 Task: In the Contact  CamilaRodriguez@coned.com, Create email and send with subject: 'Step into the Future: Discover Our Cutting-Edge Solution', and with mail content 'Greetings,_x000D_
We're thrilled to introduce you to an exciting opportunity that will transform your industry. Get ready for a journey of innovation and success!_x000D_
Warm Regards', attach the document: Project_plan.docx and insert image: visitingcard.jpg. Below Warm Regards, write Linkedin and insert the URL: 'in.linkedin.com'. Mark checkbox to create task to follow up : In 2 weeks. Logged in from softage.3@softage.net
Action: Mouse moved to (84, 72)
Screenshot: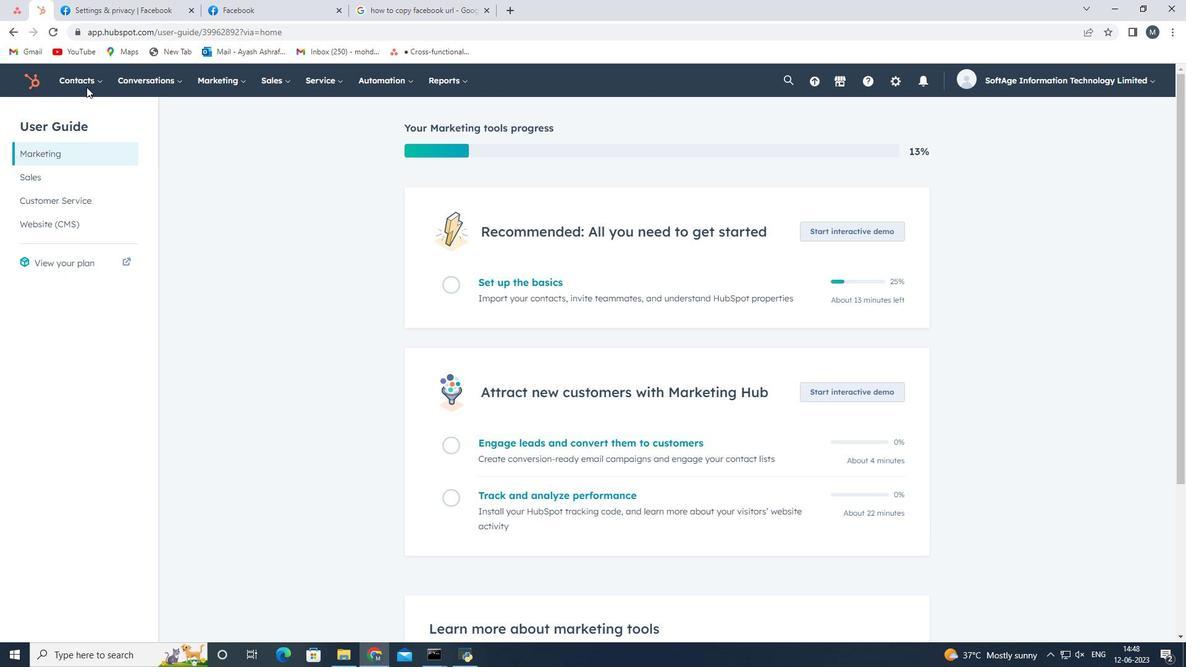 
Action: Mouse pressed left at (84, 72)
Screenshot: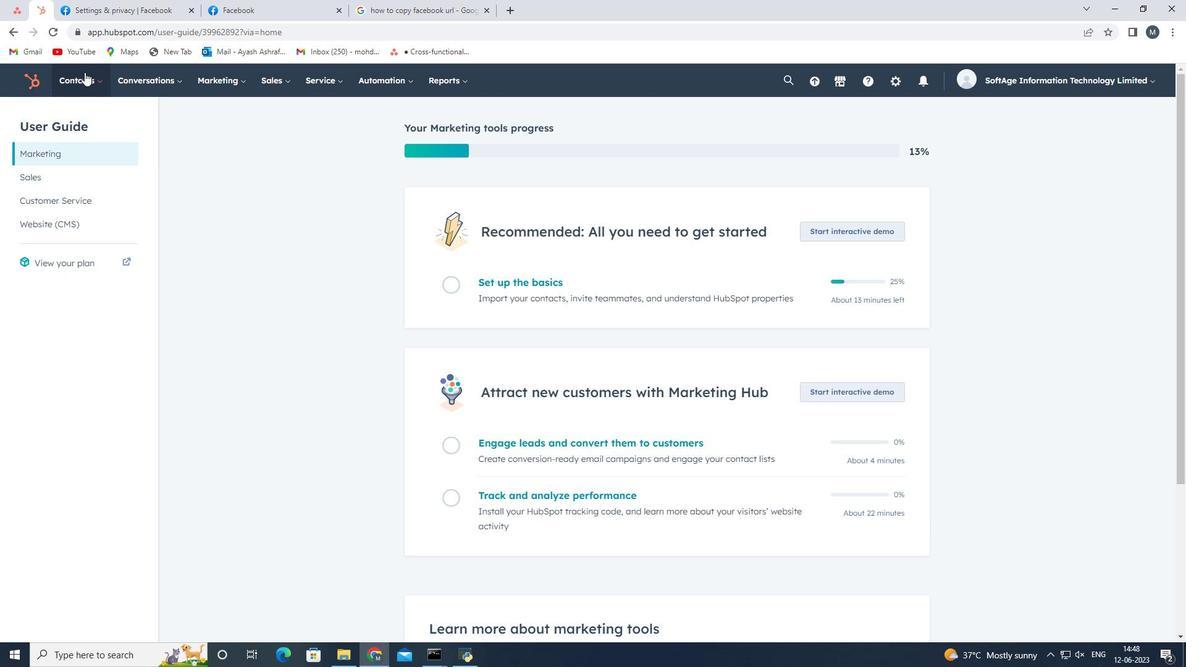 
Action: Mouse moved to (105, 116)
Screenshot: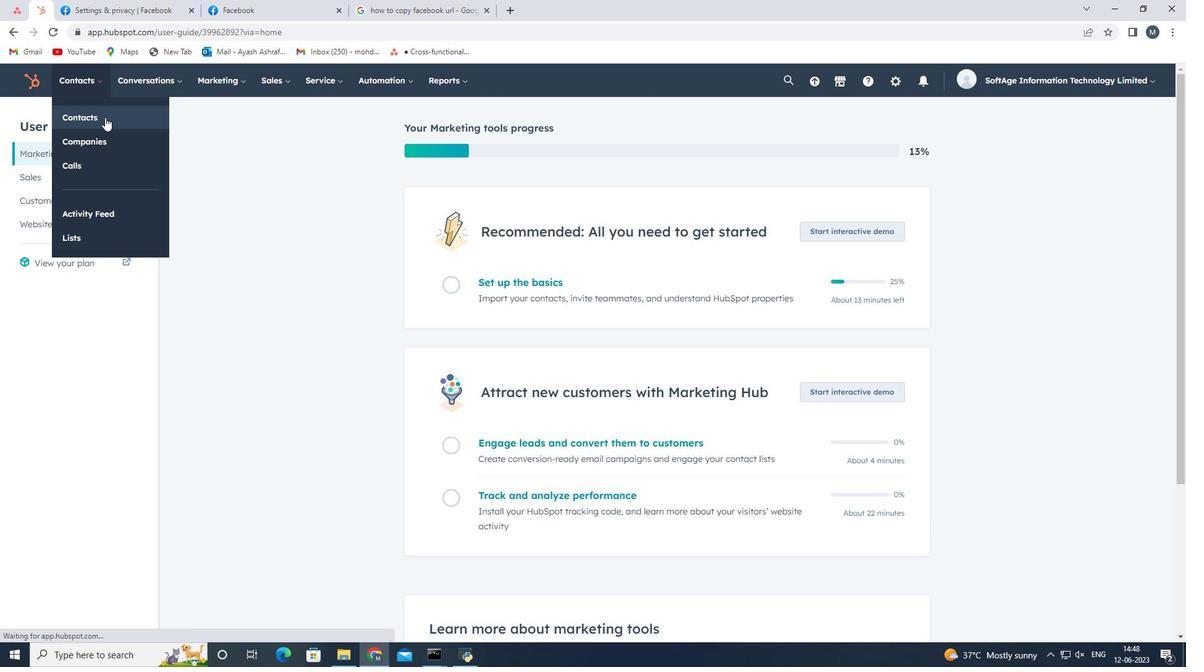 
Action: Mouse pressed left at (105, 116)
Screenshot: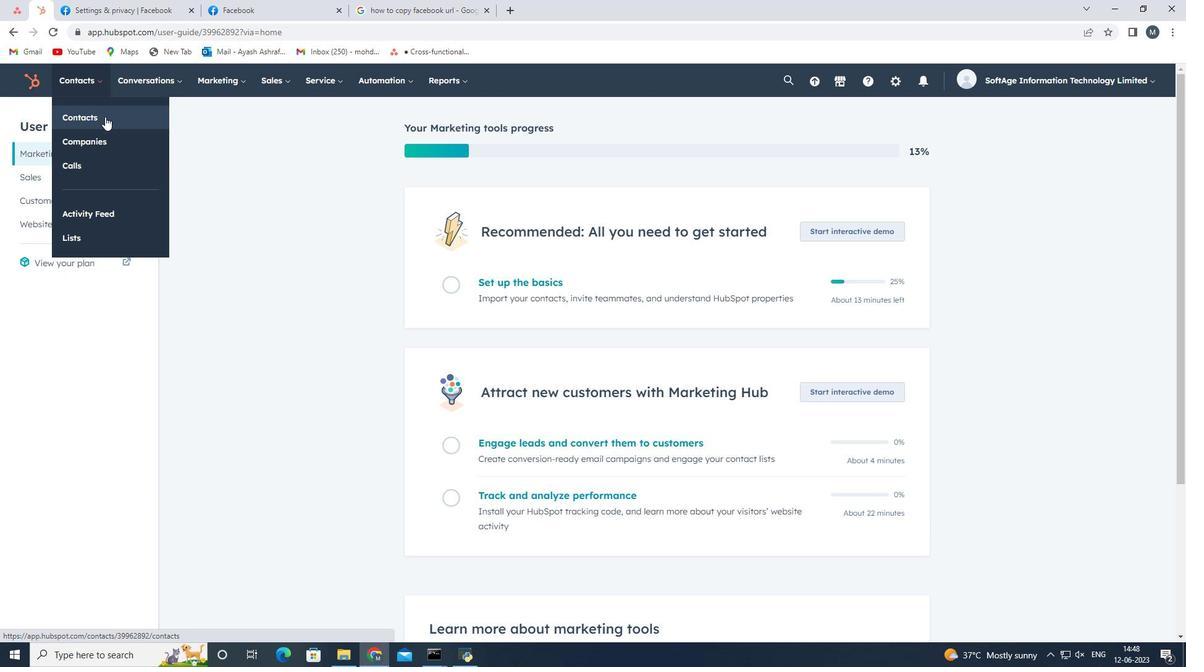 
Action: Mouse moved to (82, 219)
Screenshot: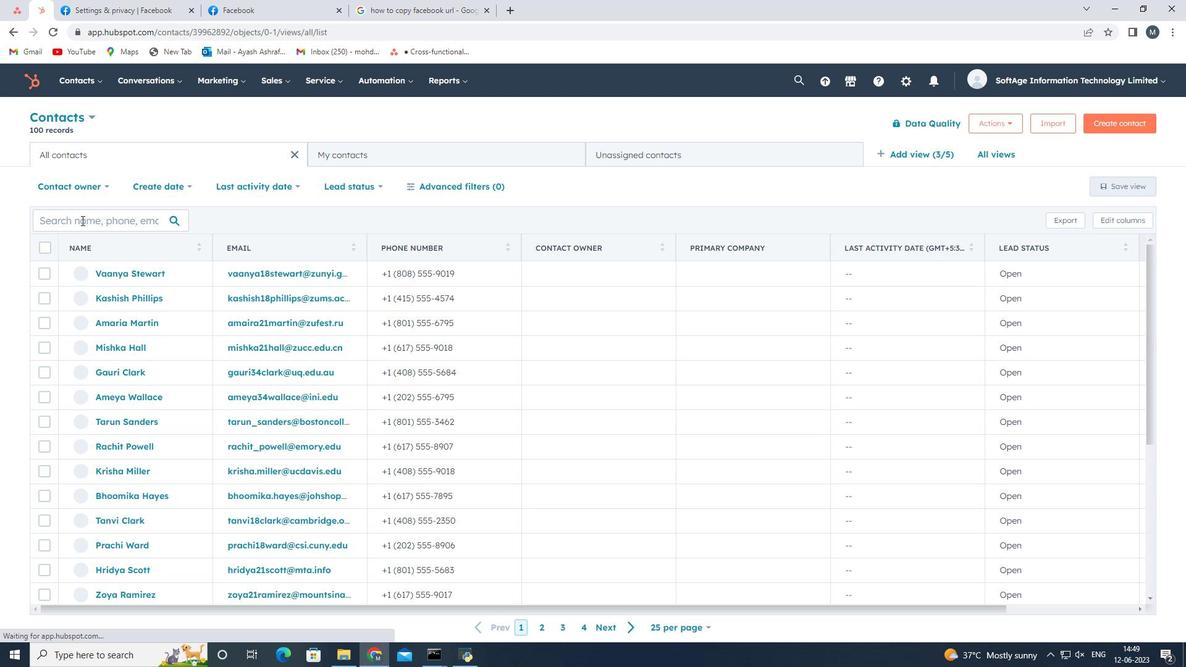 
Action: Mouse pressed left at (82, 219)
Screenshot: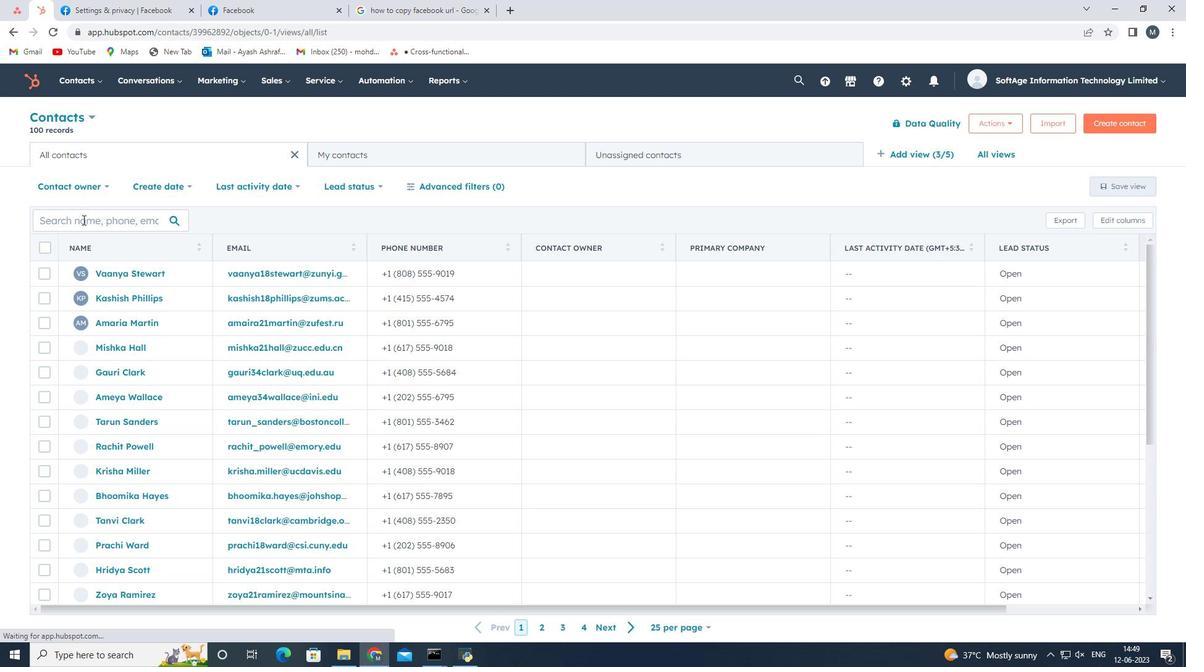 
Action: Mouse moved to (79, 218)
Screenshot: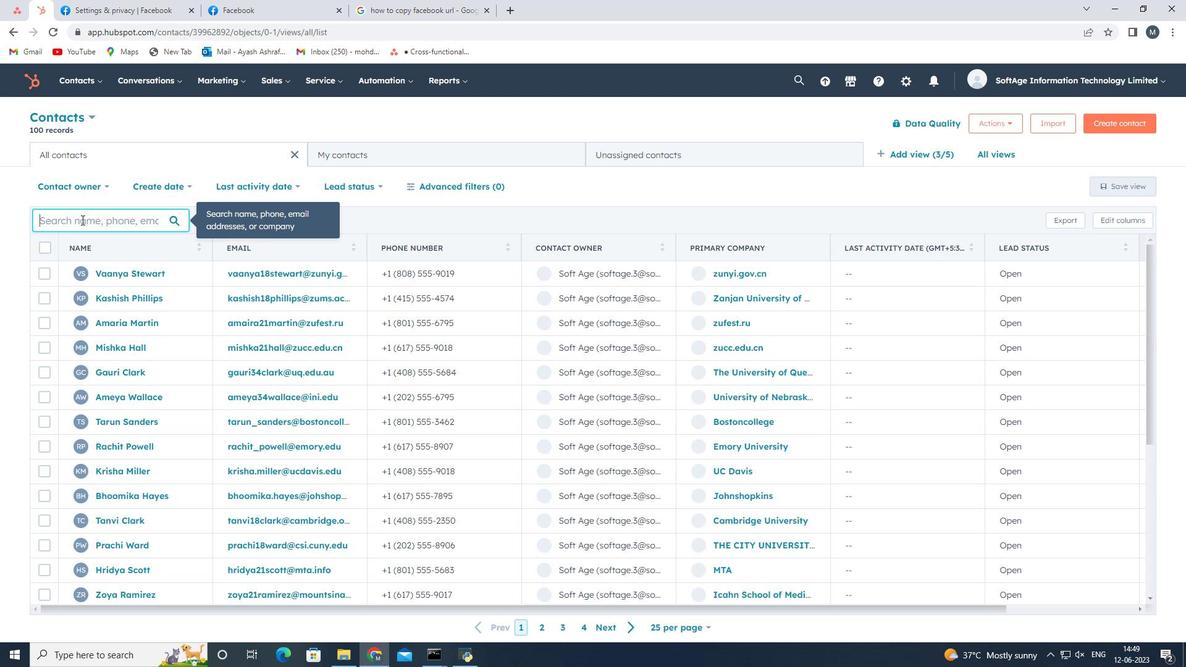 
Action: Key pressed <Key.shift>Camila<Key.shift><Key.shift><Key.shift><Key.shift><Key.shift><Key.shift><Key.shift><Key.shift>Rodriguez<Key.shift>@co
Screenshot: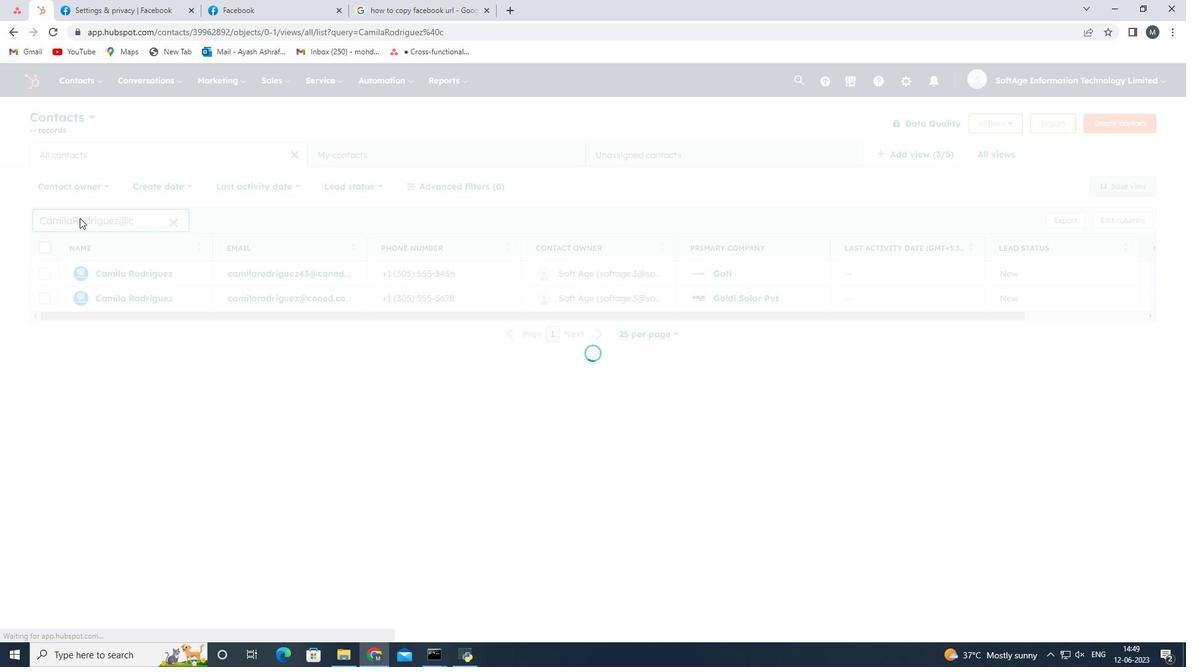 
Action: Mouse moved to (124, 273)
Screenshot: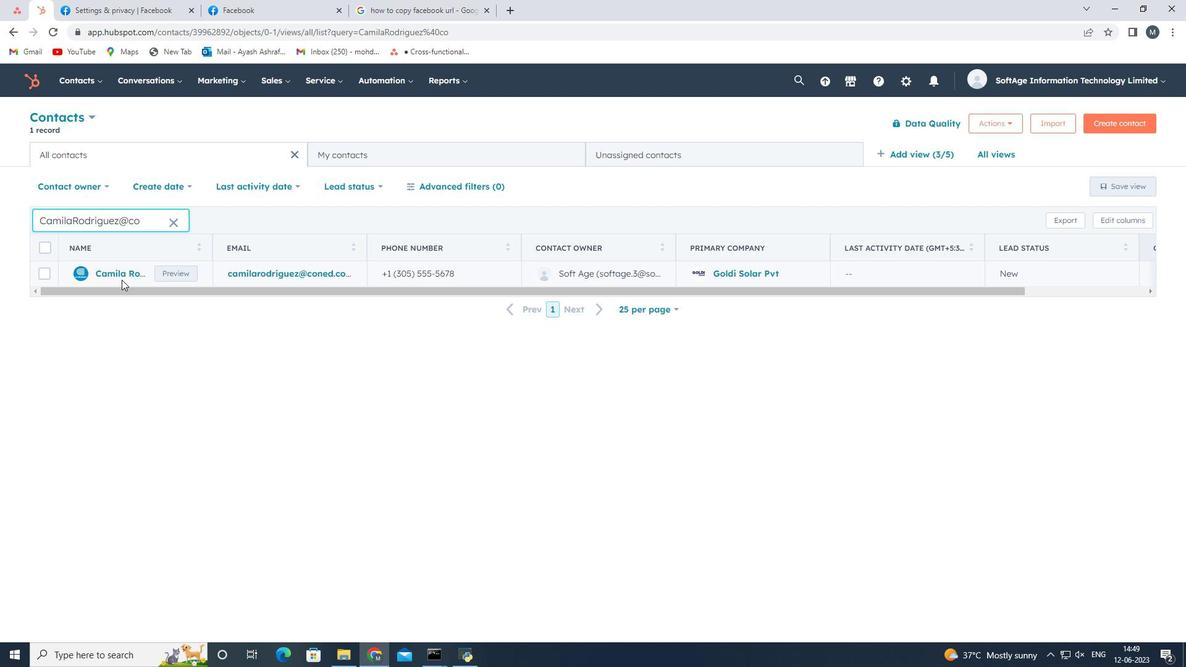 
Action: Mouse pressed left at (124, 273)
Screenshot: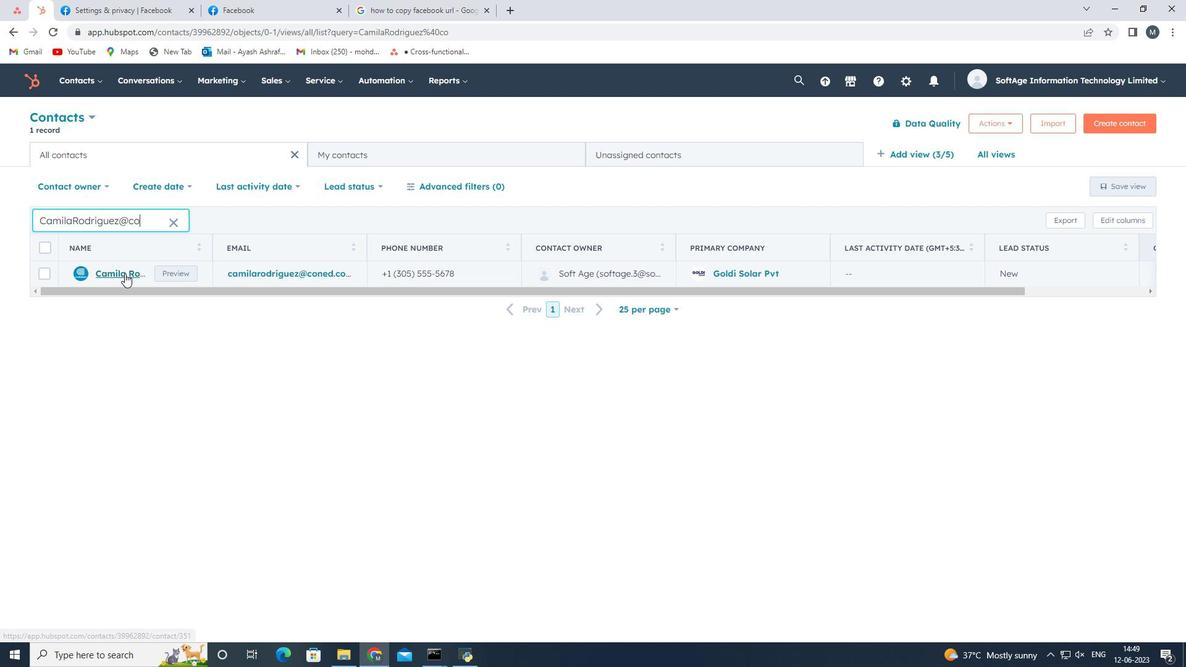 
Action: Mouse pressed left at (124, 273)
Screenshot: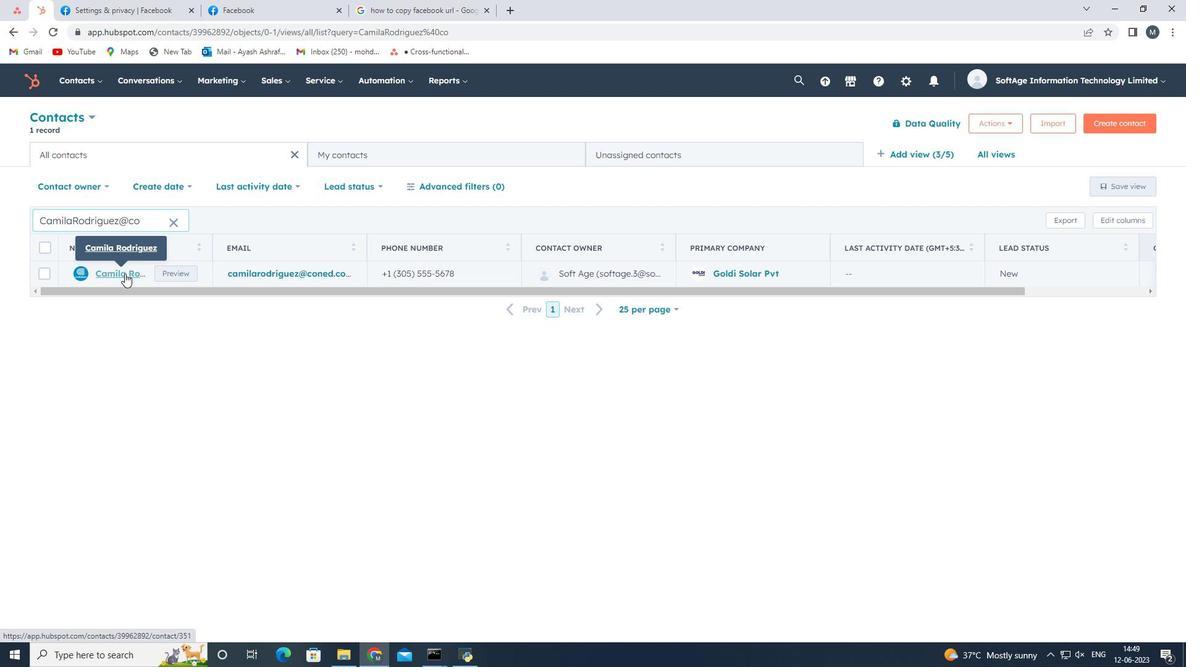 
Action: Mouse moved to (75, 222)
Screenshot: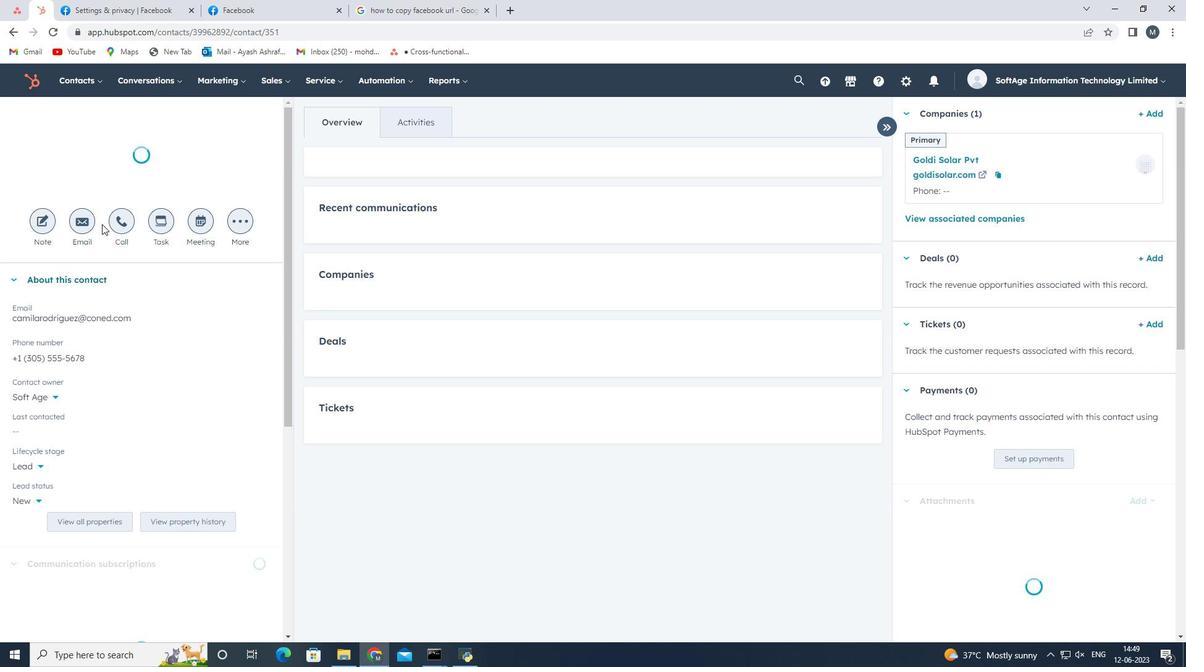 
Action: Mouse pressed left at (75, 222)
Screenshot: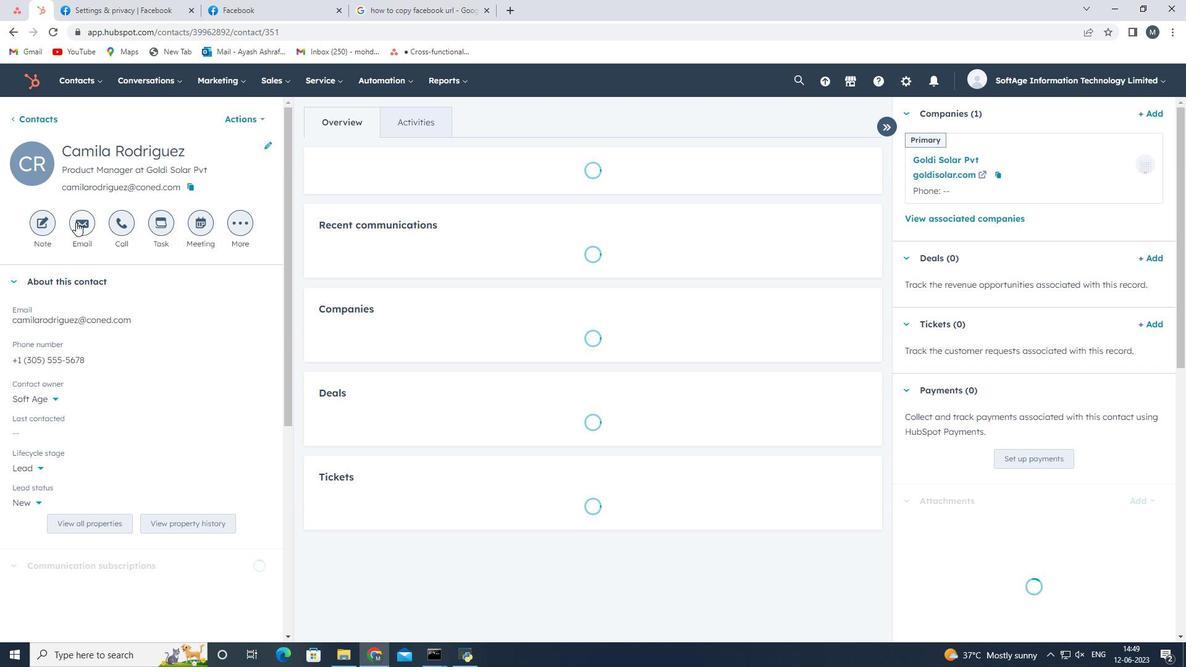 
Action: Mouse moved to (672, 436)
Screenshot: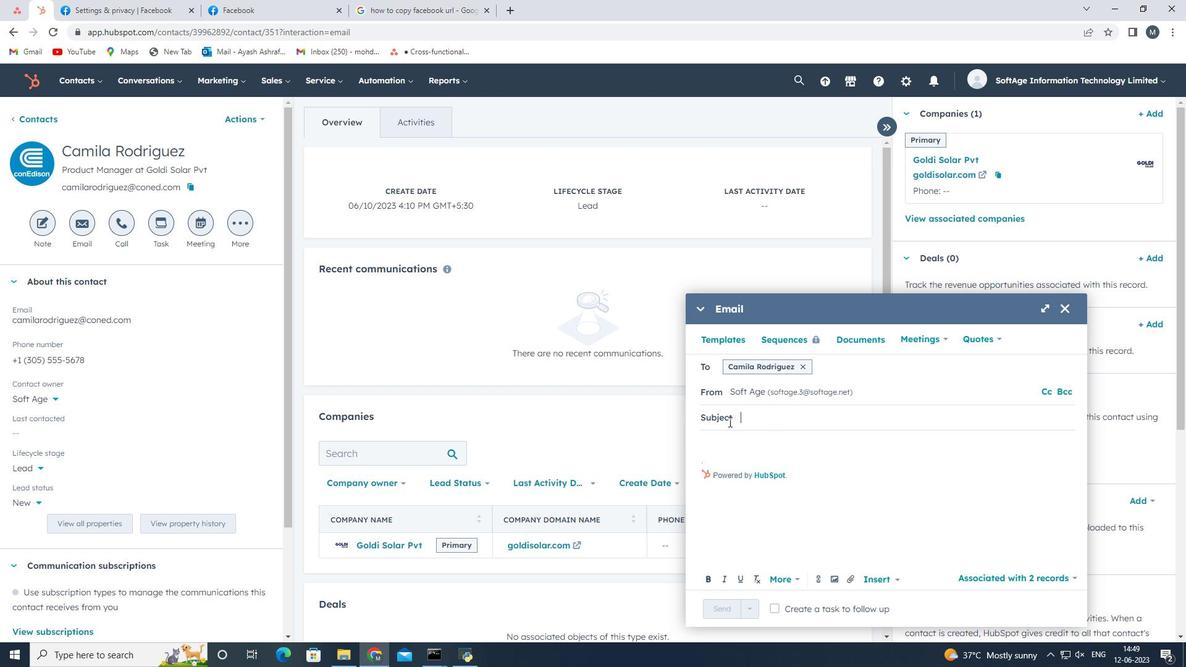 
Action: Key pressed <Key.shift><Key.shift><Key.shift><Key.shift><Key.shift><Key.shift><Key.shift><Key.shift><Key.shift><Key.shift><Key.shift><Key.shift><Key.shift><Key.shift><Key.shift><Key.shift><Key.shift><Key.shift><Key.shift><Key.shift><Key.shift><Key.shift><Key.shift>Step<Key.space>into<Key.space>the<Key.space><Key.shift>Future<Key.shift_r>:<Key.space><Key.shift>Discover<Key.space><Key.shift>Or<Key.space><Key.backspace><Key.backspace>ur<Key.space><Key.shift>Cutting-<Key.shift>Edge<Key.space><Key.shift>Solution<Key.space>
Screenshot: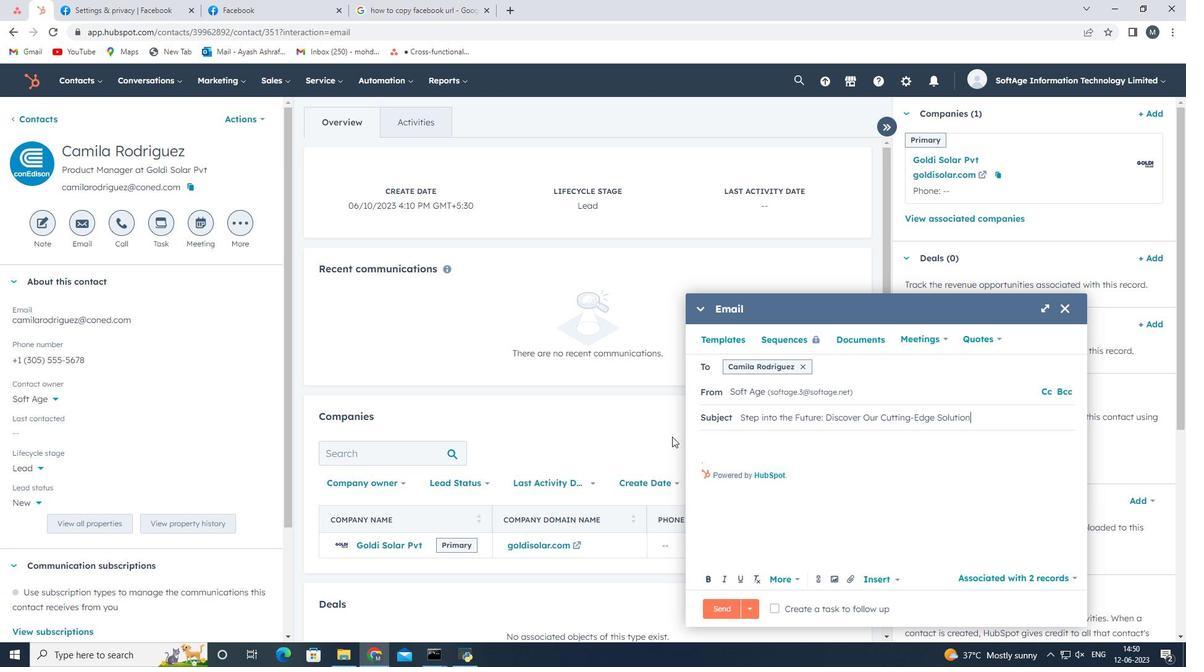 
Action: Mouse moved to (706, 433)
Screenshot: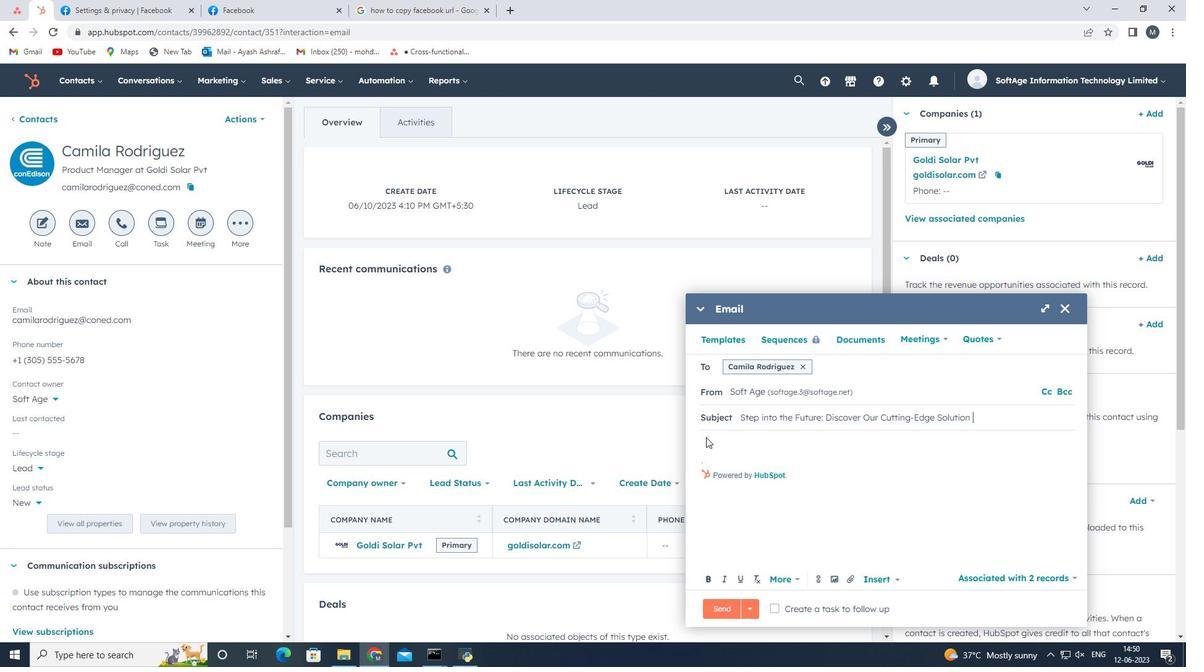 
Action: Mouse pressed left at (706, 433)
Screenshot: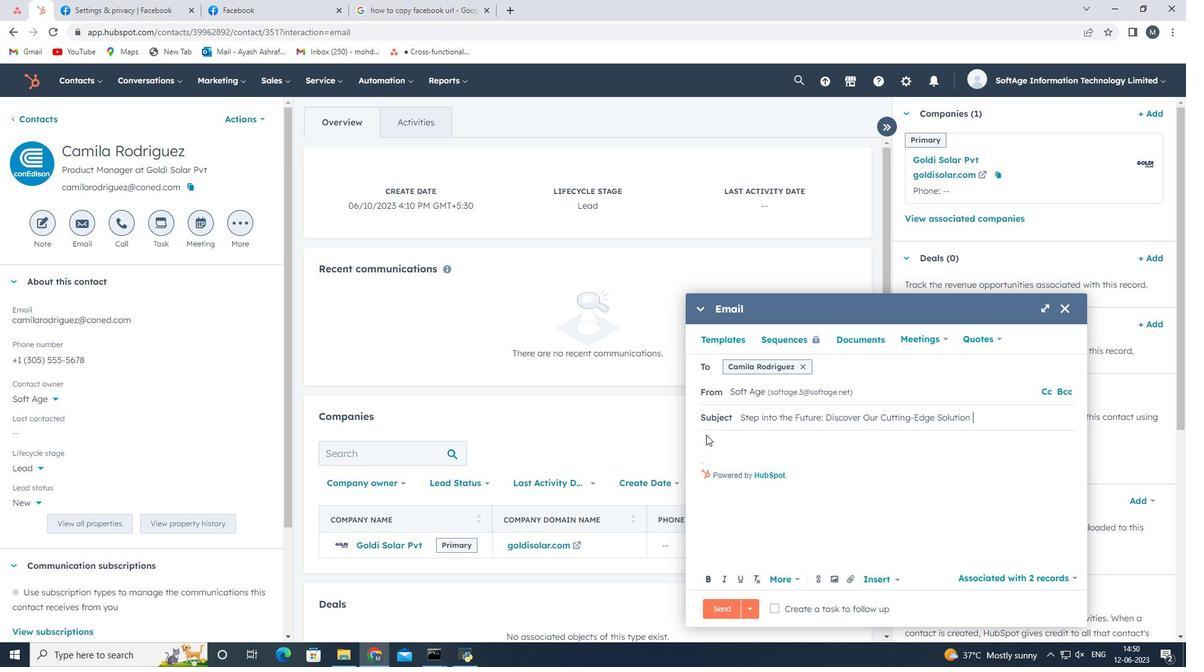 
Action: Mouse moved to (707, 441)
Screenshot: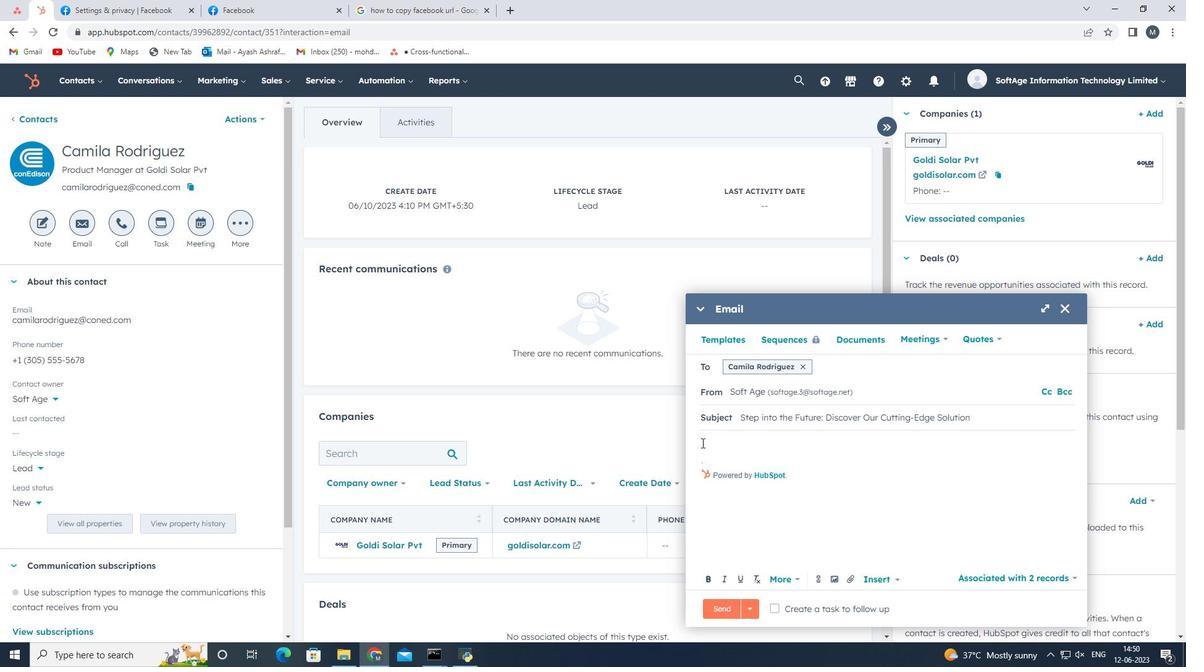 
Action: Mouse pressed left at (707, 441)
Screenshot: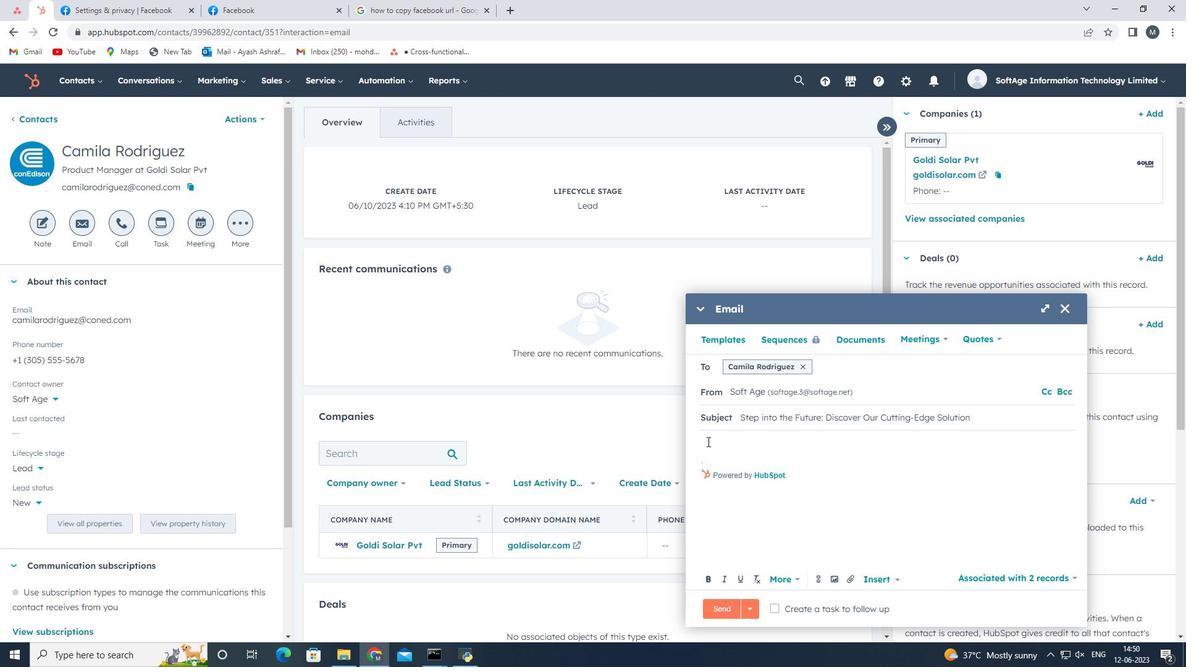 
Action: Mouse moved to (630, 461)
Screenshot: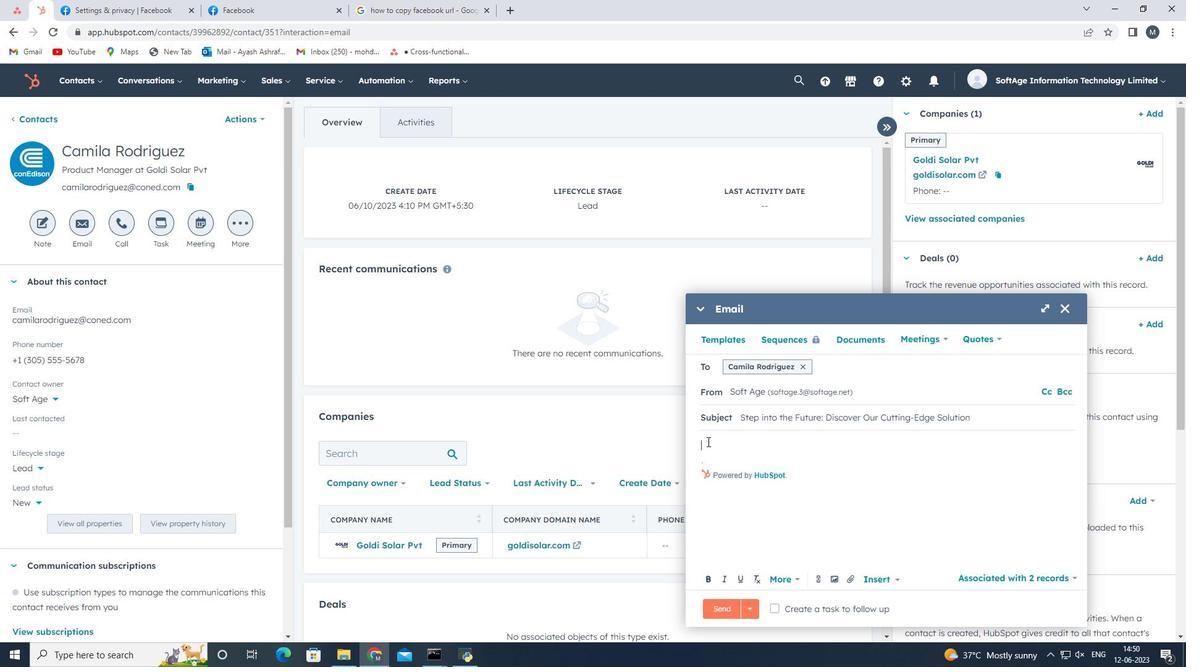 
Action: Key pressed <Key.shift>Greetings,<Key.enter>
Screenshot: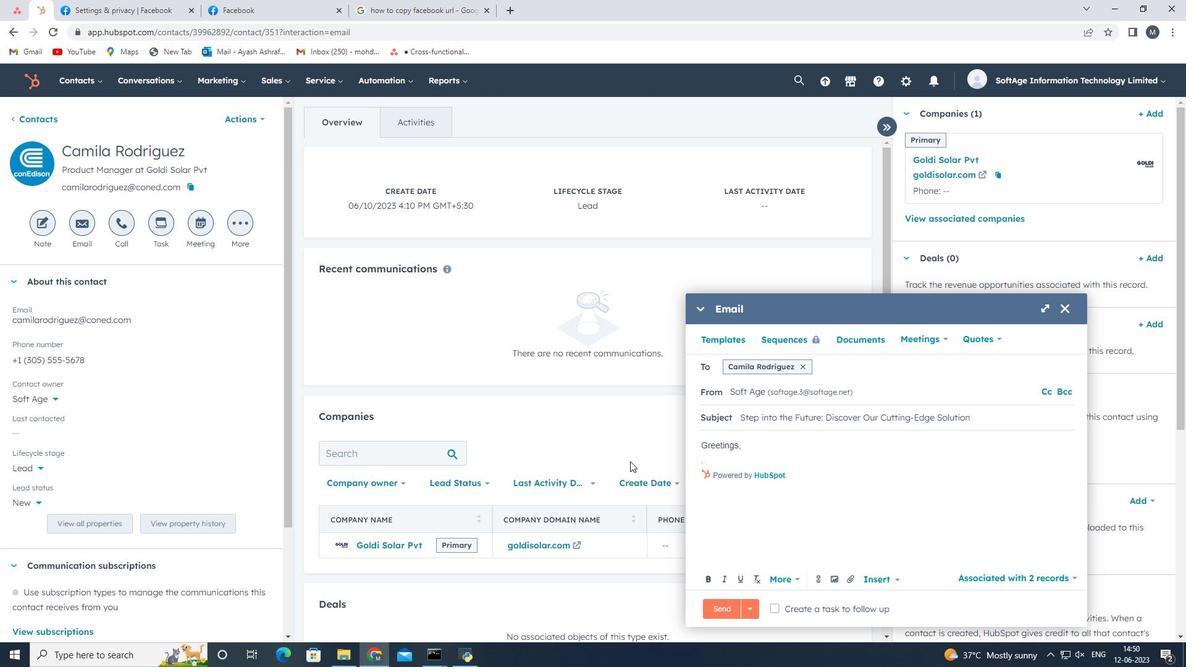 
Action: Mouse moved to (629, 461)
Screenshot: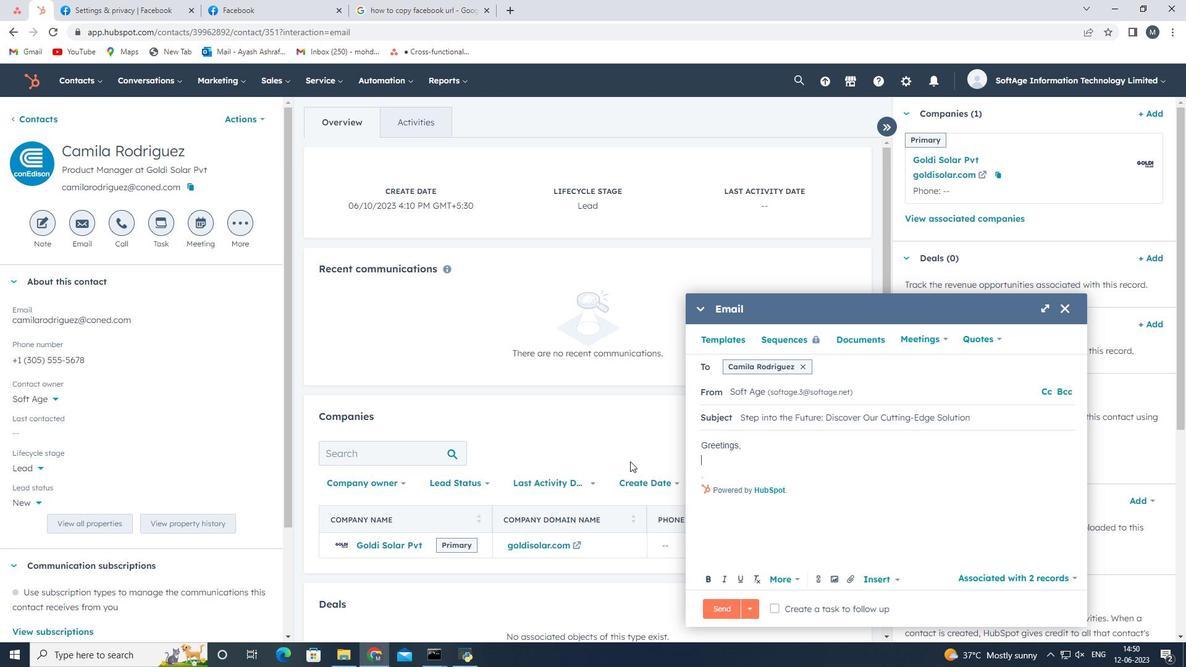 
Action: Key pressed <Key.shift><Key.shift><Key.shift><Key.shift><Key.shift>we'a<Key.backspace>re<Key.space><Key.left><Key.left><Key.left><Key.left><Key.left><Key.backspace><Key.shift><Key.shift>W
Screenshot: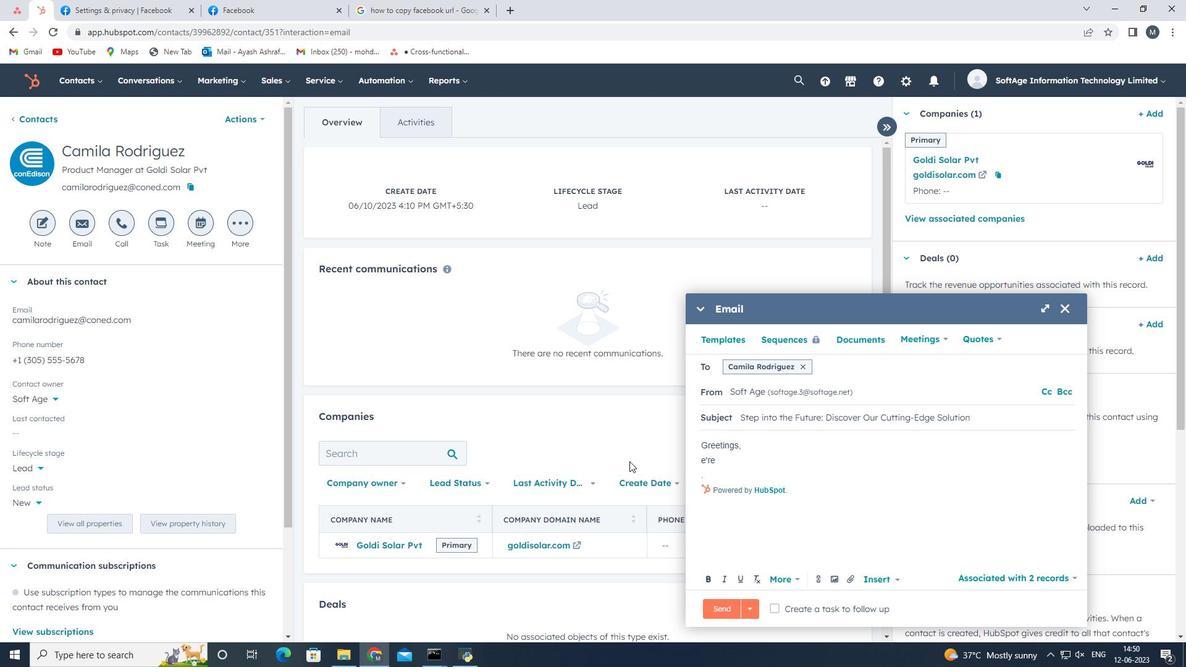 
Action: Mouse moved to (743, 460)
Screenshot: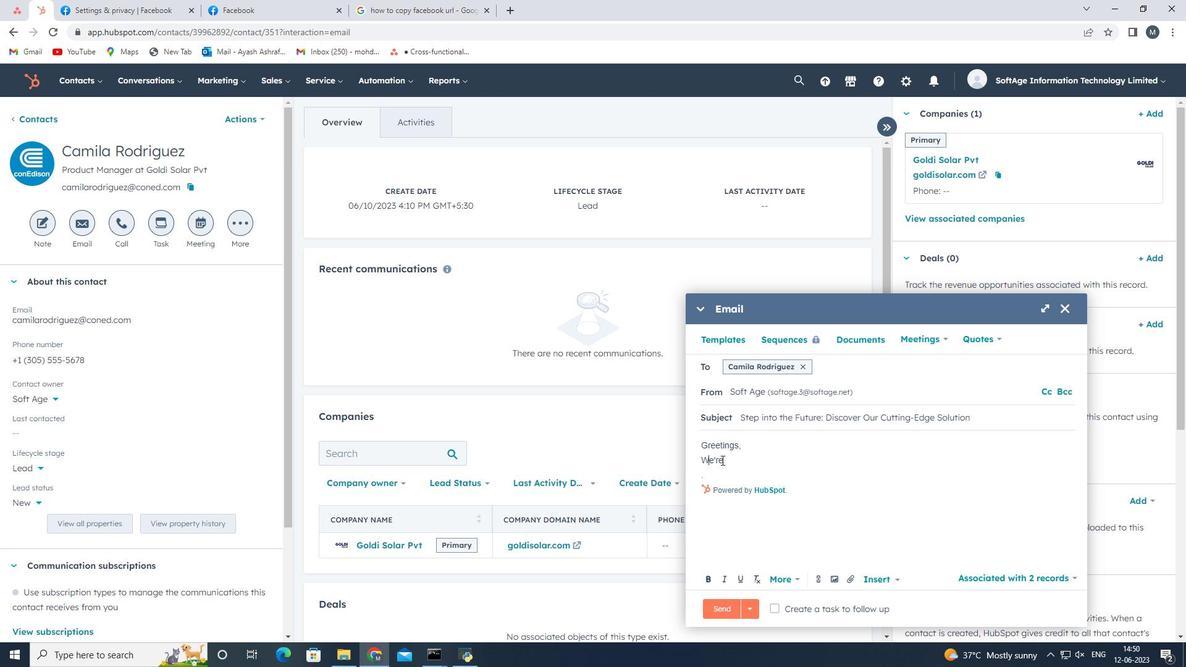 
Action: Mouse pressed left at (743, 460)
Screenshot: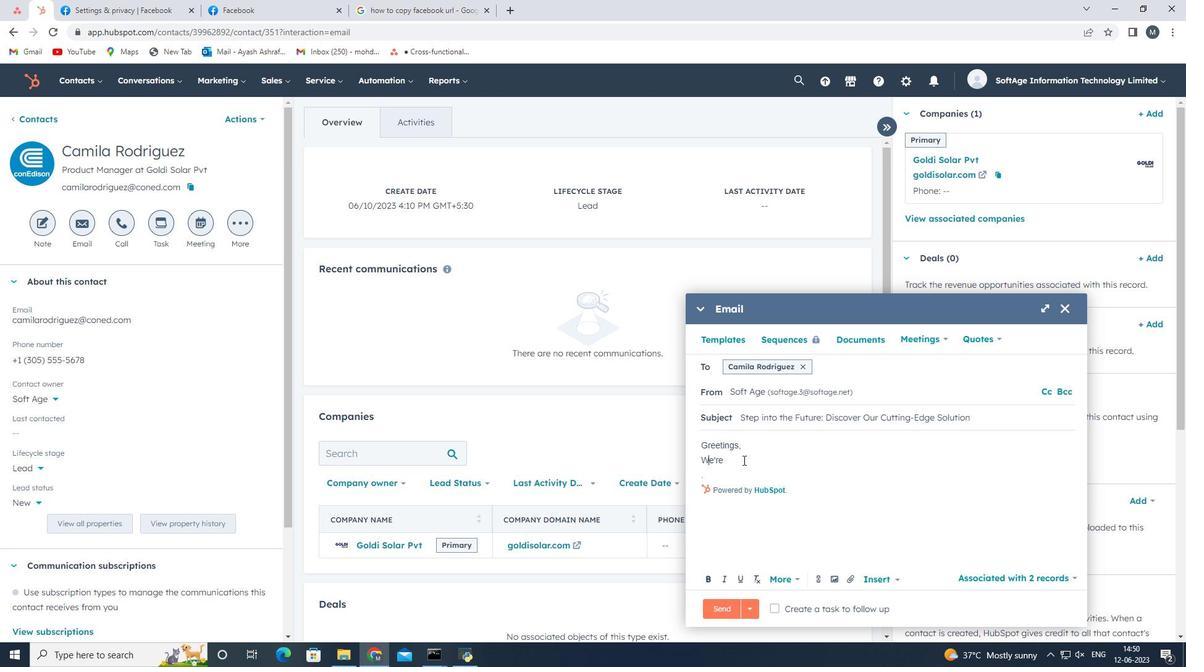 
Action: Mouse moved to (702, 471)
Screenshot: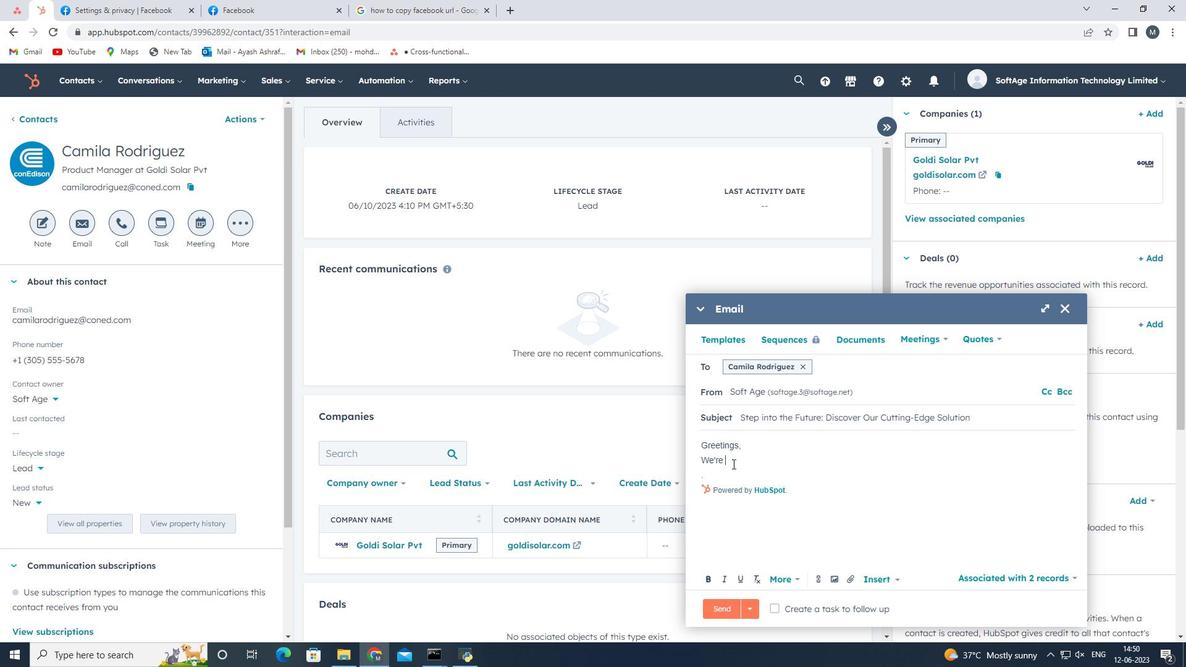 
Action: Key pressed thrilled<Key.space>to<Key.space>introduce<Key.space>you<Key.space>to<Key.space>an<Key.space>exciting<Key.space>opportunity<Key.space>that<Key.space>will<Key.space>transform<Key.space>your<Key.space>industry.<Key.space><Key.shift>Get<Key.space><Key.shift><Key.shift><Key.shift><Key.shift><Key.shift><Key.shift><Key.shift><Key.shift><Key.shift><Key.shift><Key.shift><Key.shift><Key.shift><Key.shift>ready<Key.space>for<Key.space>a<Key.space>journey<Key.space>of<Key.space>innovation<Key.space>and<Key.space>success<Key.shift_r>!<Key.enter><Key.shift>Warms<Key.space><Key.shift>Regards
Screenshot: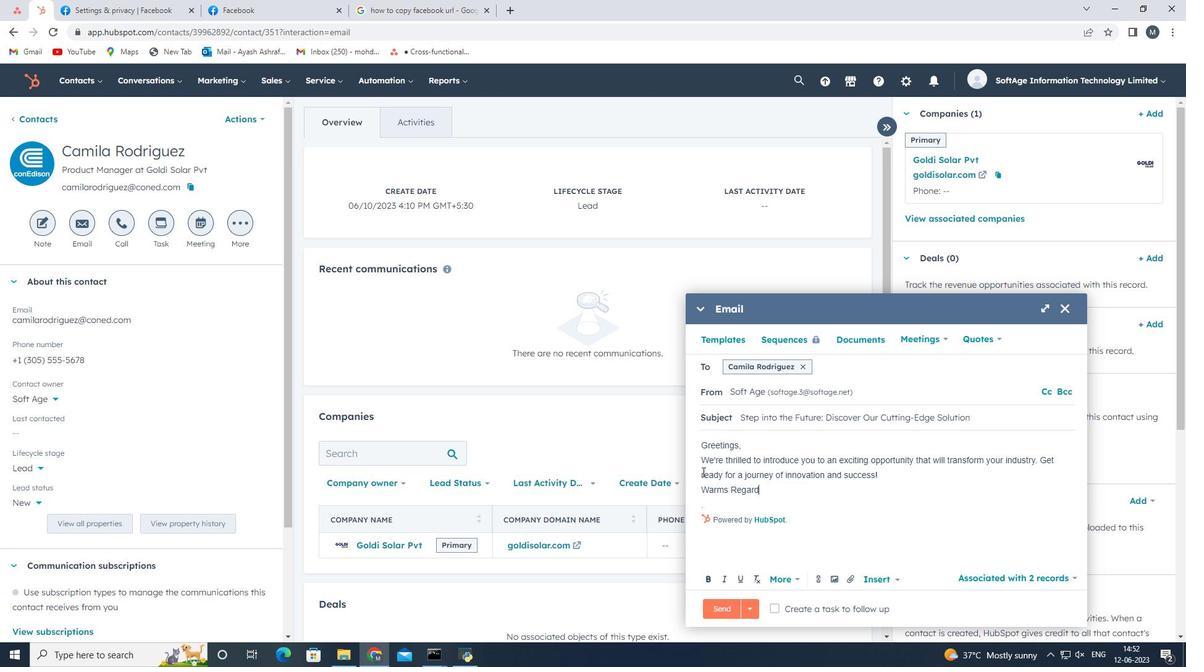 
Action: Mouse moved to (819, 579)
Screenshot: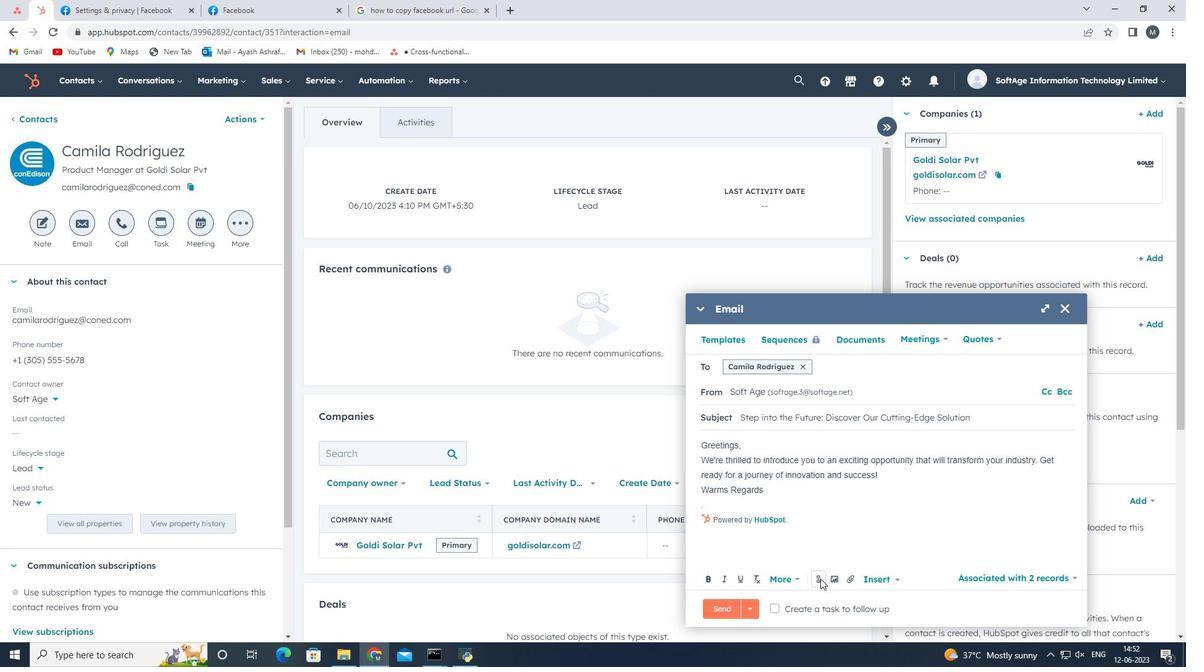 
Action: Mouse pressed left at (819, 579)
Screenshot: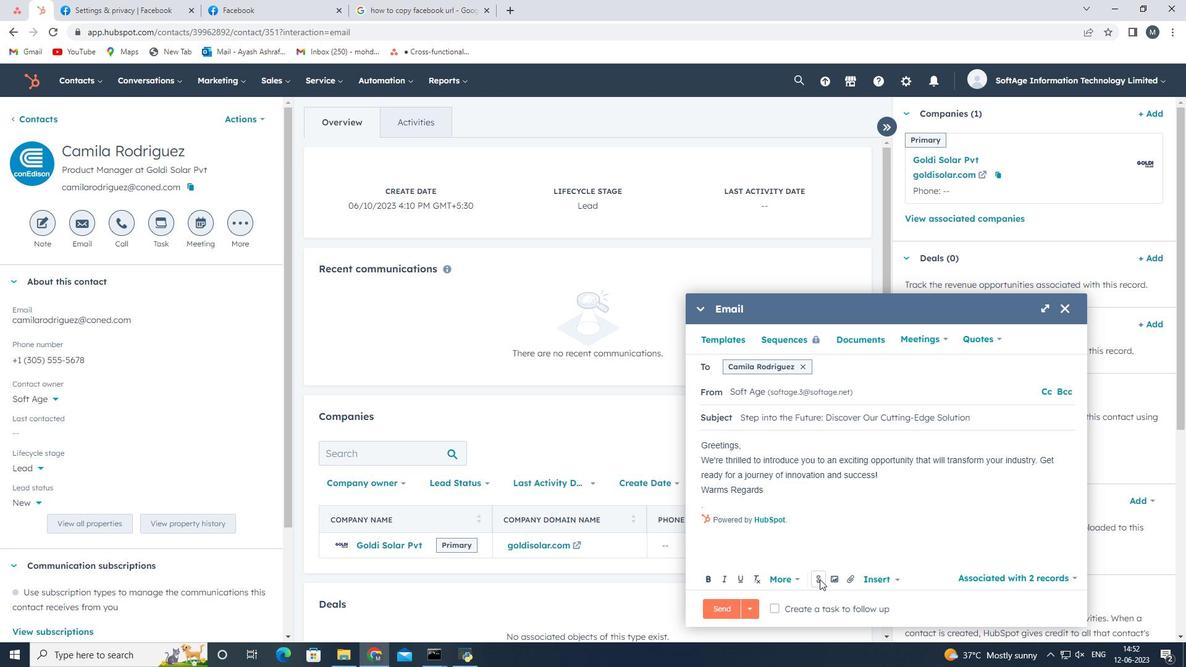 
Action: Mouse moved to (842, 442)
Screenshot: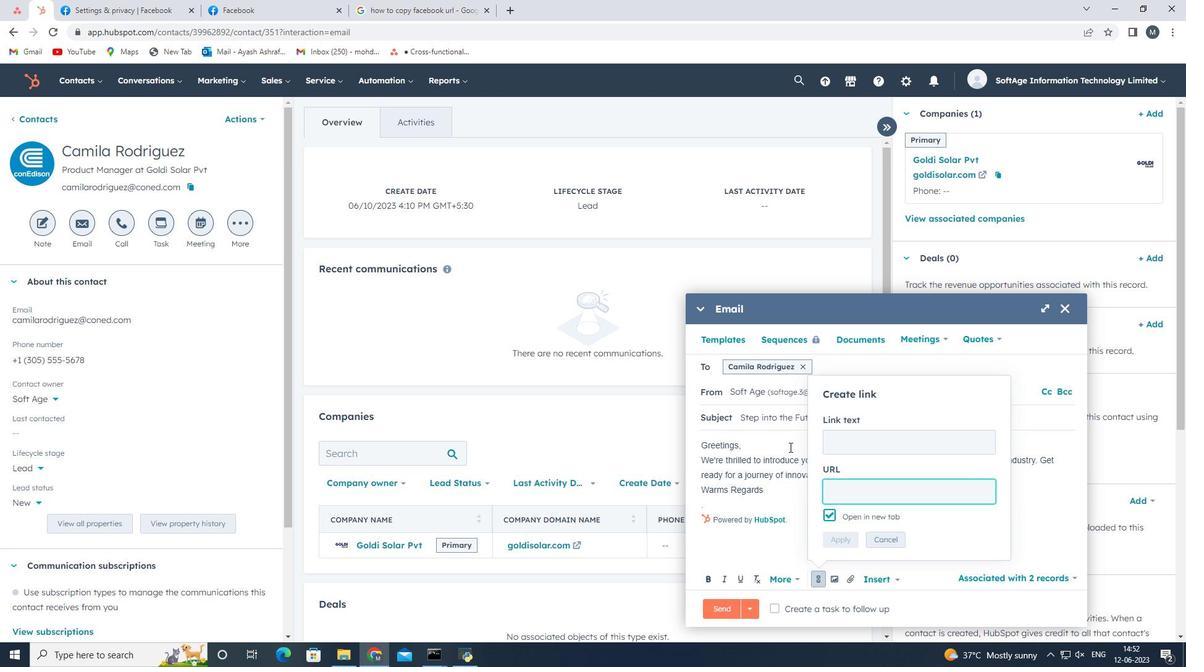 
Action: Mouse pressed left at (842, 442)
Screenshot: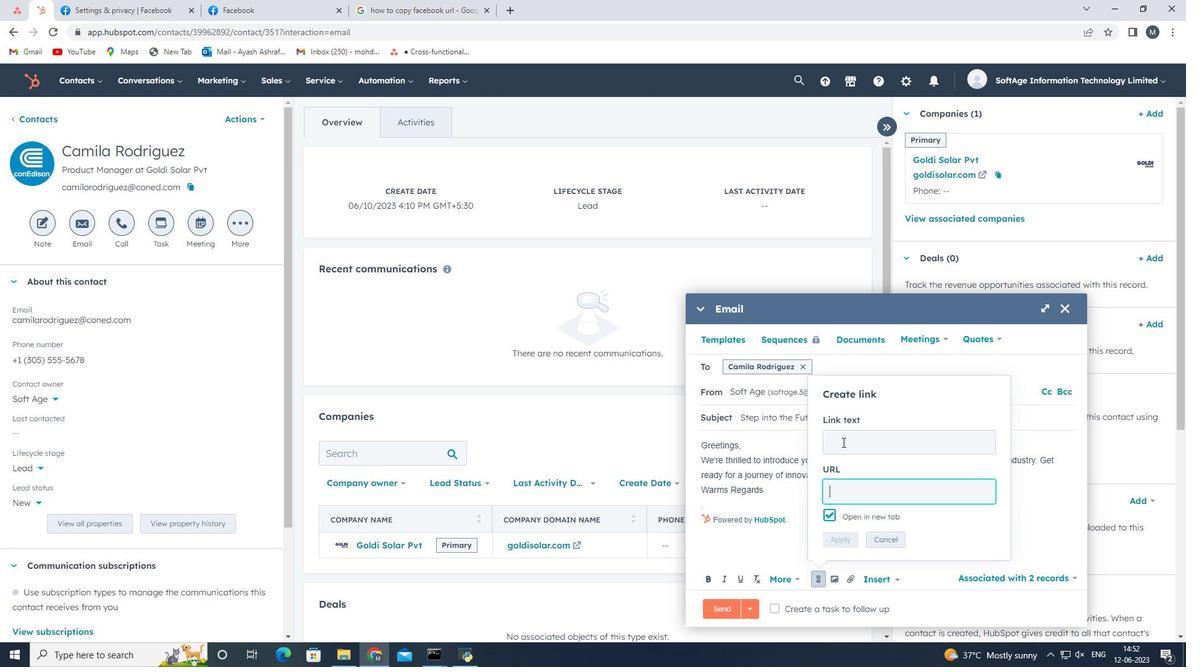 
Action: Mouse moved to (582, 455)
Screenshot: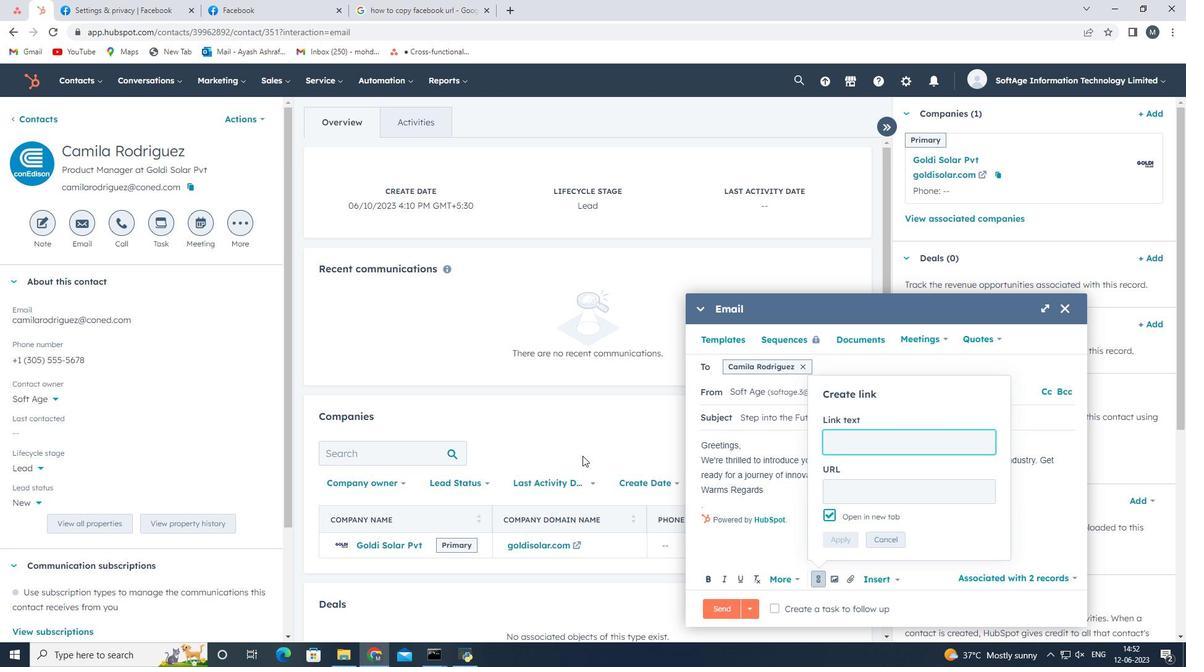 
Action: Key pressed <Key.shift>Linkedin
Screenshot: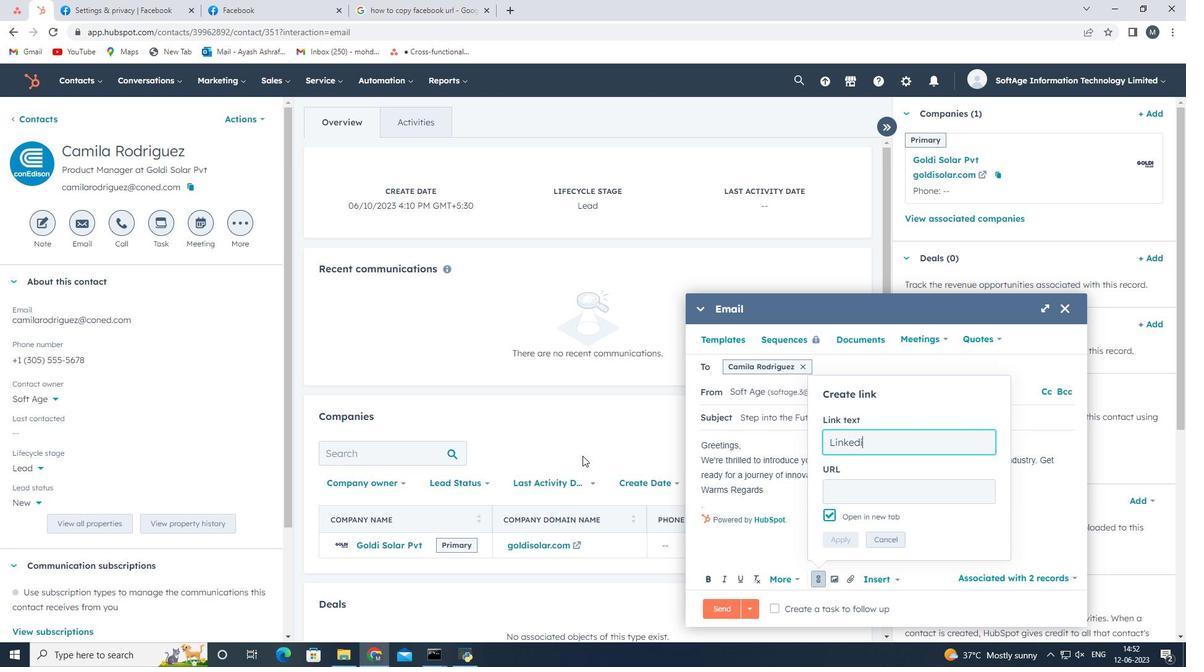
Action: Mouse moved to (854, 494)
Screenshot: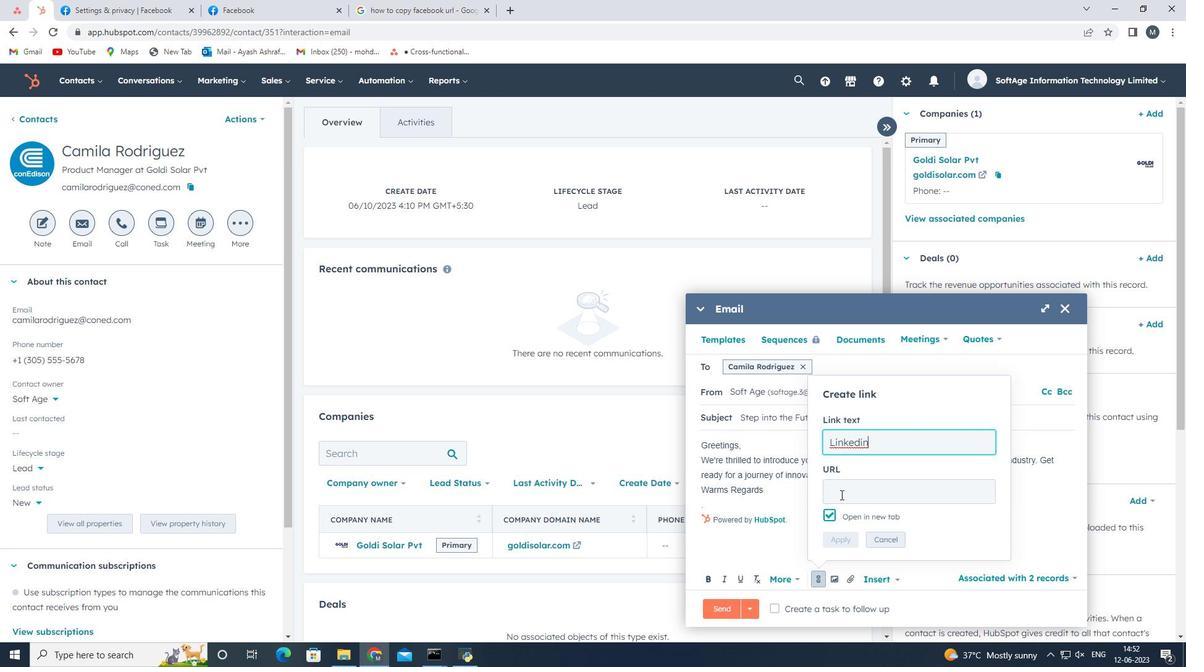
Action: Mouse pressed left at (854, 494)
Screenshot: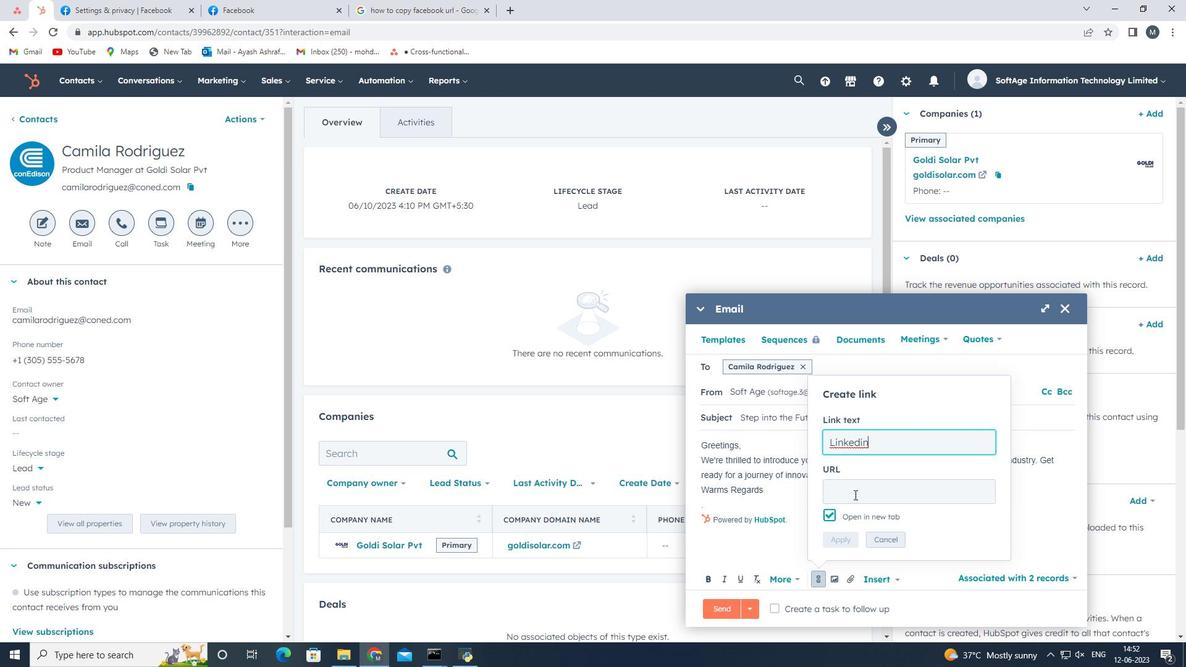 
Action: Mouse moved to (724, 434)
Screenshot: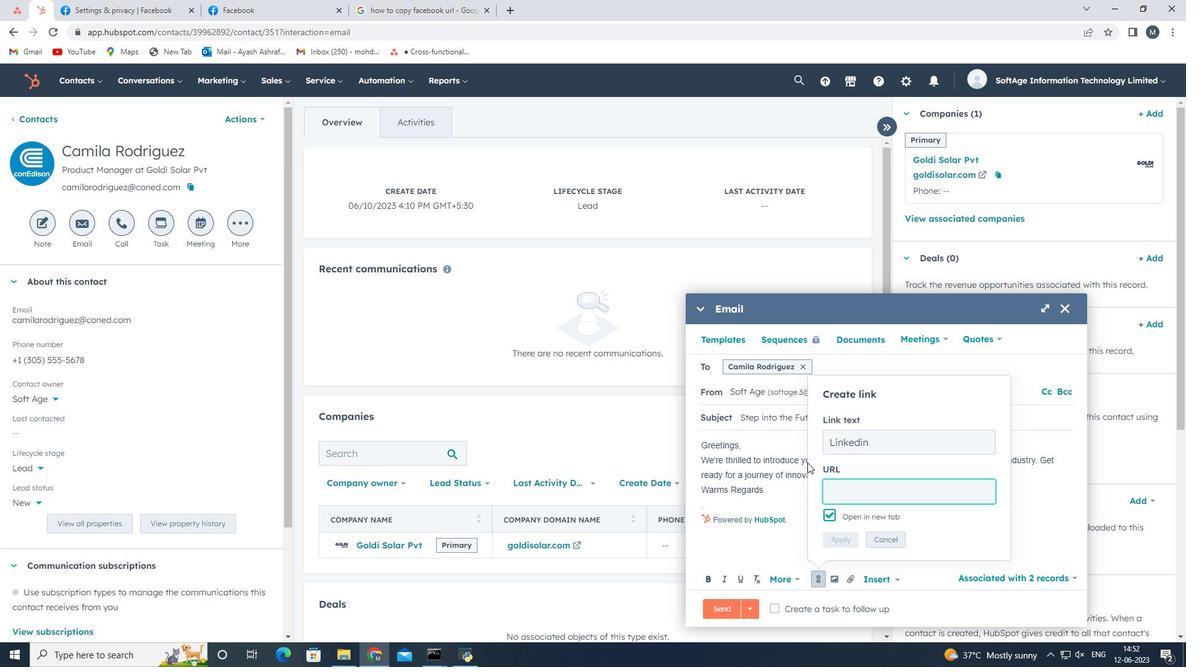 
Action: Key pressed in.linkedin.com
Screenshot: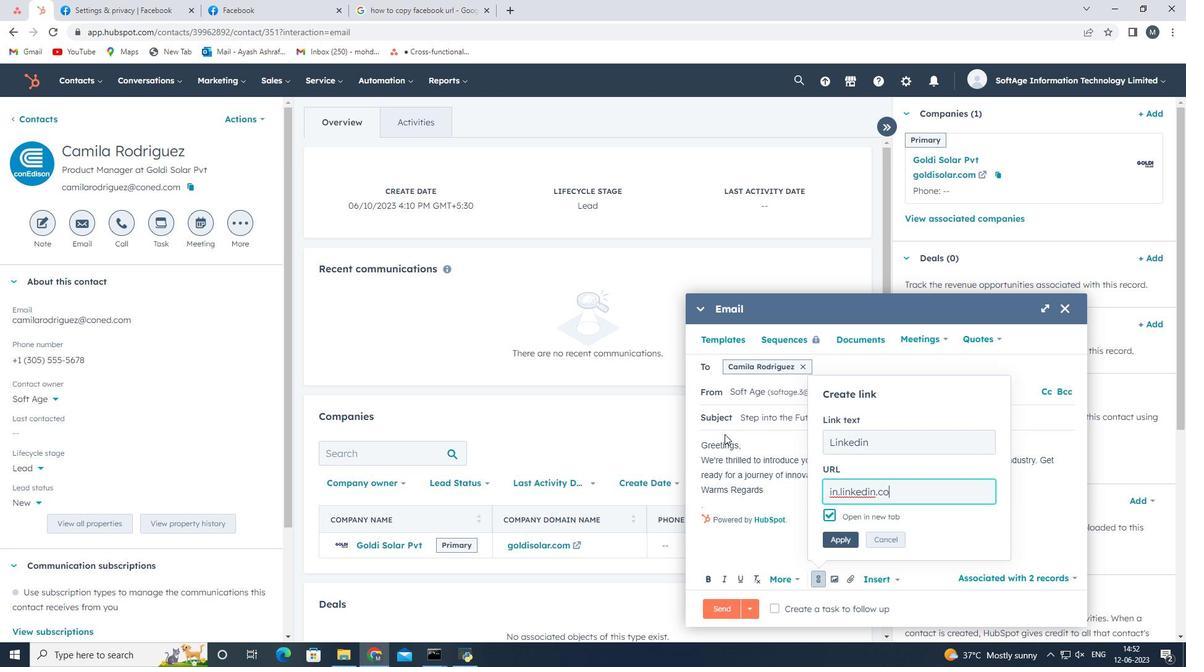
Action: Mouse moved to (840, 534)
Screenshot: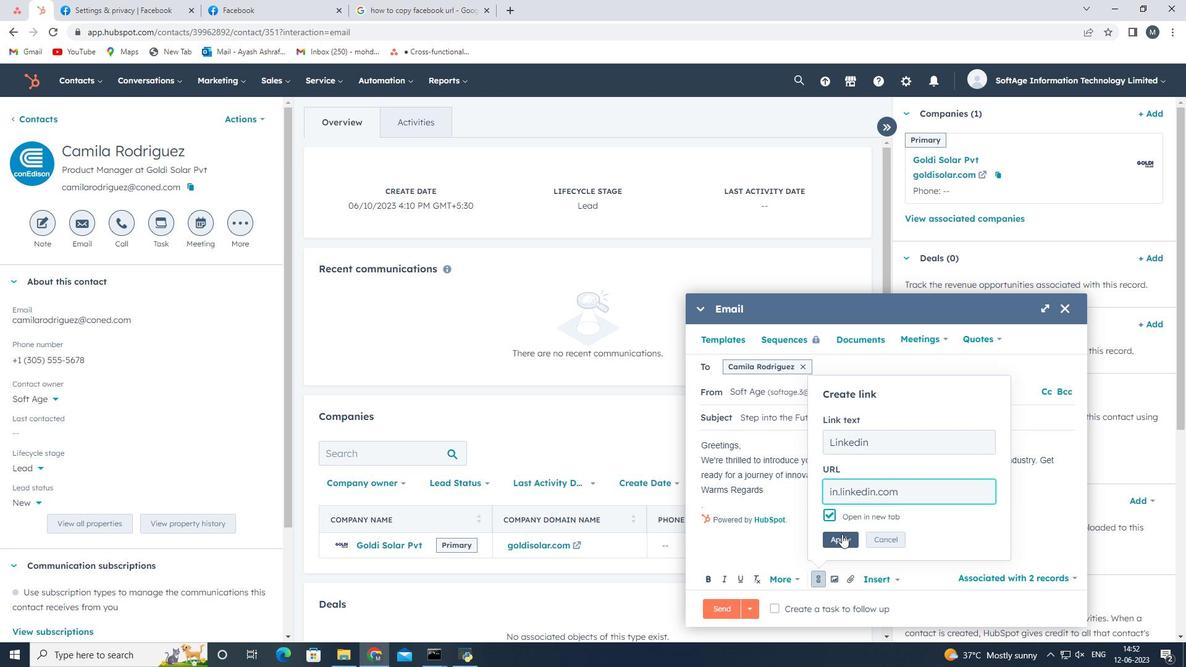 
Action: Mouse pressed left at (840, 534)
Screenshot: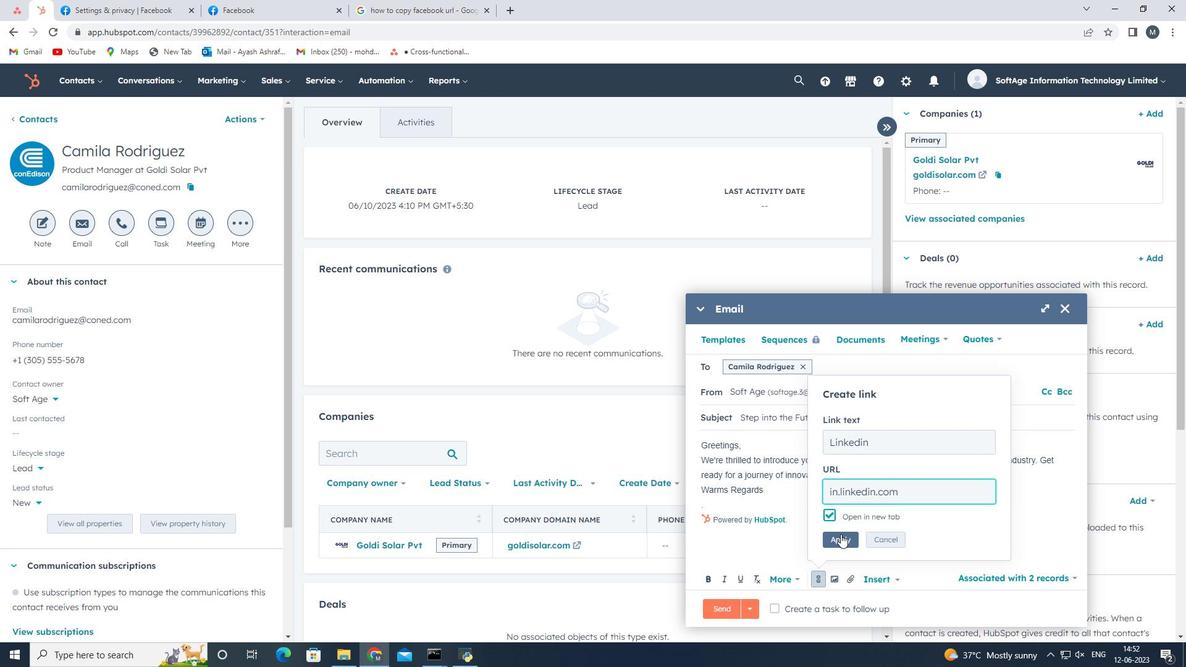 
Action: Mouse moved to (853, 579)
Screenshot: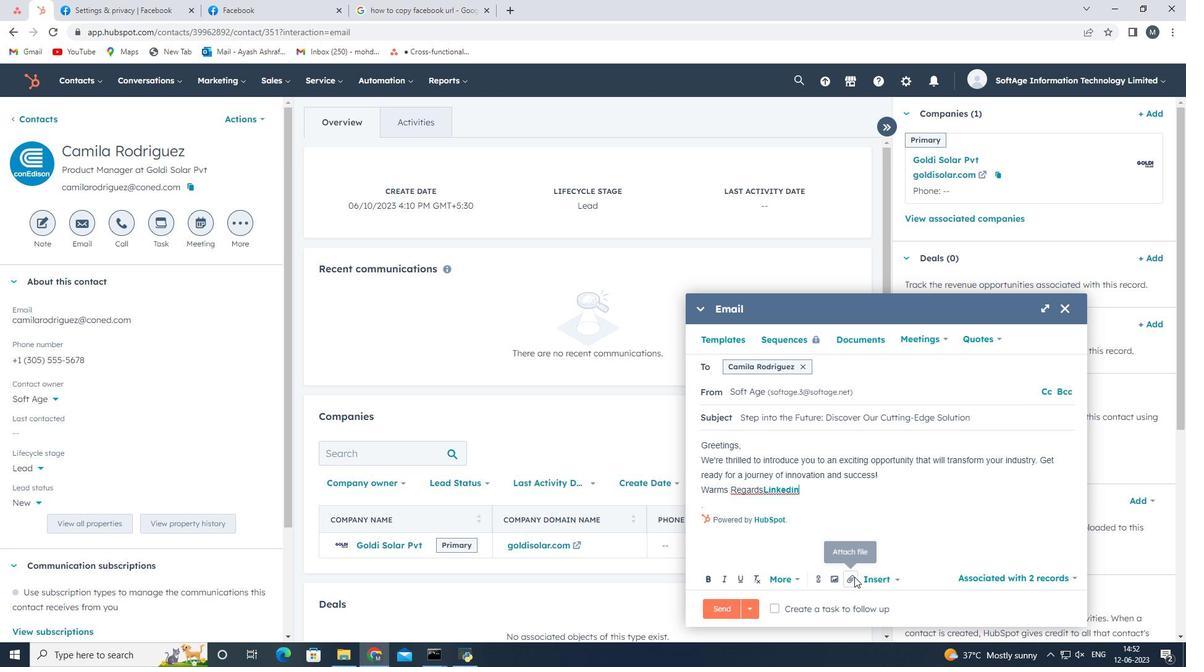 
Action: Mouse pressed left at (853, 579)
Screenshot: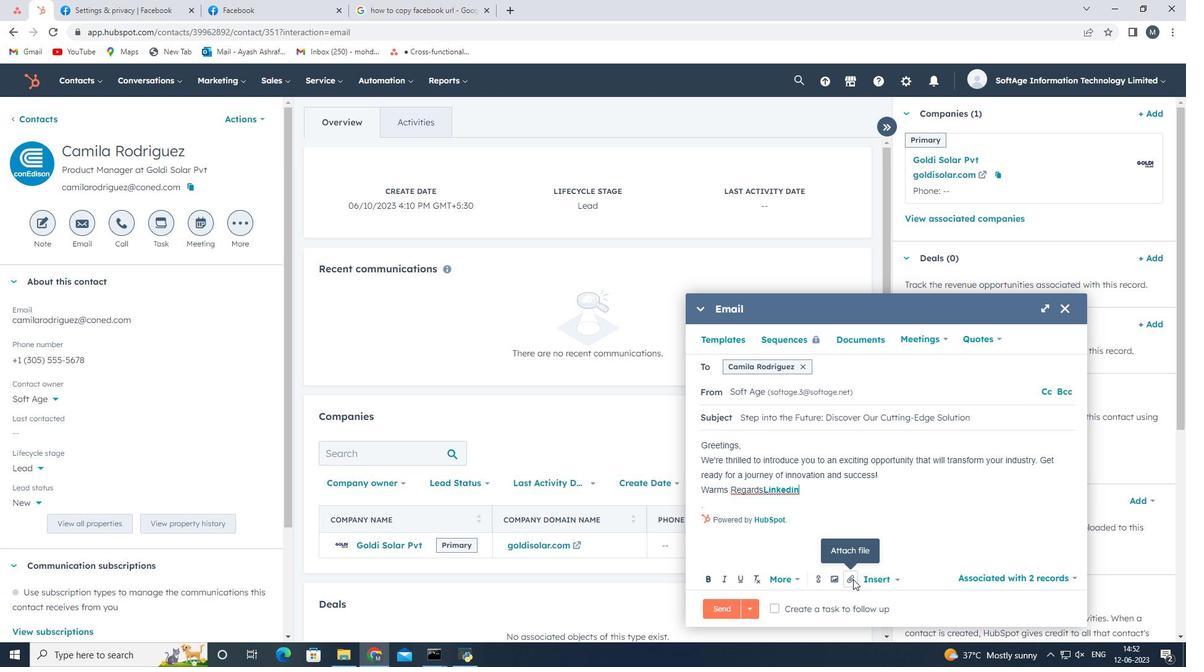 
Action: Mouse moved to (764, 486)
Screenshot: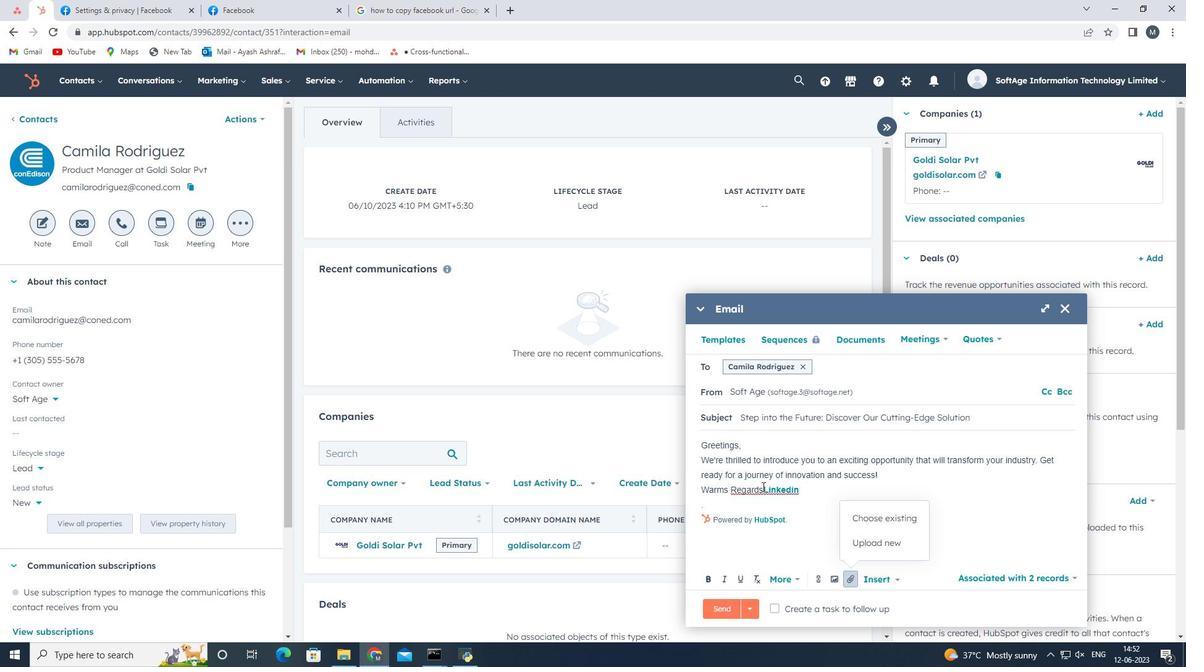 
Action: Mouse pressed left at (764, 486)
Screenshot: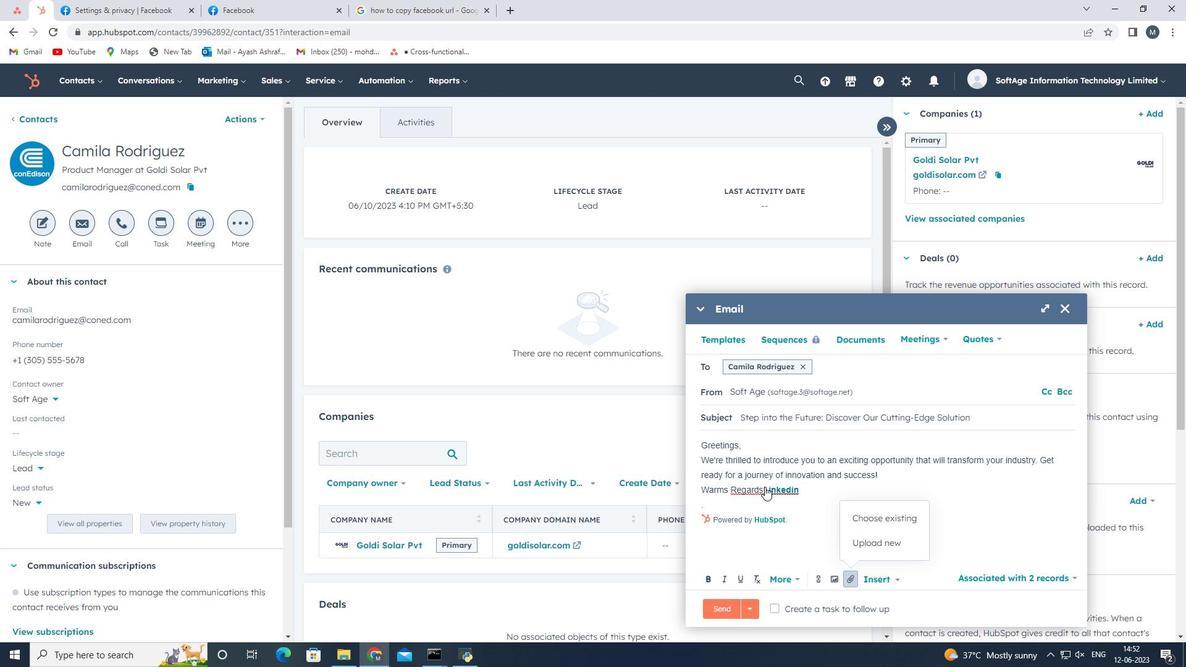 
Action: Mouse moved to (765, 489)
Screenshot: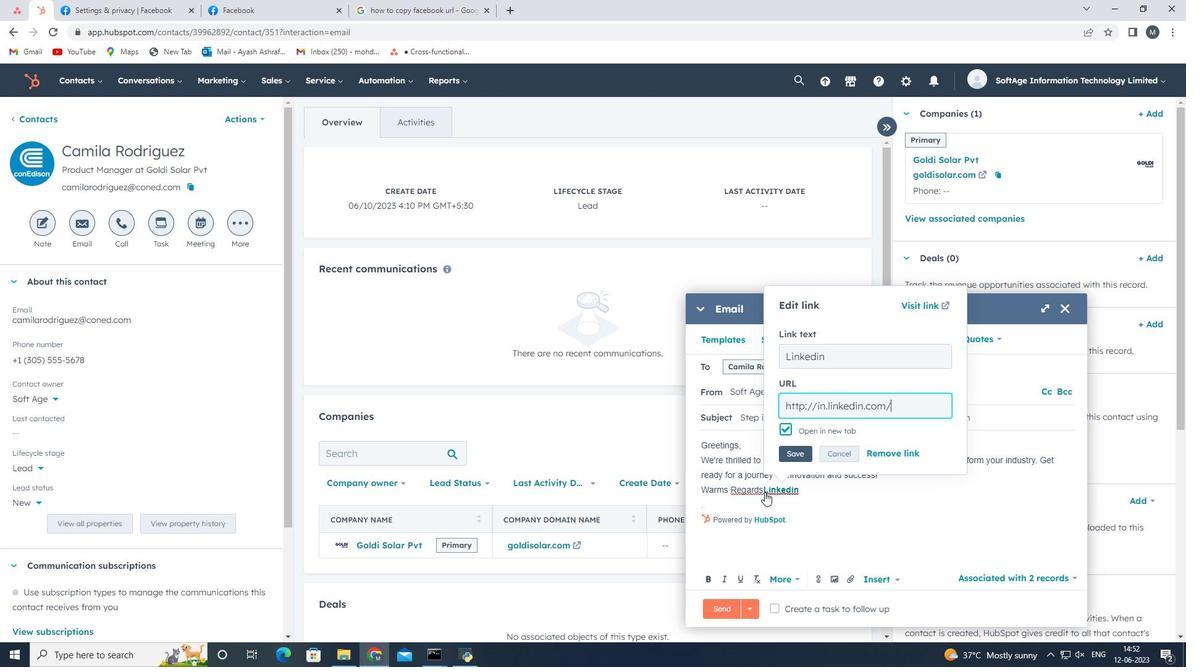 
Action: Mouse pressed left at (765, 489)
Screenshot: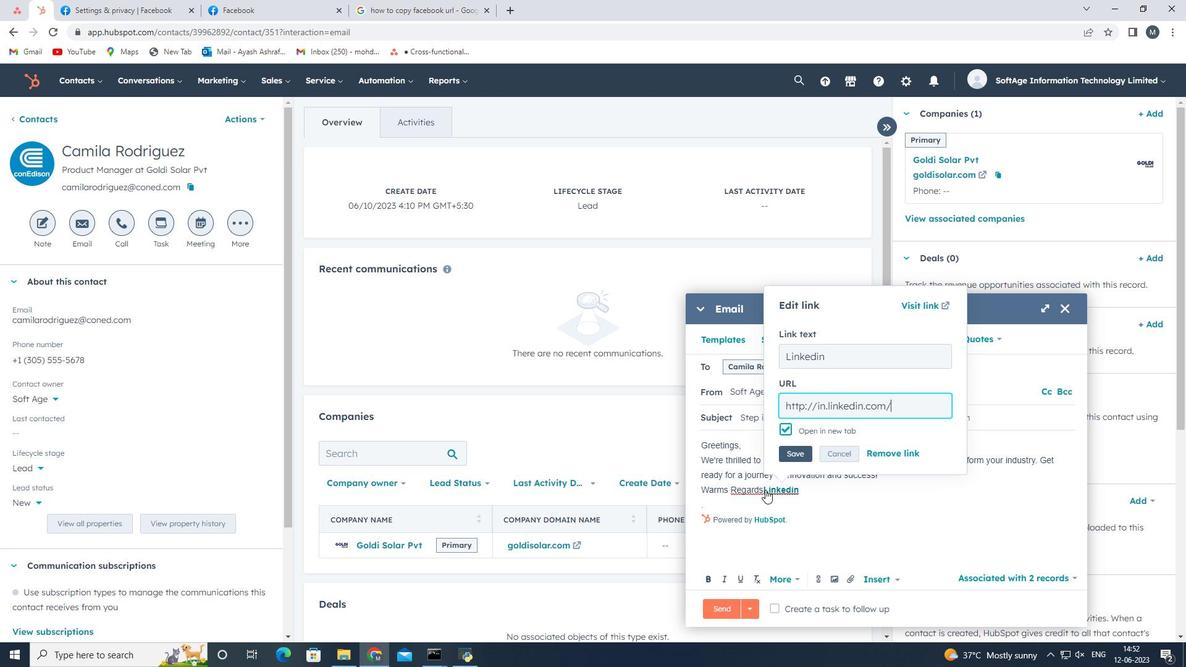 
Action: Mouse moved to (764, 492)
Screenshot: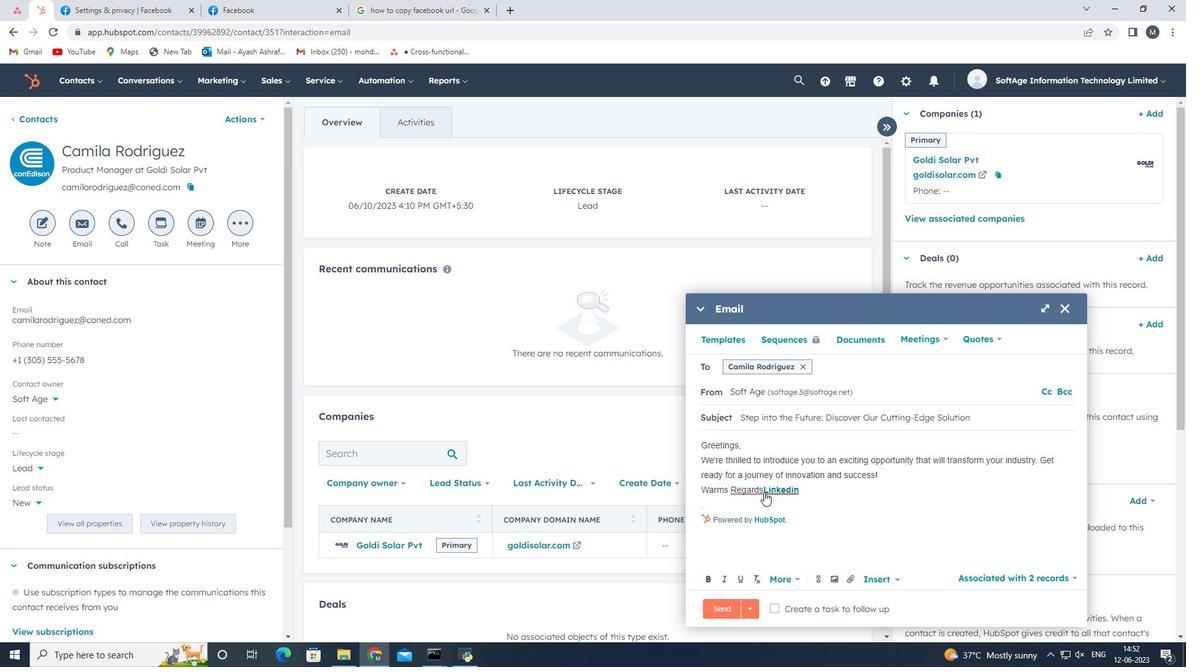 
Action: Mouse pressed left at (764, 492)
Screenshot: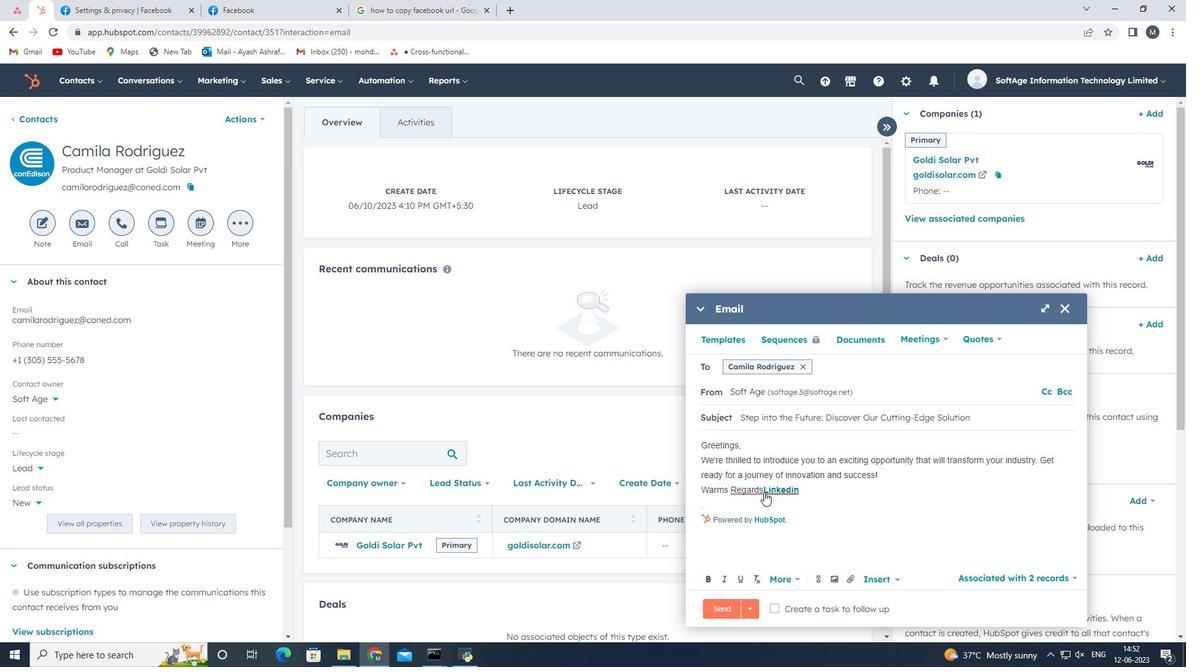 
Action: Mouse moved to (754, 491)
Screenshot: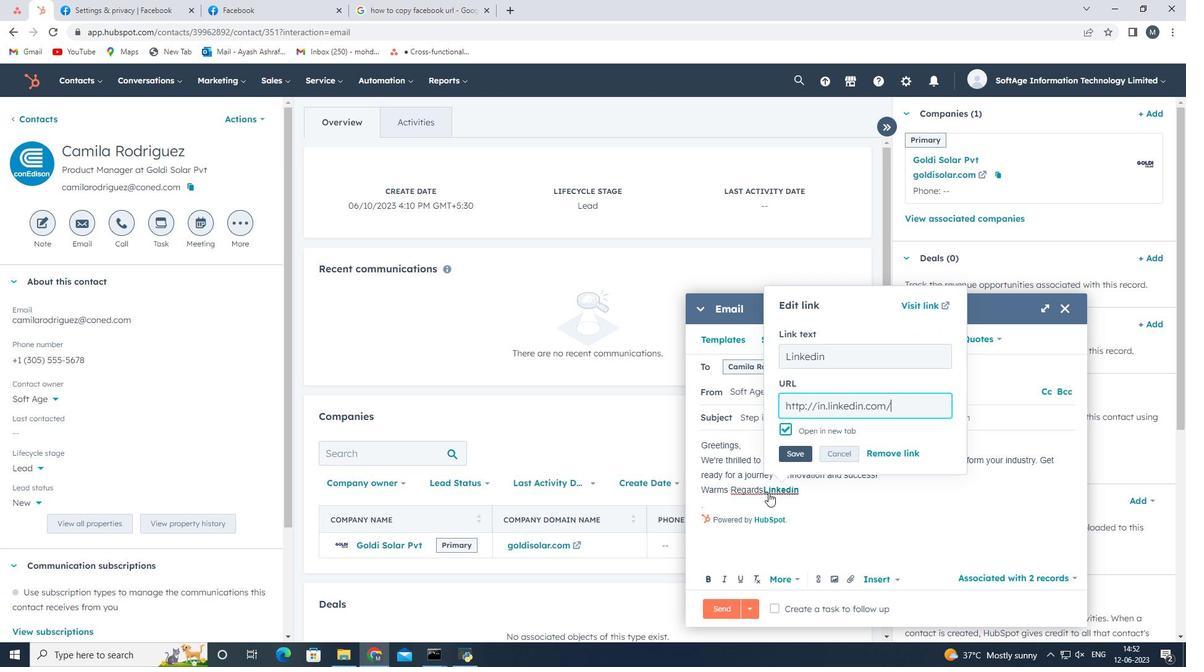
Action: Mouse pressed left at (754, 491)
Screenshot: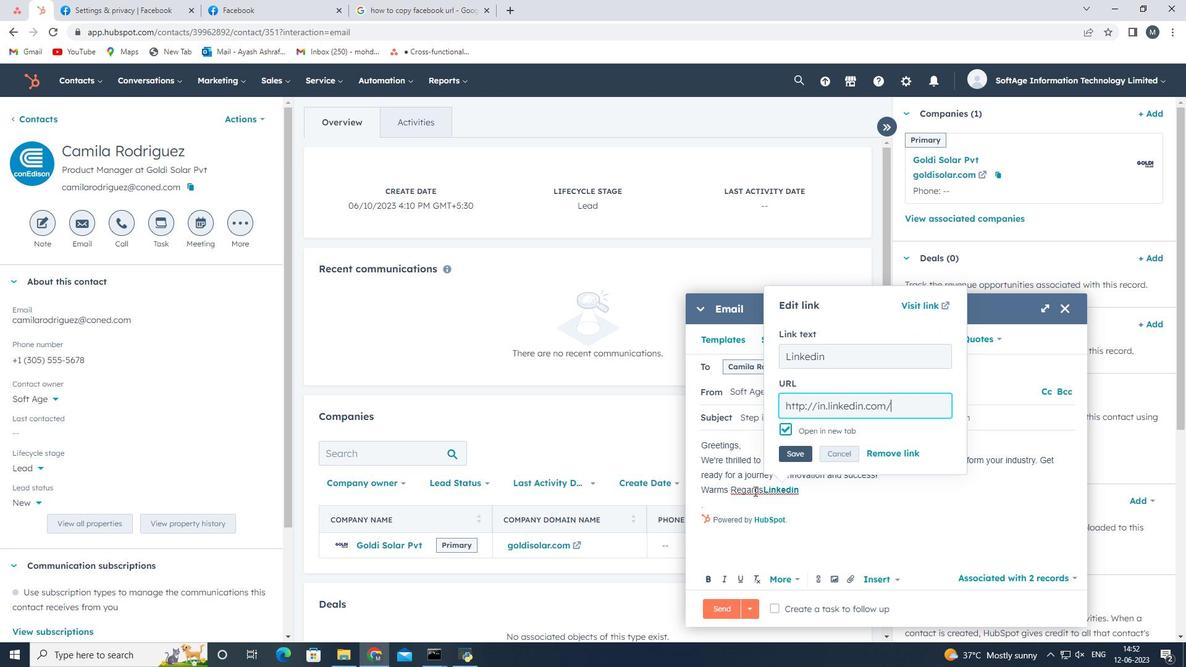 
Action: Mouse moved to (782, 505)
Screenshot: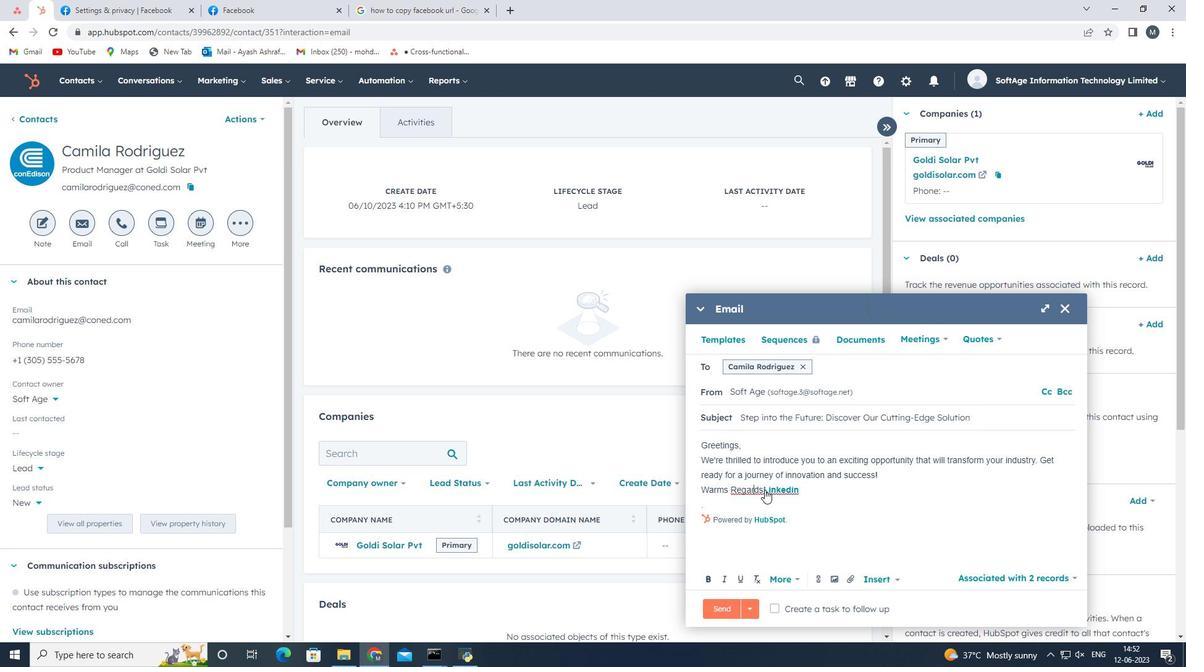 
Action: Key pressed <Key.right><Key.right><Key.enter>
Screenshot: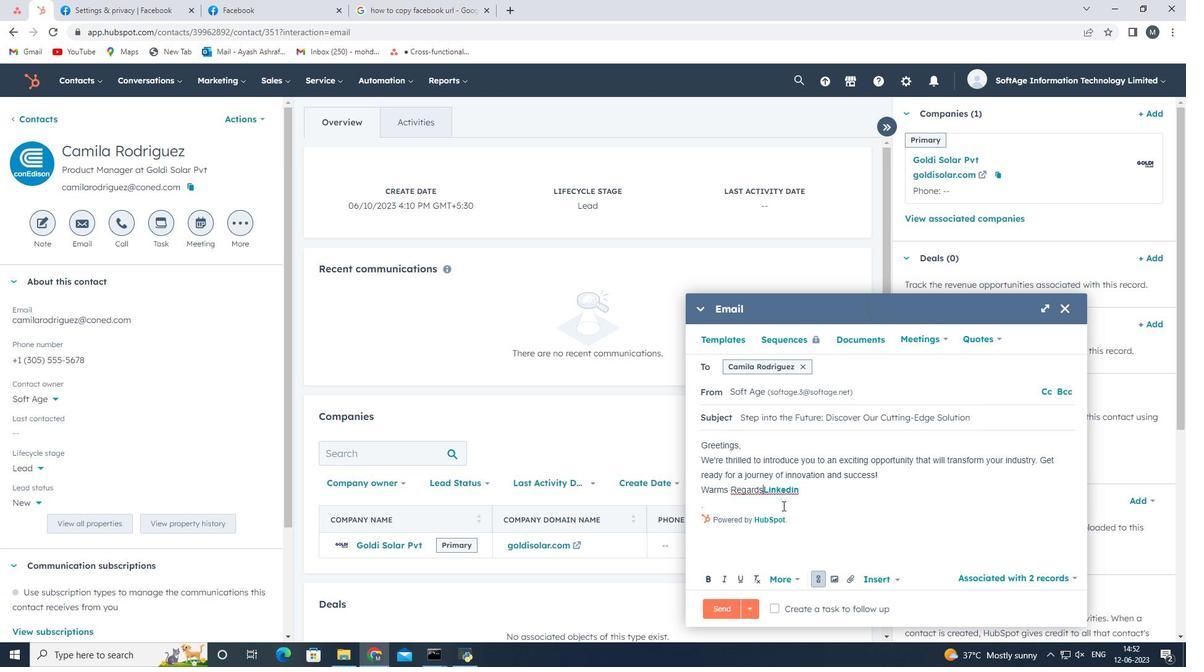 
Action: Mouse moved to (849, 581)
Screenshot: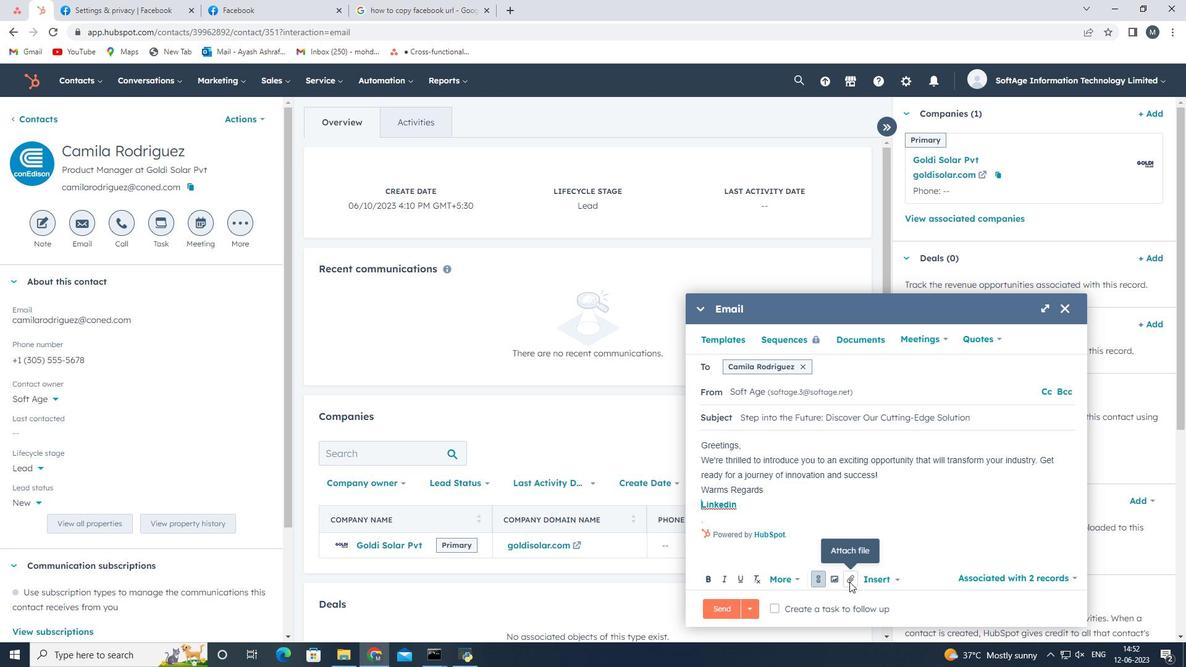
Action: Mouse pressed left at (849, 581)
Screenshot: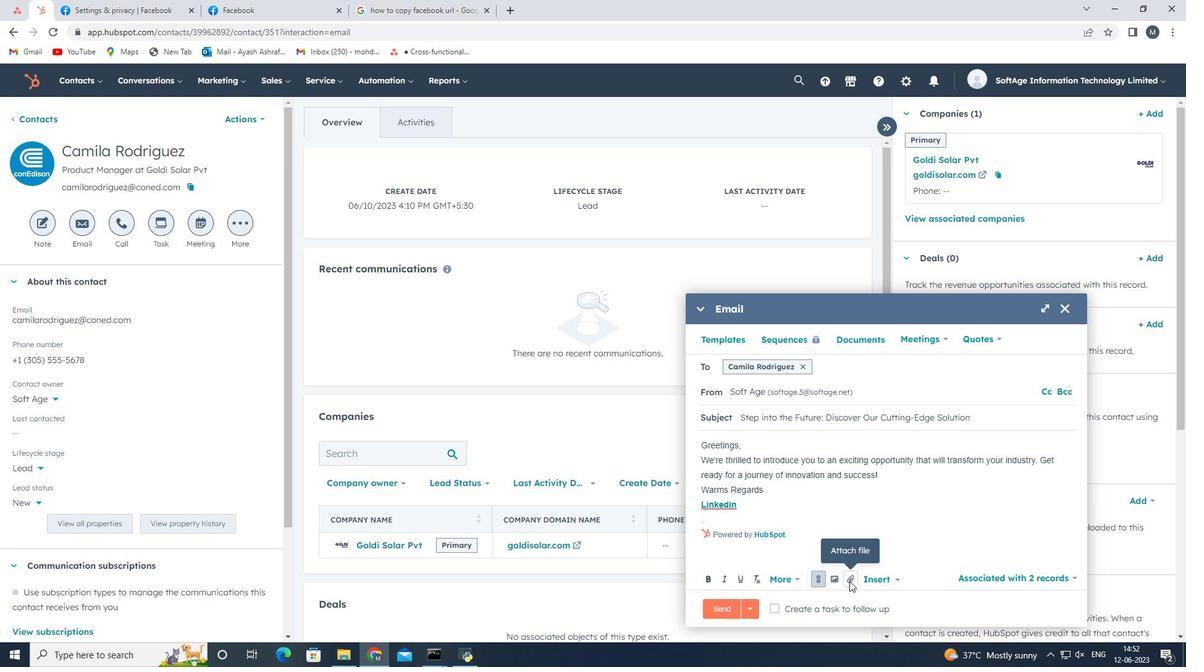 
Action: Mouse moved to (871, 551)
Screenshot: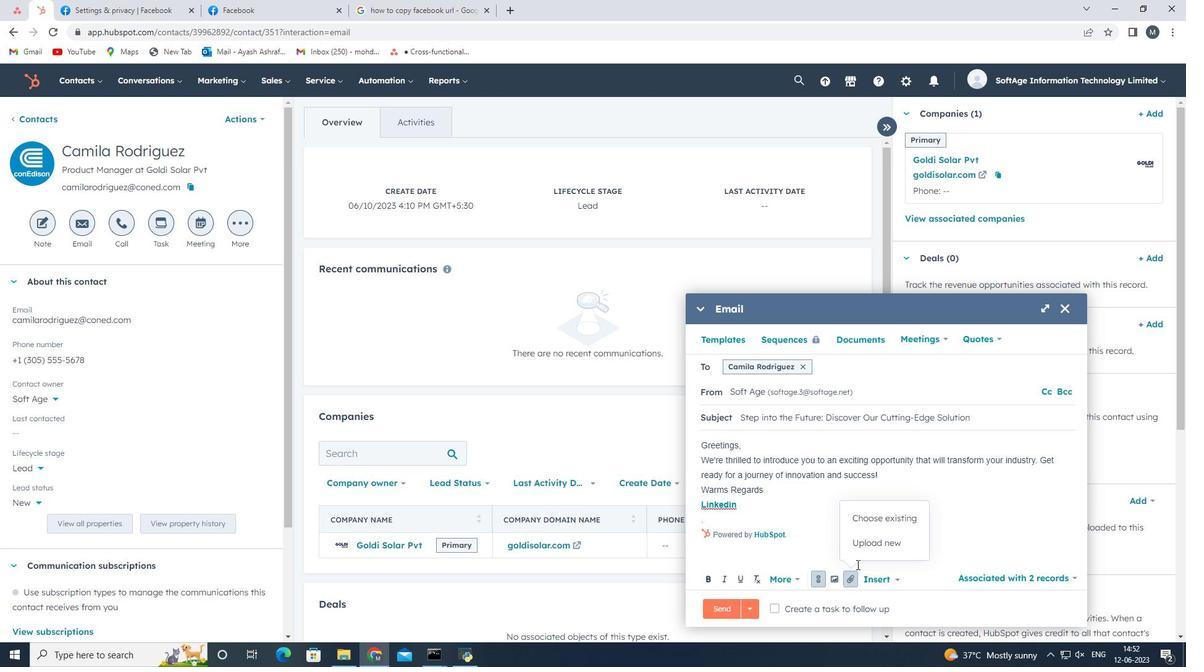 
Action: Mouse pressed left at (871, 551)
Screenshot: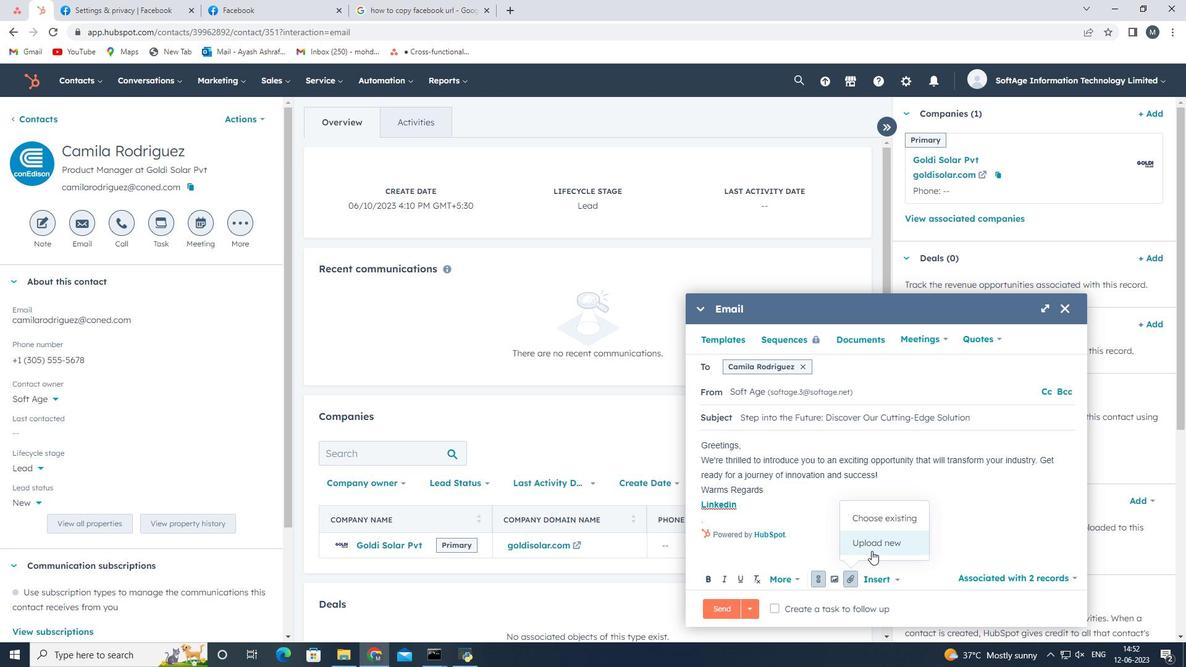 
Action: Mouse moved to (171, 116)
Screenshot: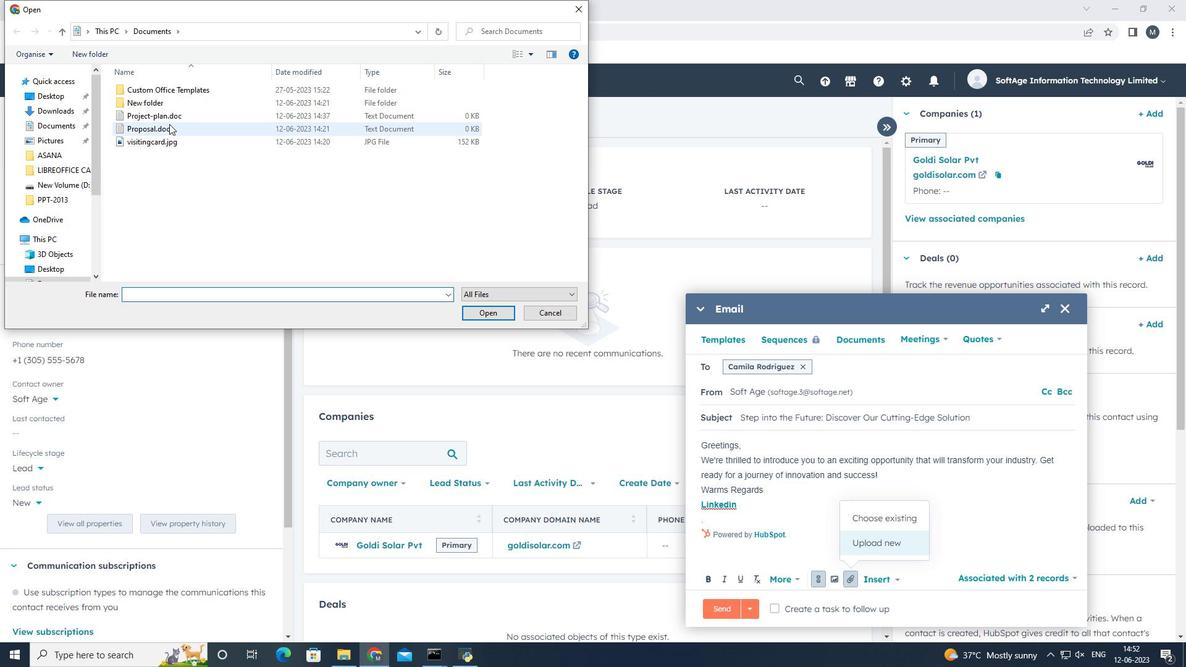 
Action: Mouse pressed left at (171, 116)
Screenshot: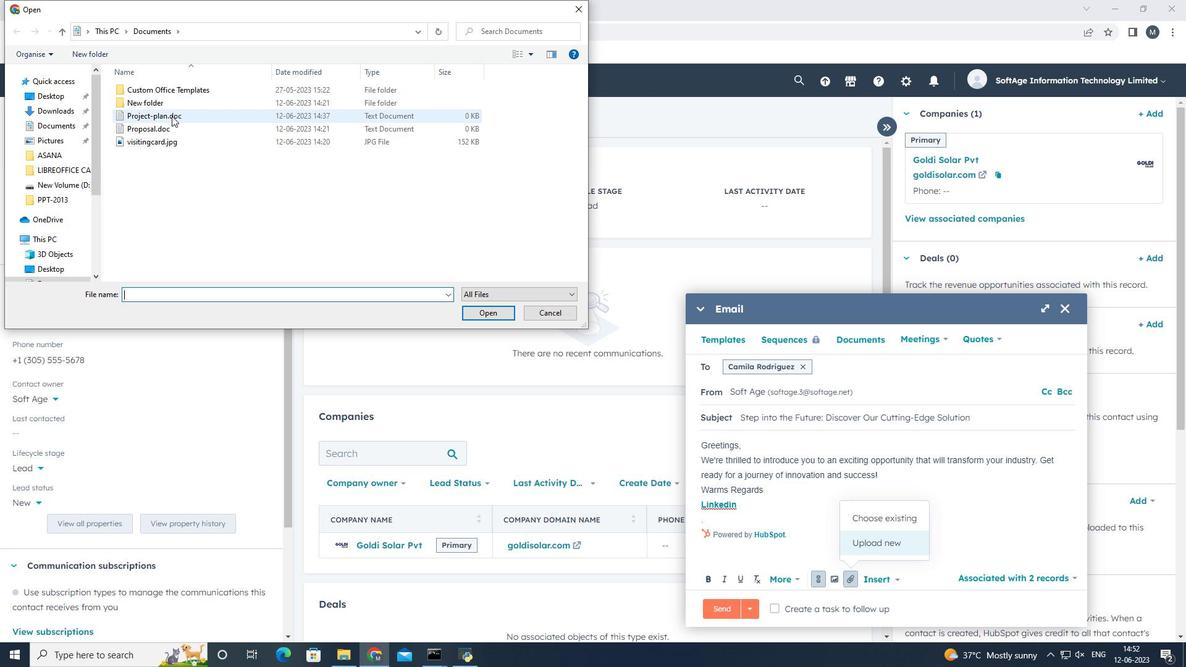 
Action: Mouse moved to (485, 318)
Screenshot: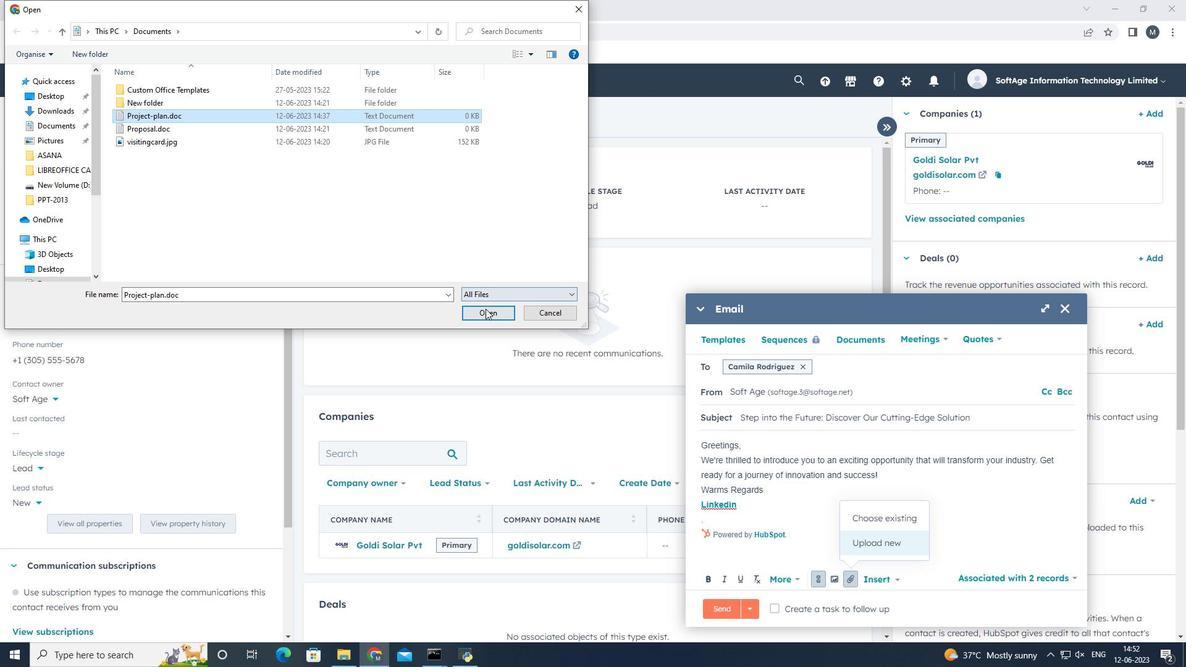 
Action: Mouse pressed left at (485, 318)
Screenshot: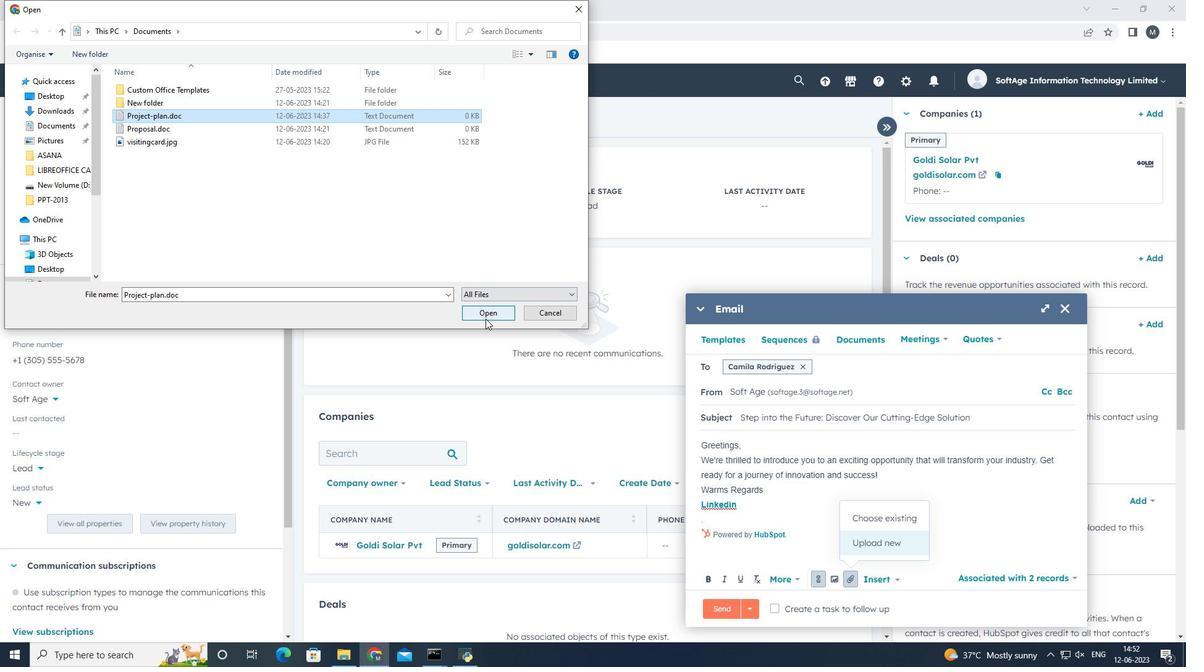 
Action: Mouse moved to (846, 547)
Screenshot: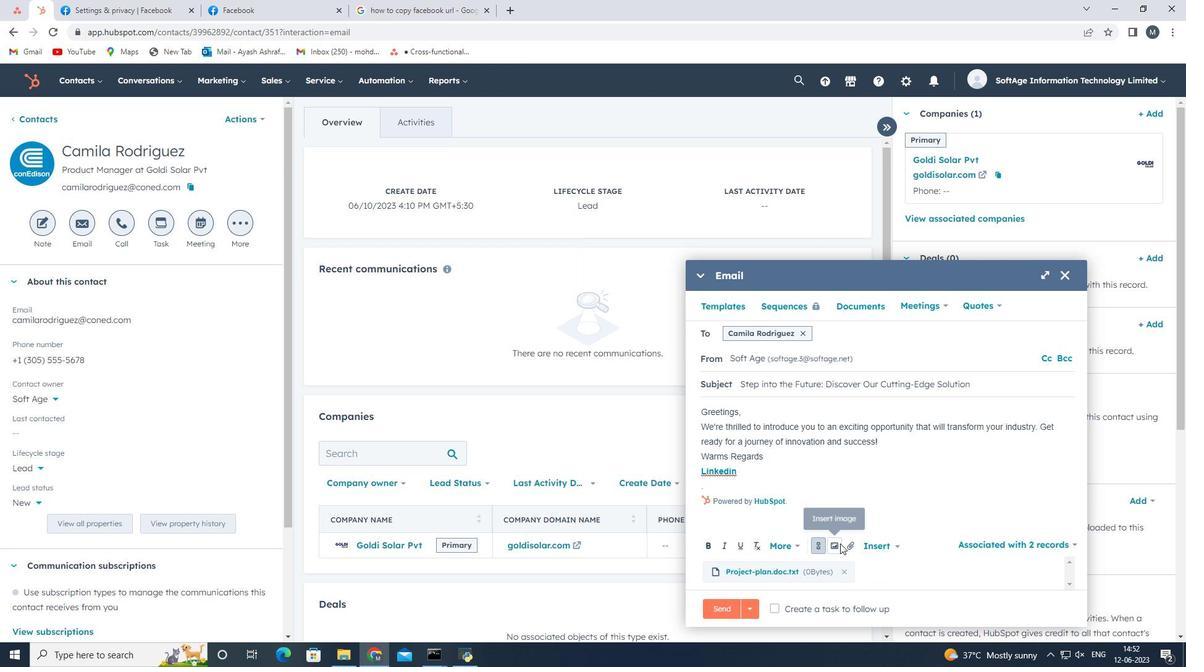 
Action: Mouse pressed left at (846, 547)
Screenshot: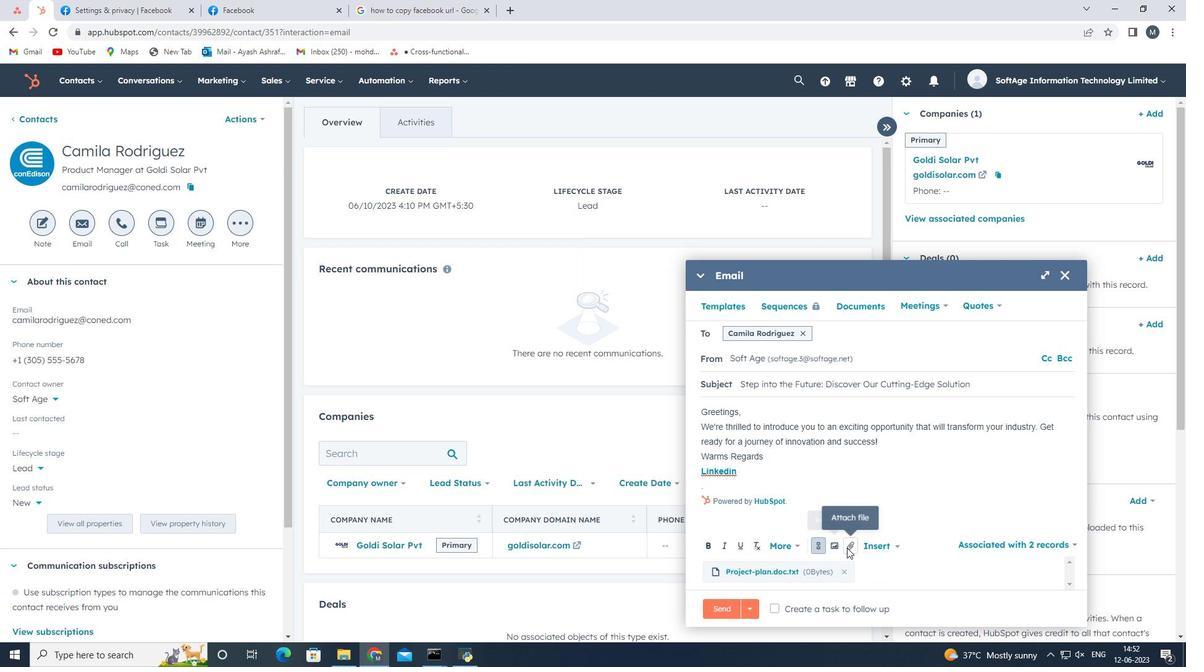
Action: Mouse moved to (867, 505)
Screenshot: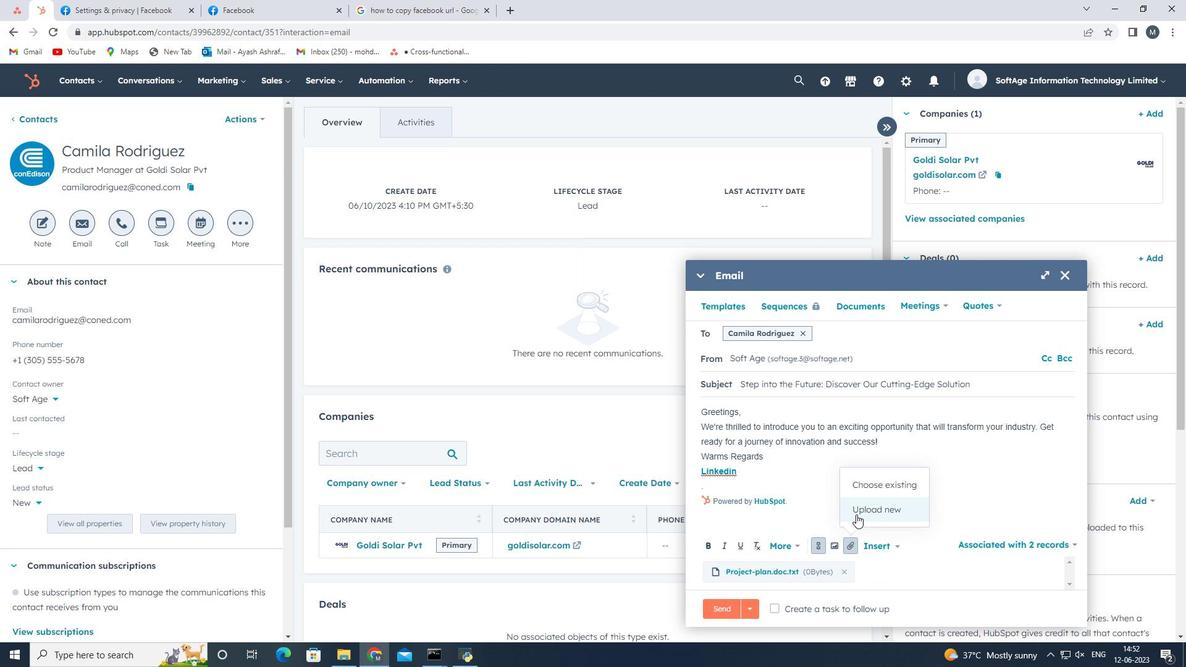 
Action: Mouse pressed left at (867, 505)
Screenshot: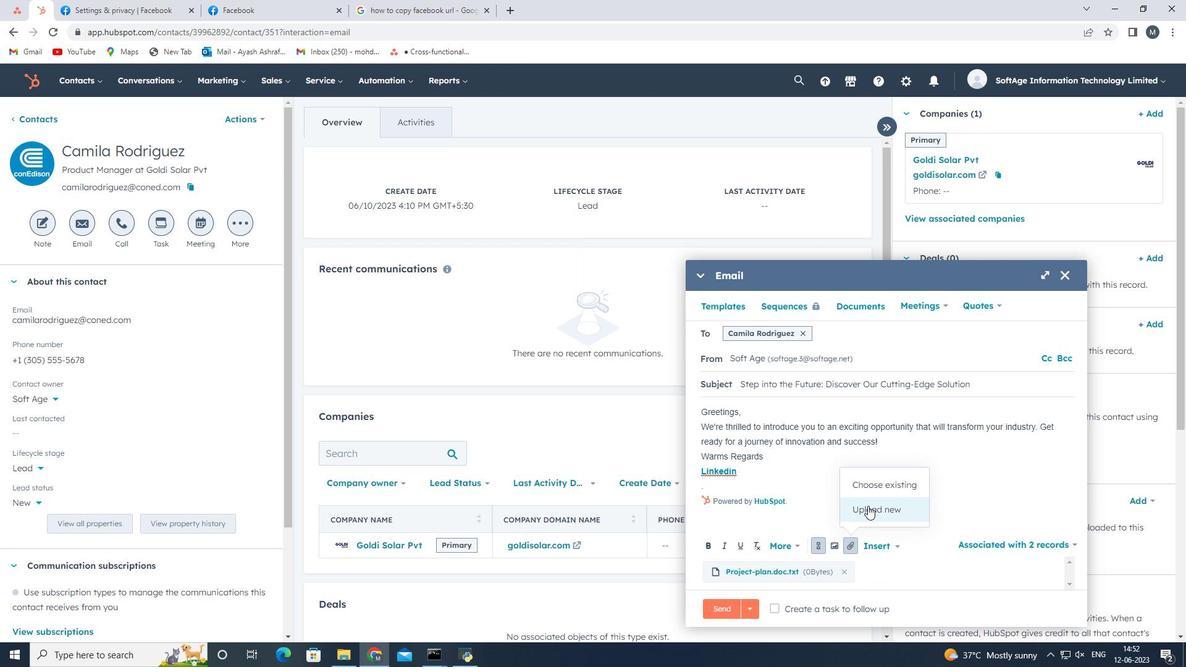 
Action: Mouse moved to (179, 145)
Screenshot: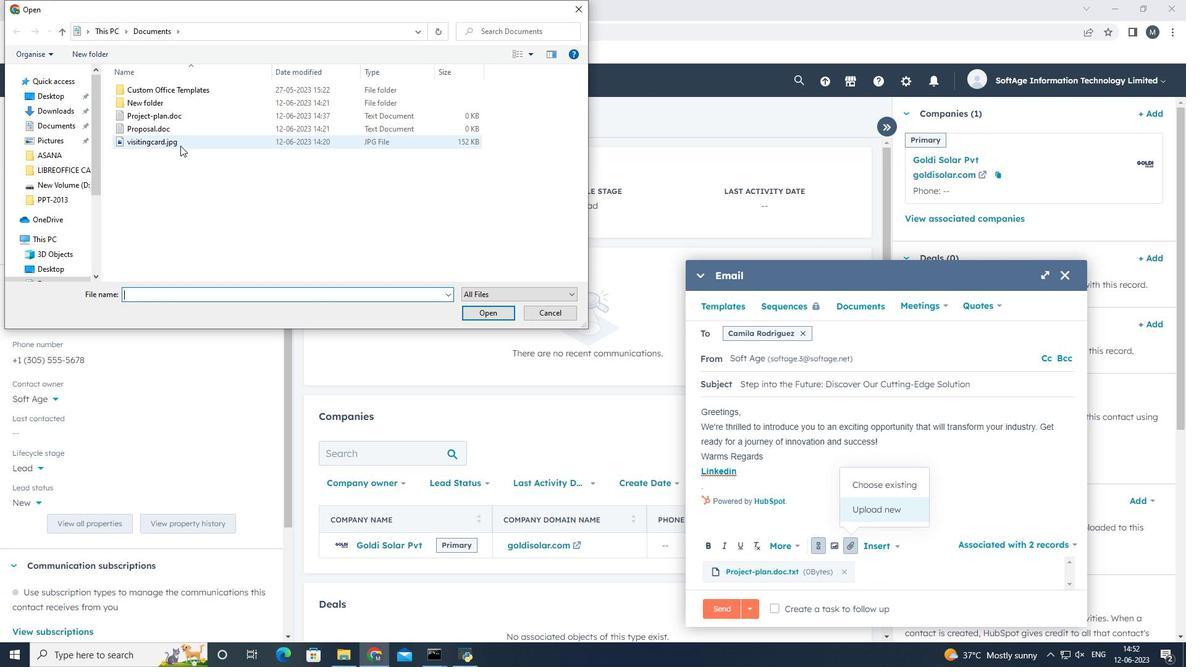 
Action: Mouse pressed left at (179, 145)
Screenshot: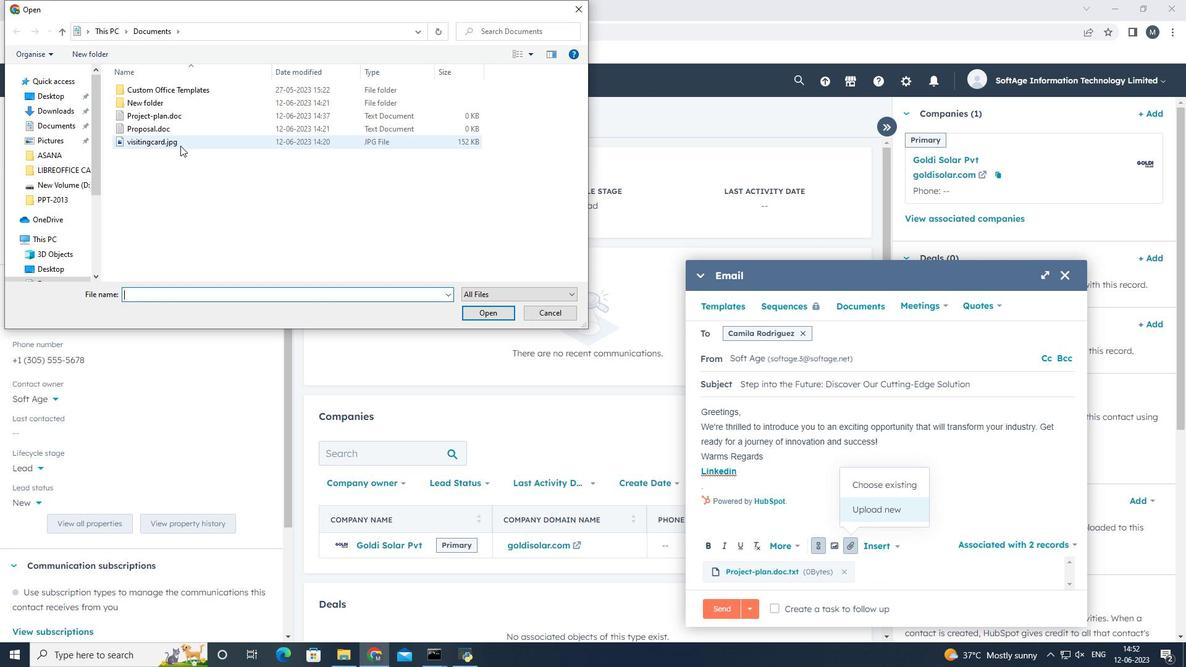 
Action: Mouse moved to (501, 311)
Screenshot: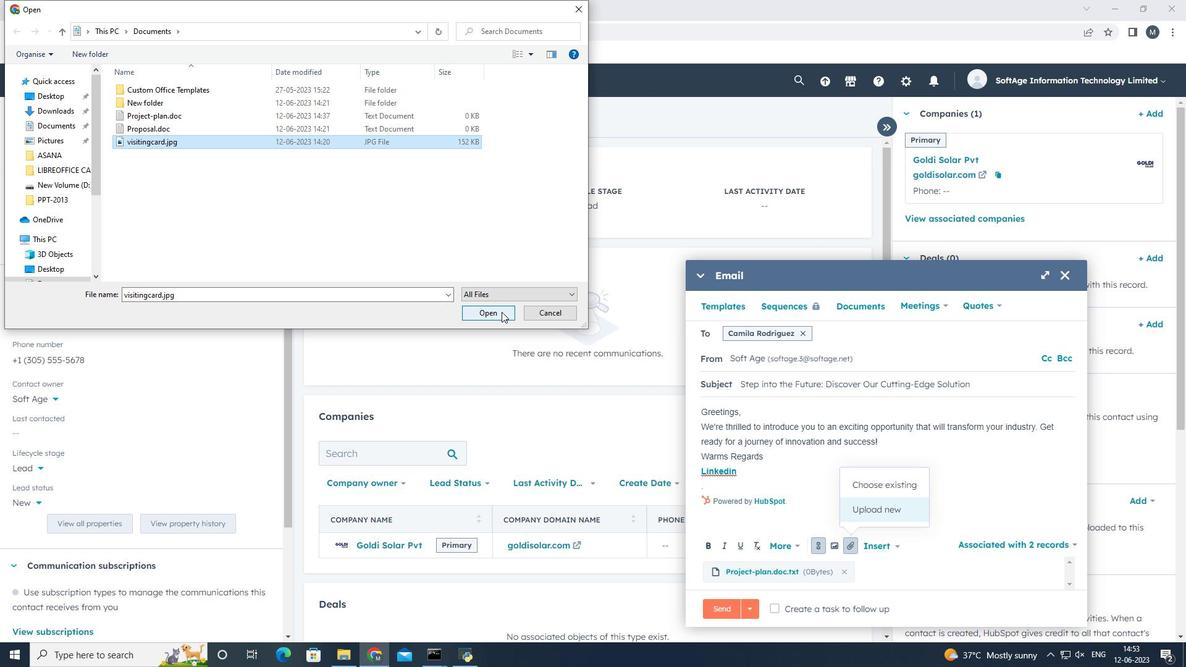
Action: Mouse pressed left at (501, 311)
Screenshot: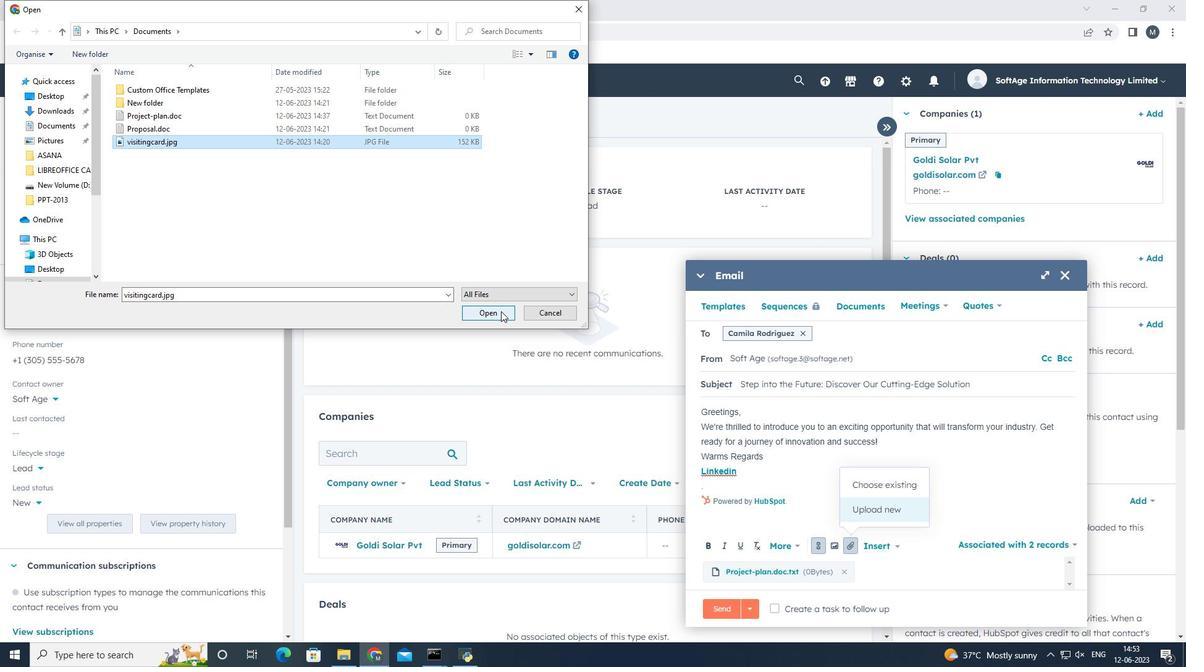 
Action: Mouse moved to (777, 604)
Screenshot: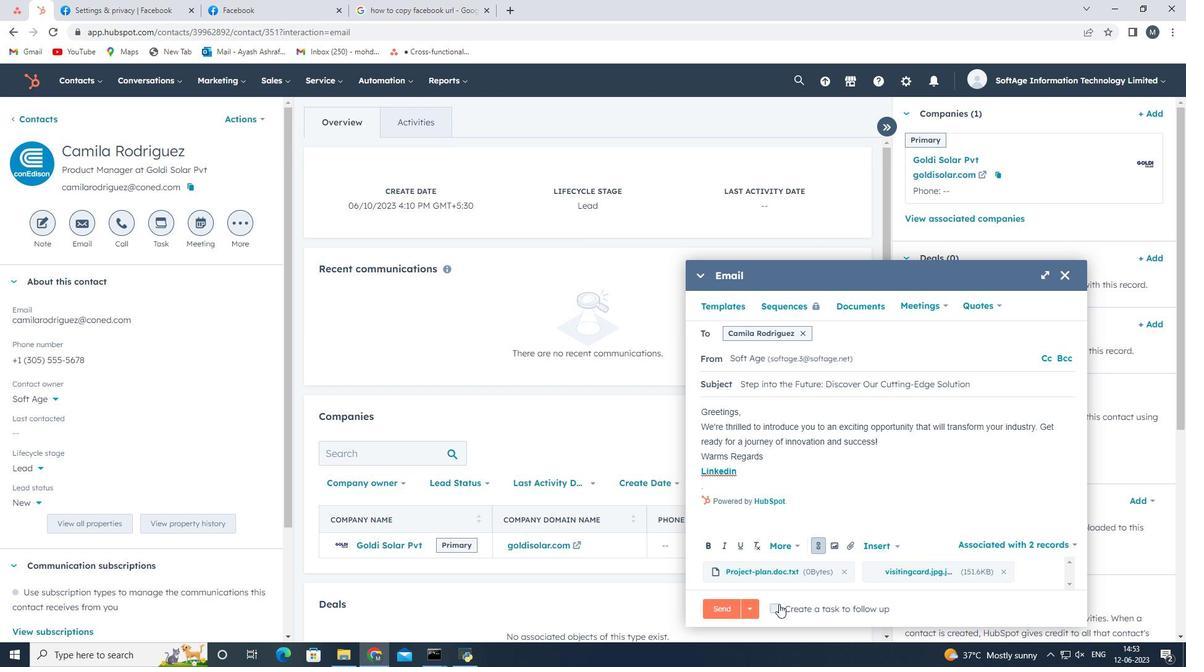 
Action: Mouse pressed left at (777, 604)
Screenshot: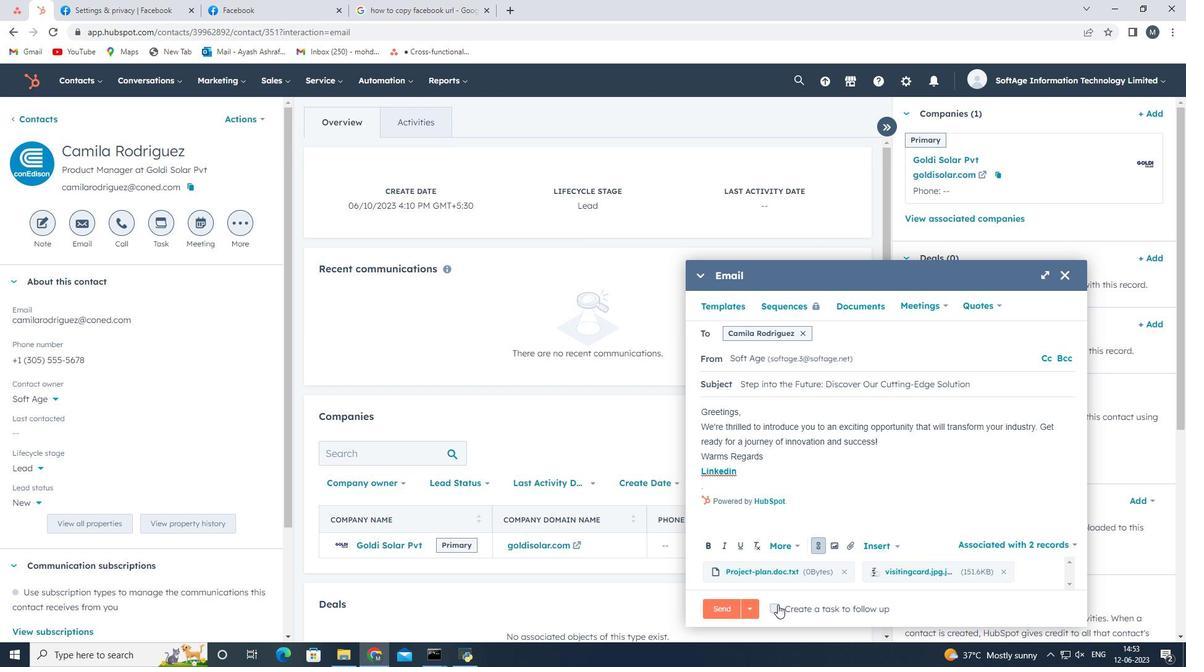 
Action: Mouse moved to (979, 606)
Screenshot: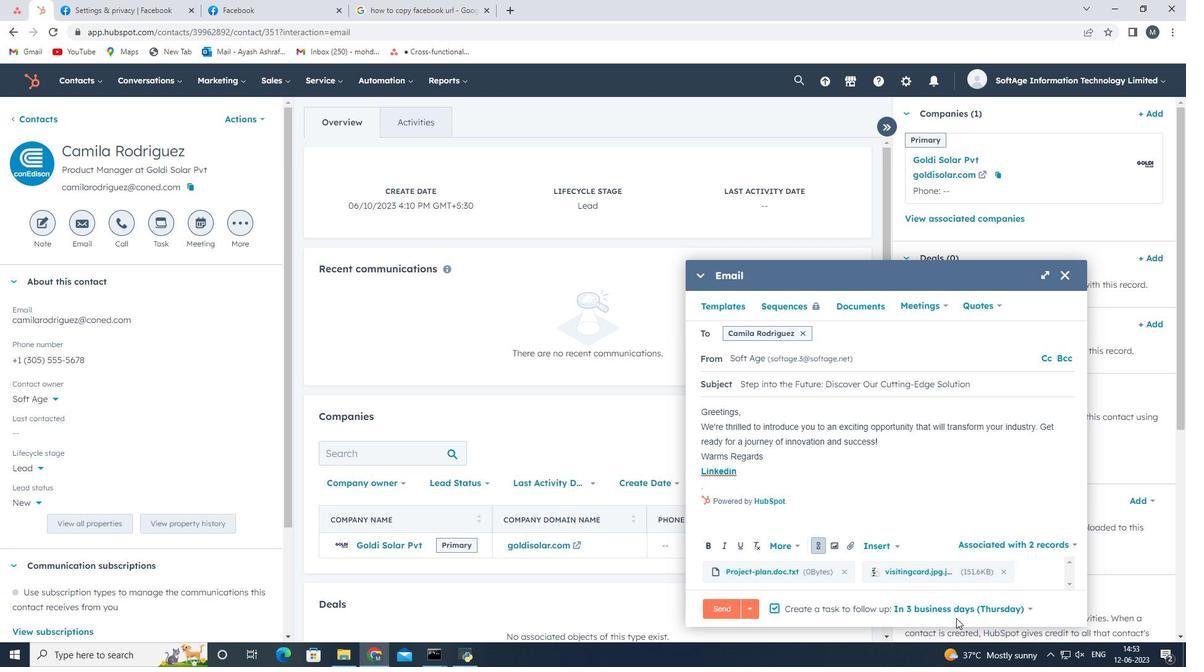 
Action: Mouse pressed left at (979, 606)
Screenshot: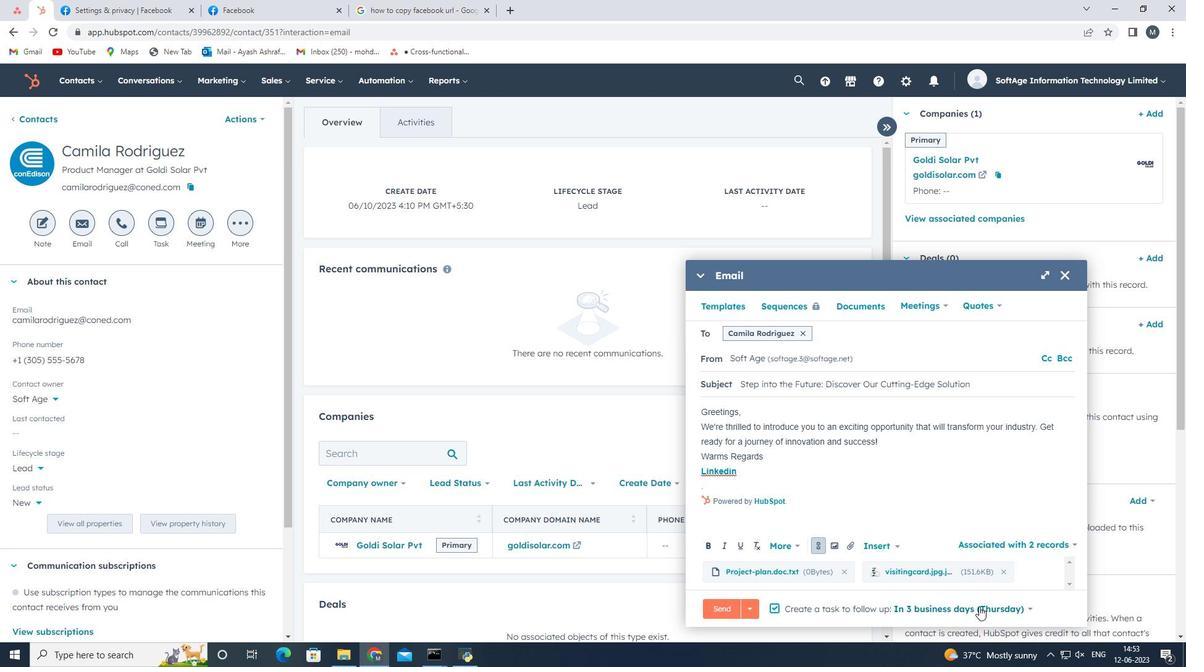 
Action: Mouse moved to (947, 535)
Screenshot: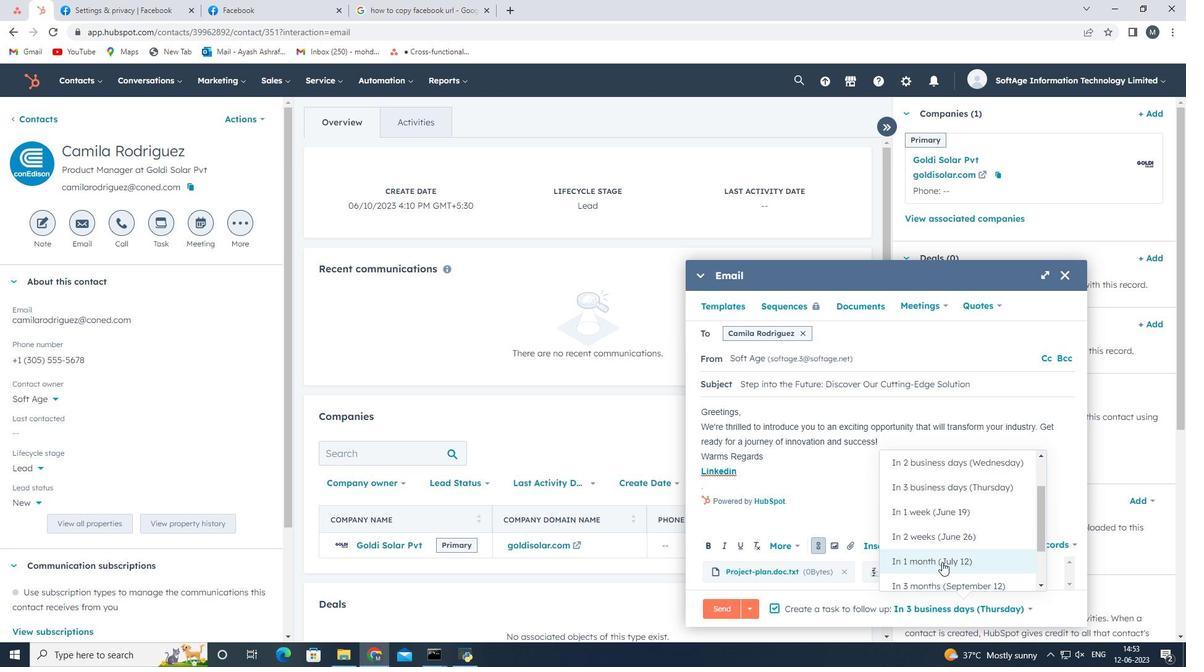 
Action: Mouse pressed left at (947, 535)
Screenshot: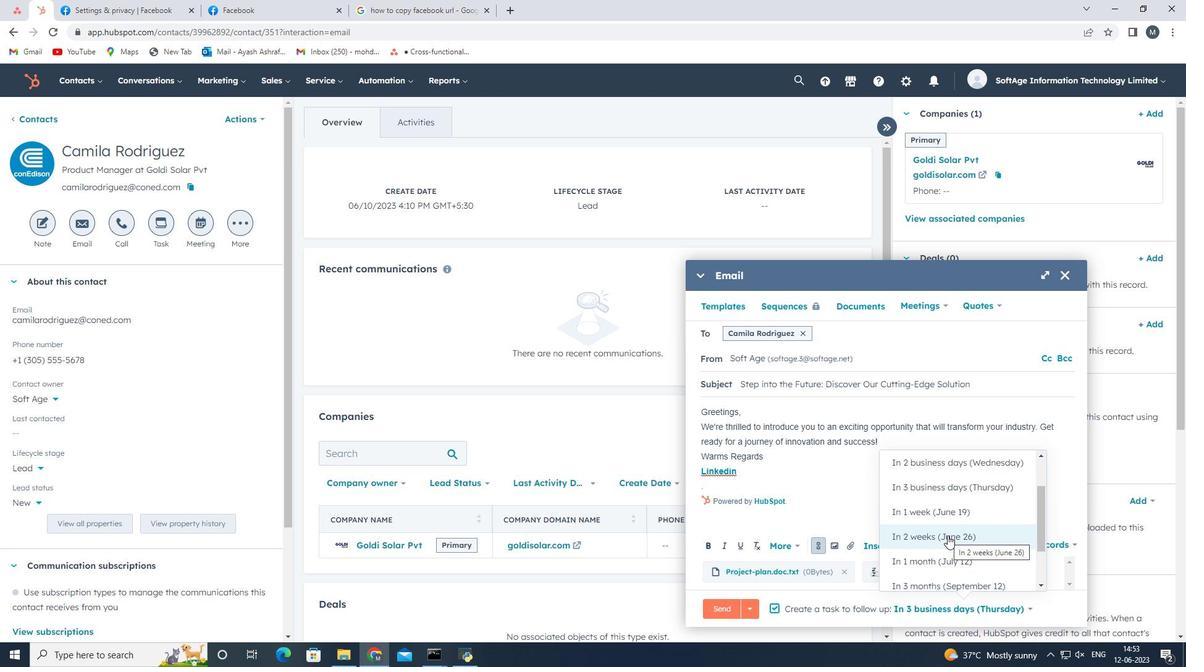 
Action: Mouse moved to (943, 606)
Screenshot: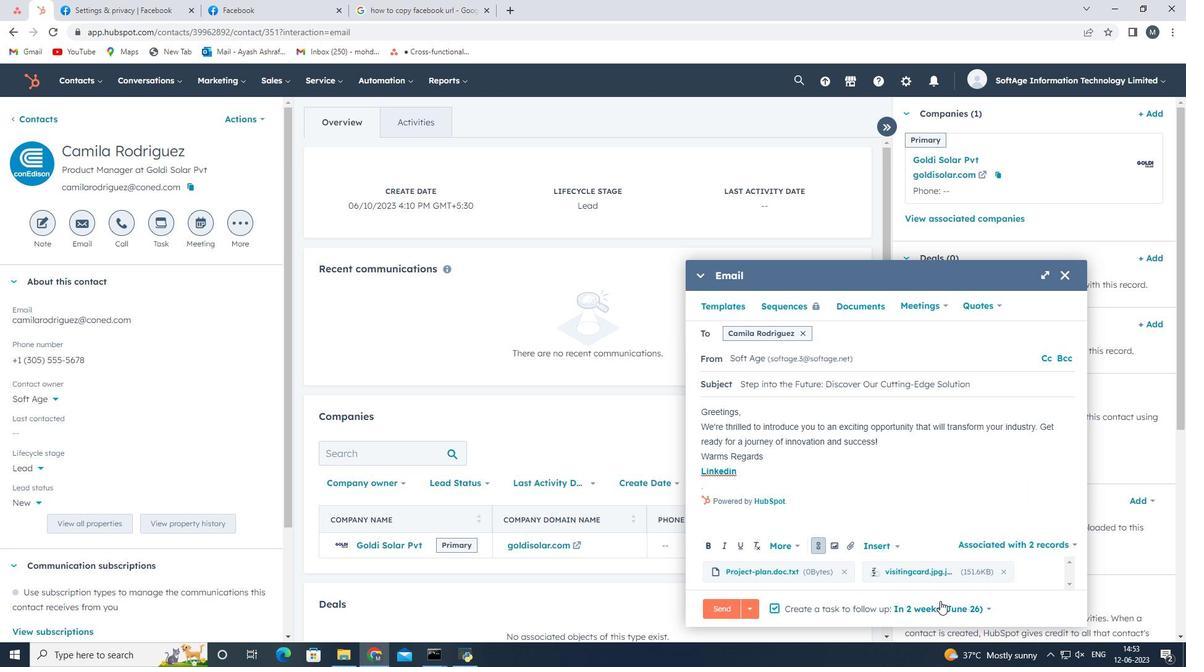 
Action: Mouse pressed left at (943, 606)
Screenshot: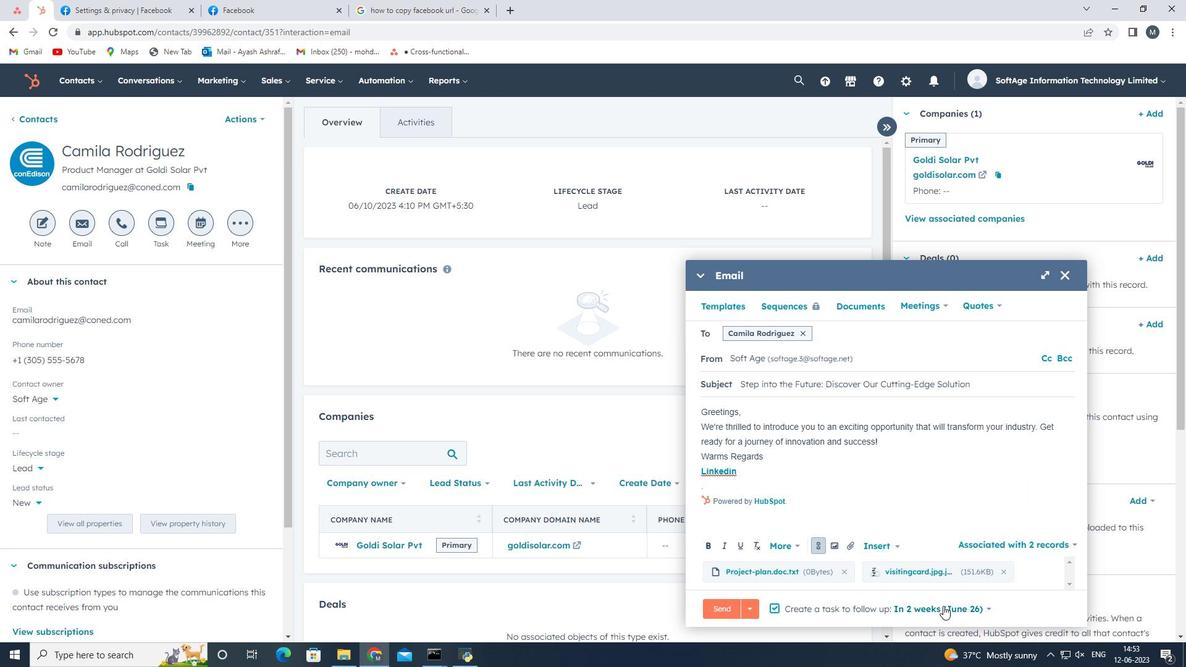 
Action: Mouse moved to (927, 507)
Screenshot: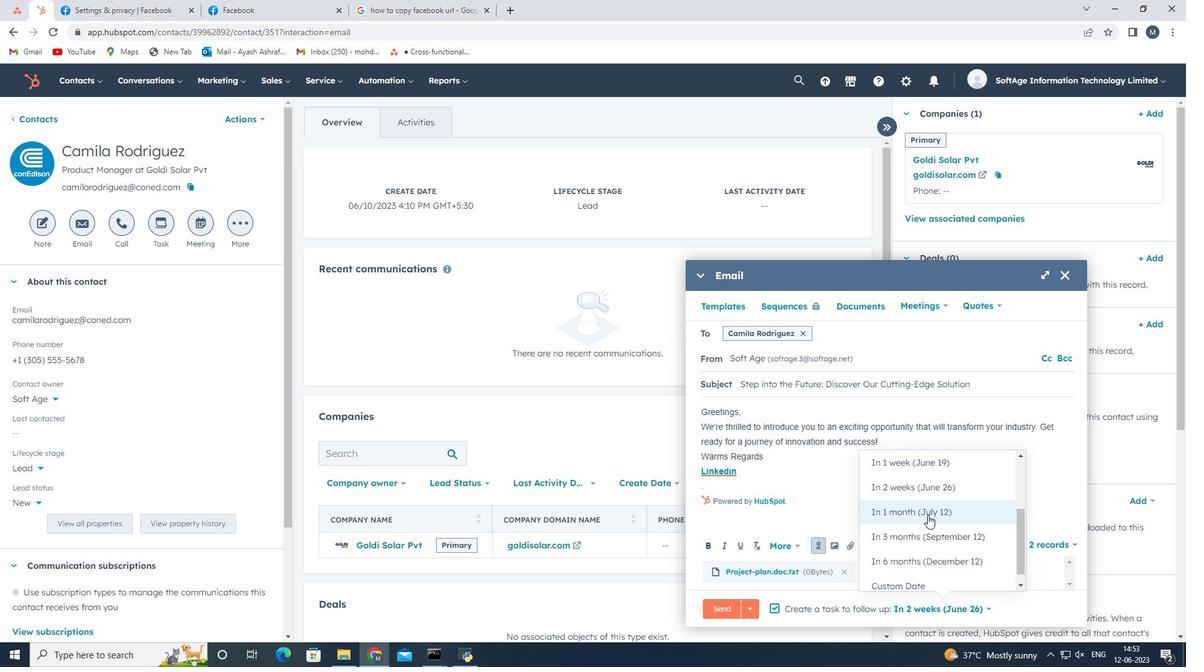 
Action: Mouse scrolled (927, 508) with delta (0, 0)
Screenshot: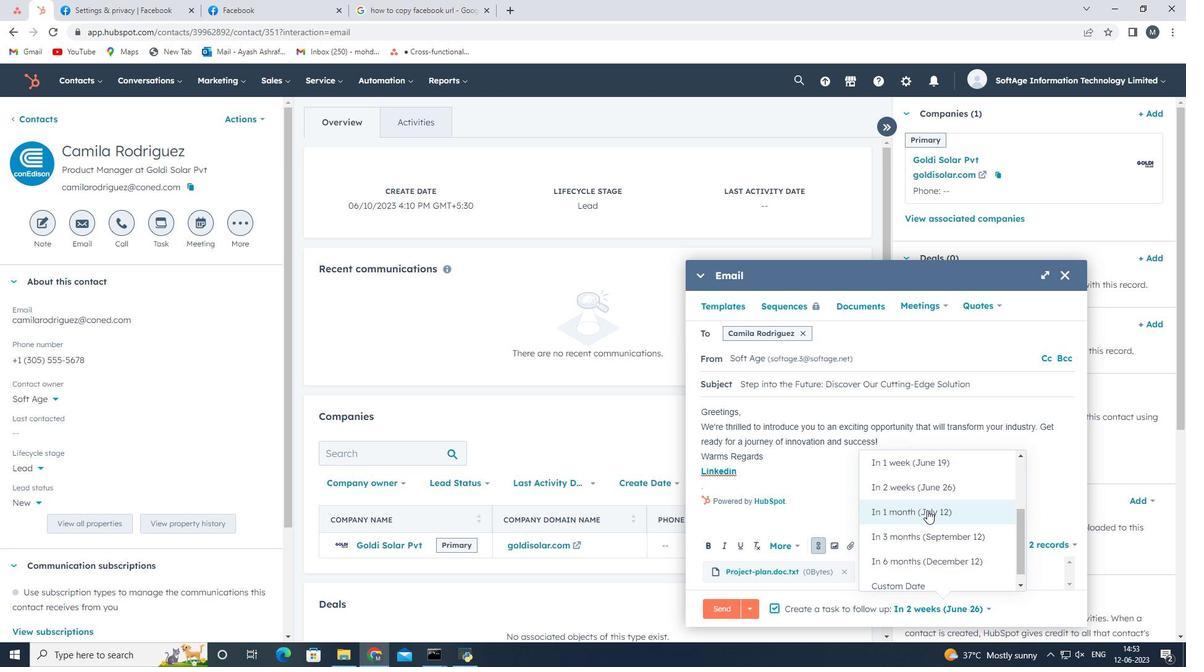 
Action: Mouse scrolled (927, 508) with delta (0, 0)
Screenshot: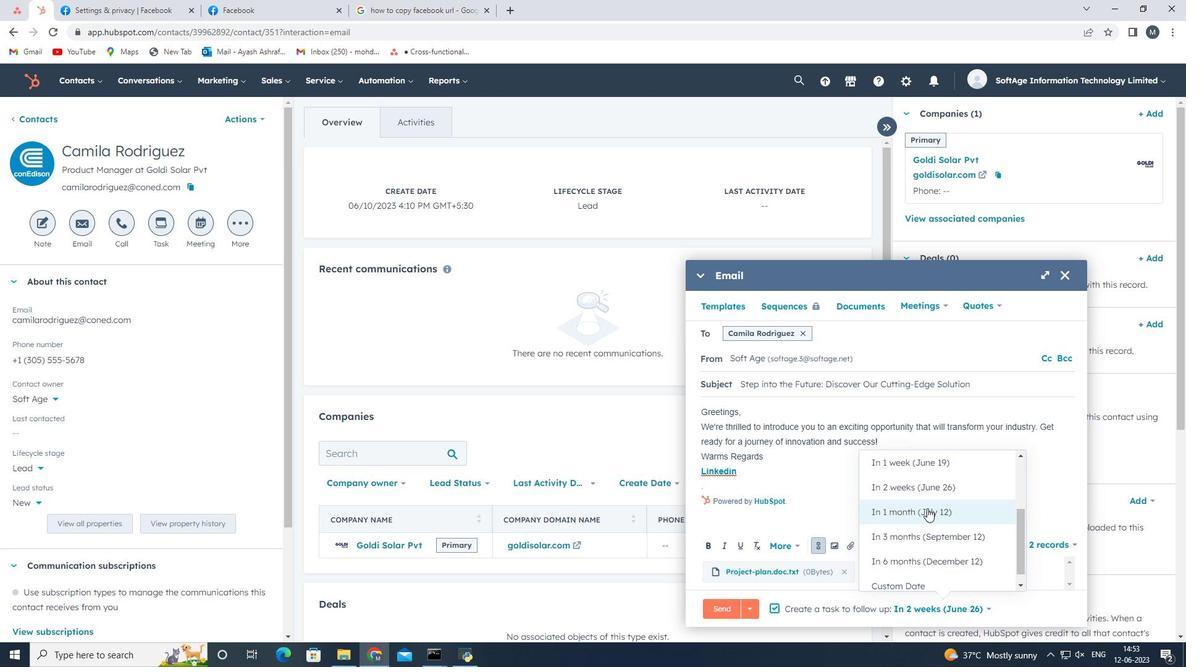
Action: Mouse scrolled (927, 508) with delta (0, 0)
Screenshot: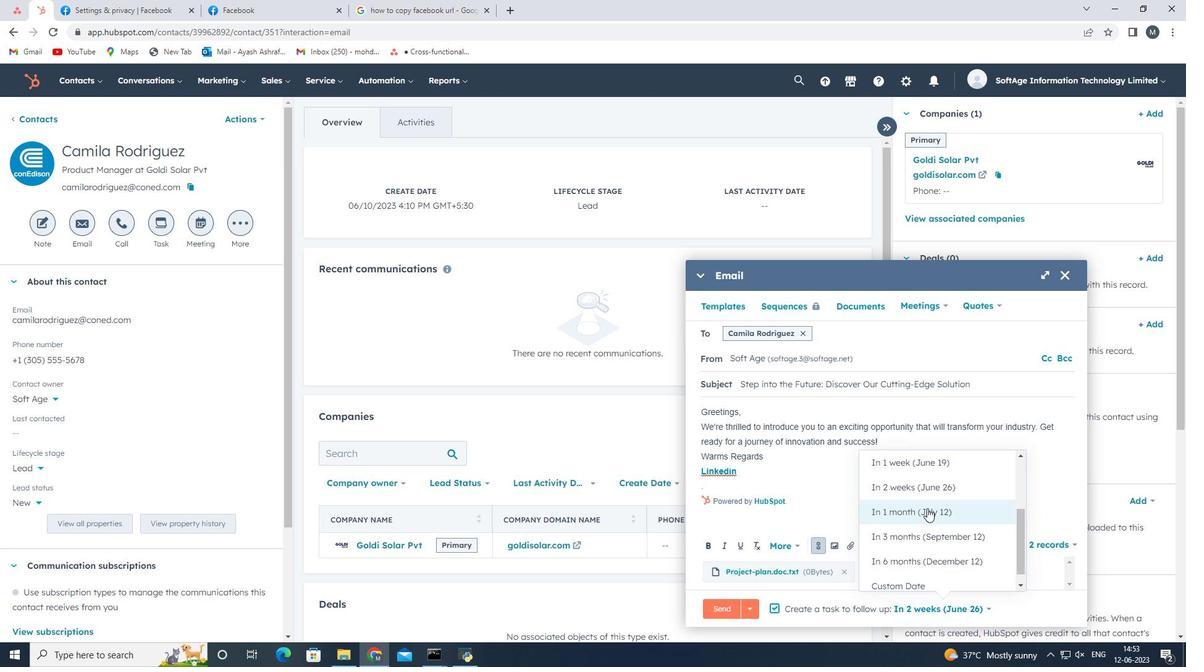 
Action: Mouse scrolled (927, 508) with delta (0, 0)
Screenshot: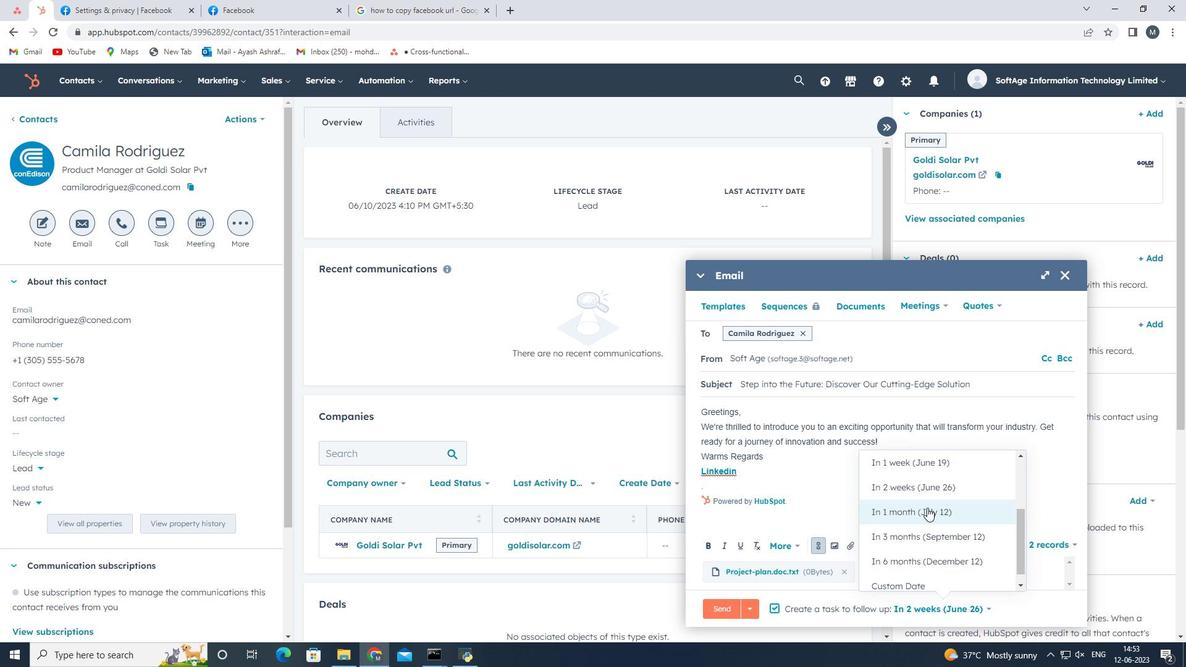 
Action: Mouse scrolled (927, 508) with delta (0, 0)
Screenshot: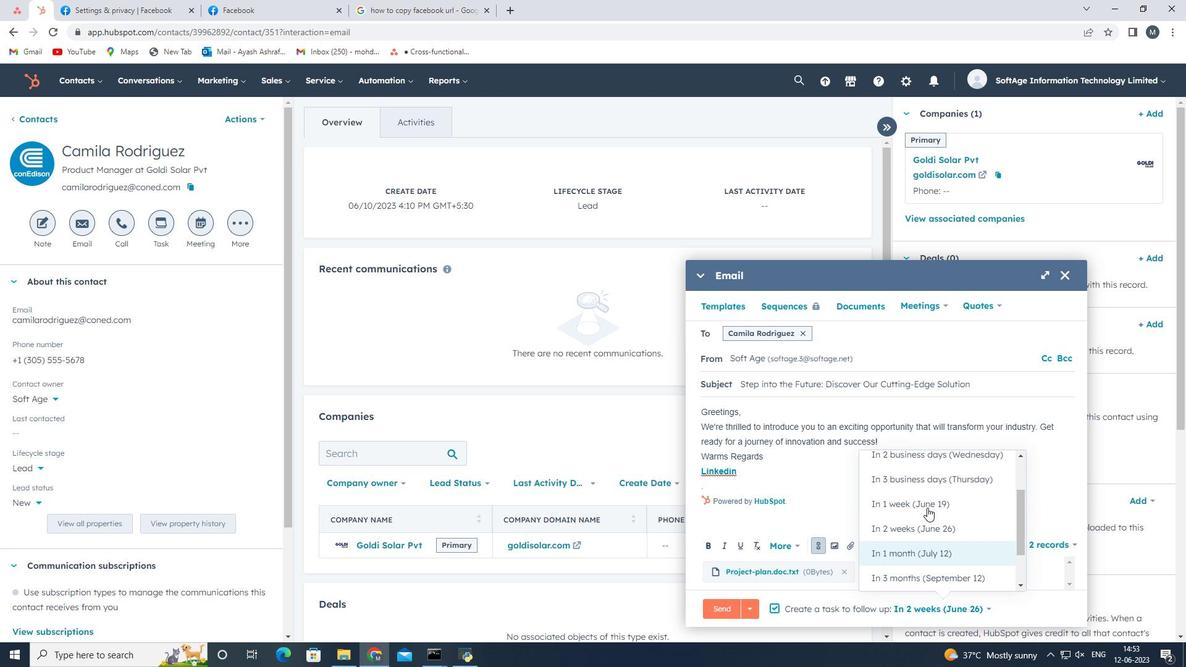 
Action: Mouse moved to (915, 530)
Screenshot: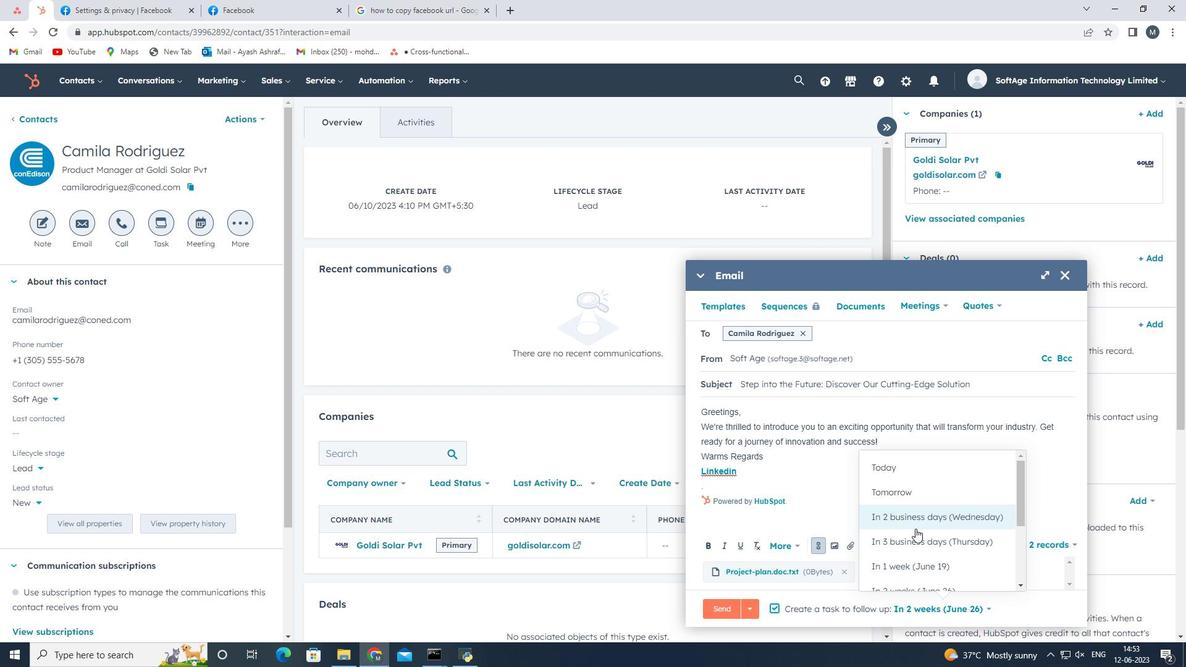 
Action: Mouse scrolled (915, 530) with delta (0, 0)
Screenshot: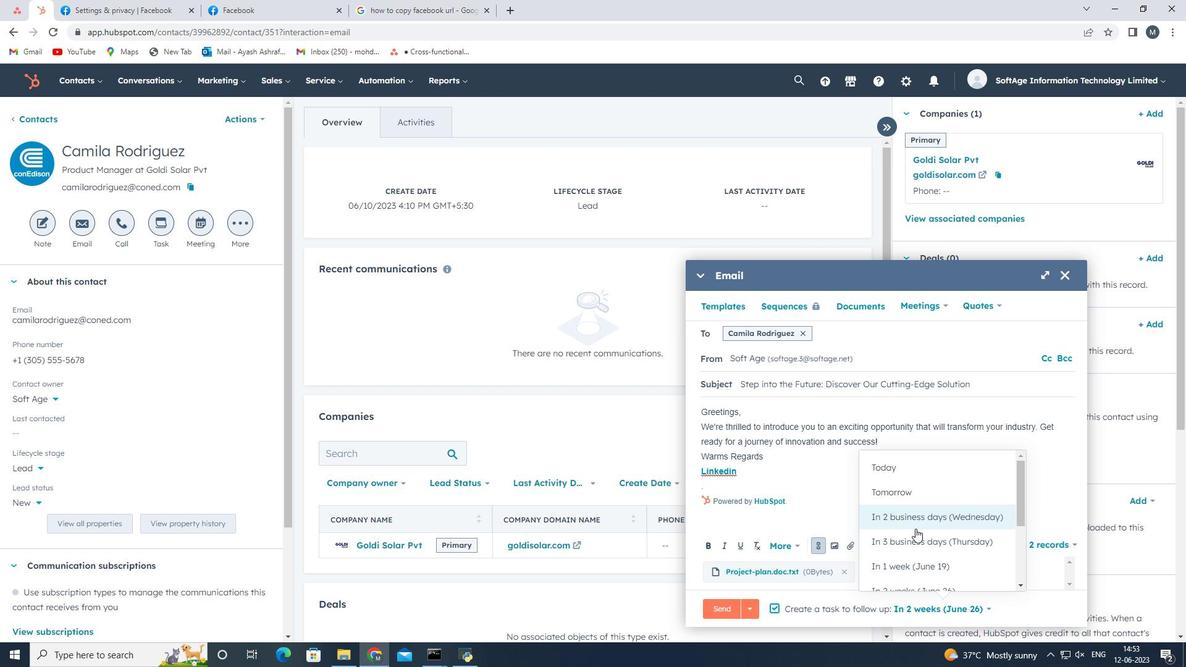 
Action: Mouse moved to (915, 530)
Screenshot: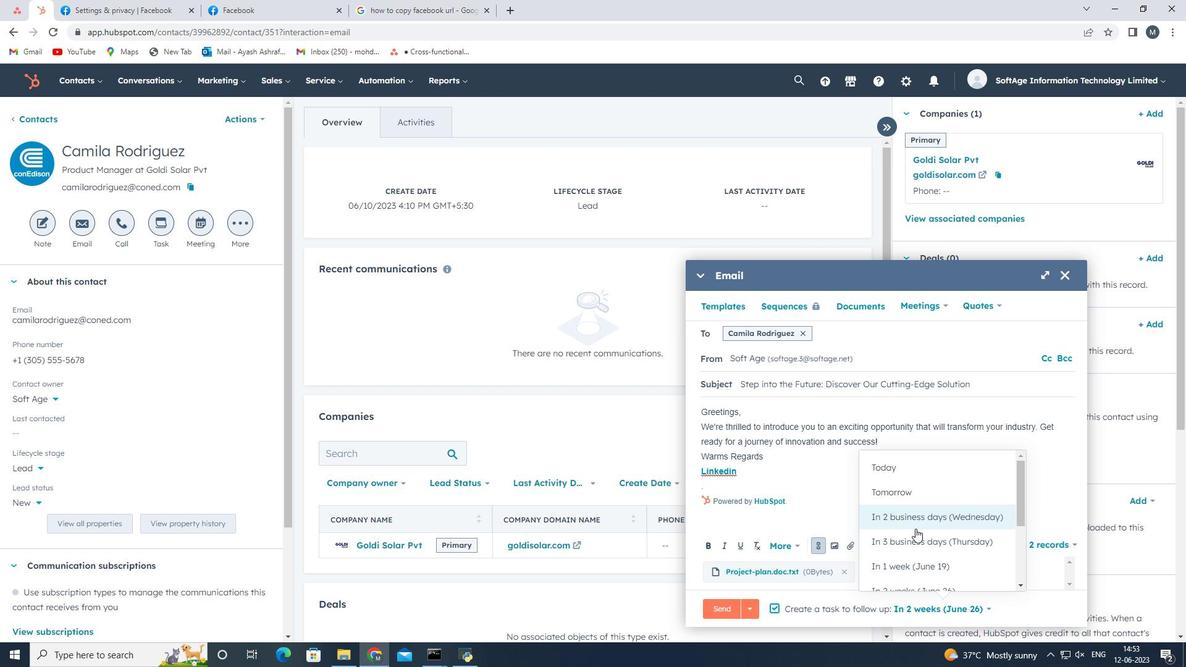 
Action: Mouse scrolled (915, 530) with delta (0, 0)
Screenshot: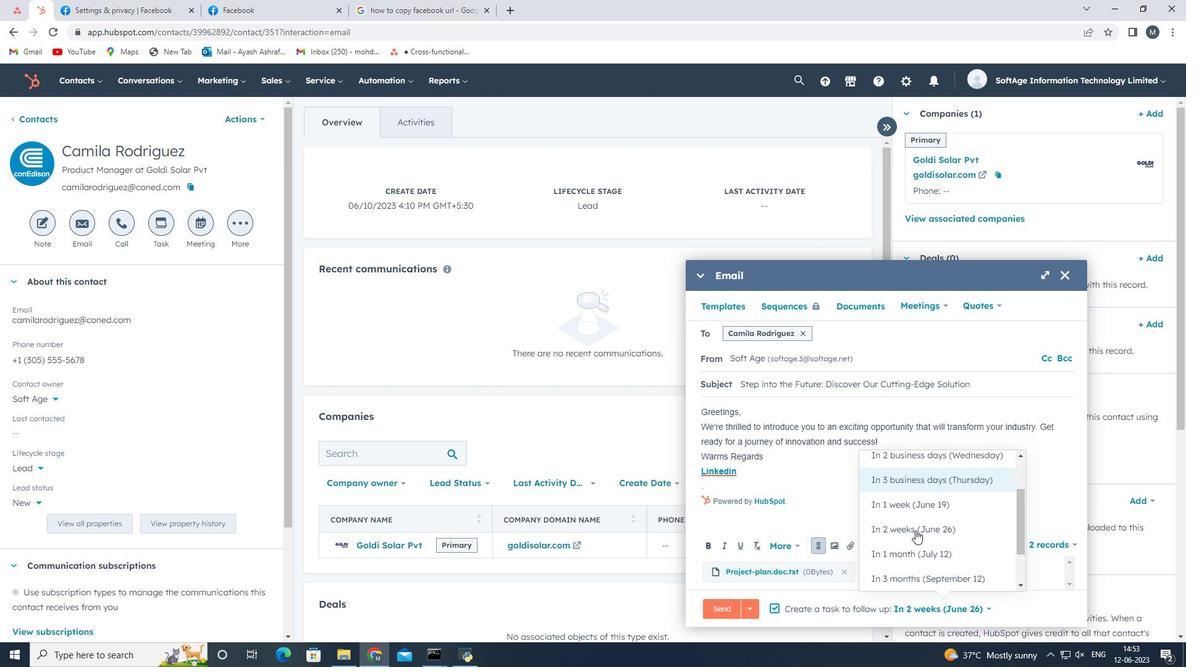 
Action: Mouse scrolled (915, 530) with delta (0, 0)
Screenshot: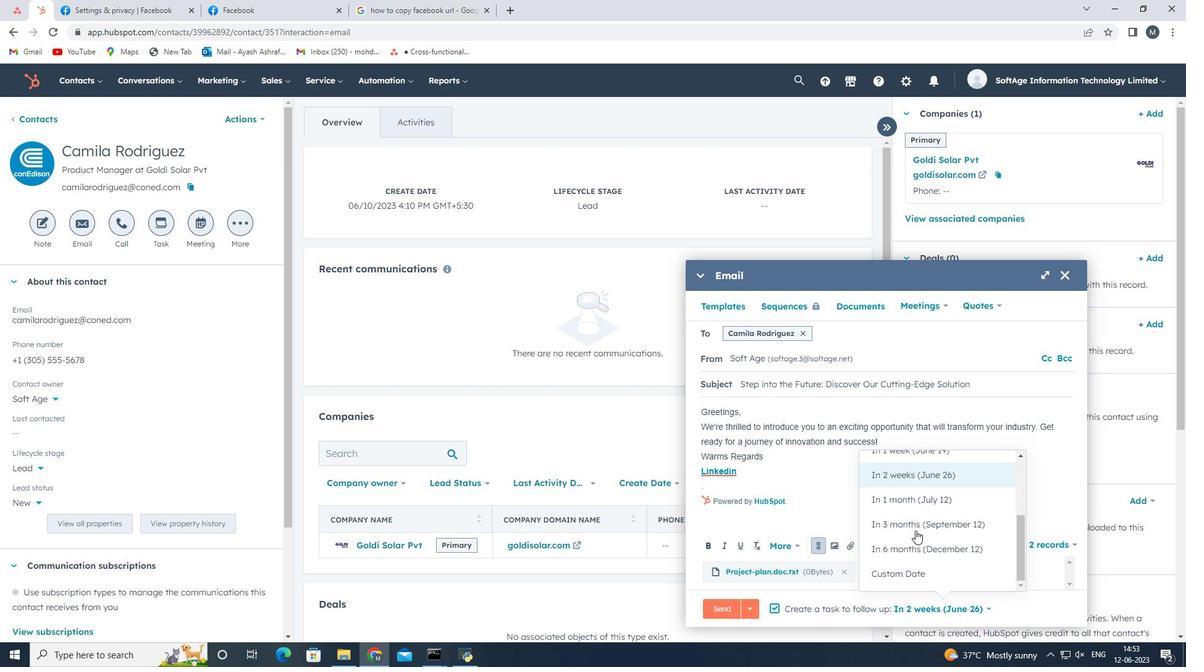 
Action: Mouse moved to (909, 475)
Screenshot: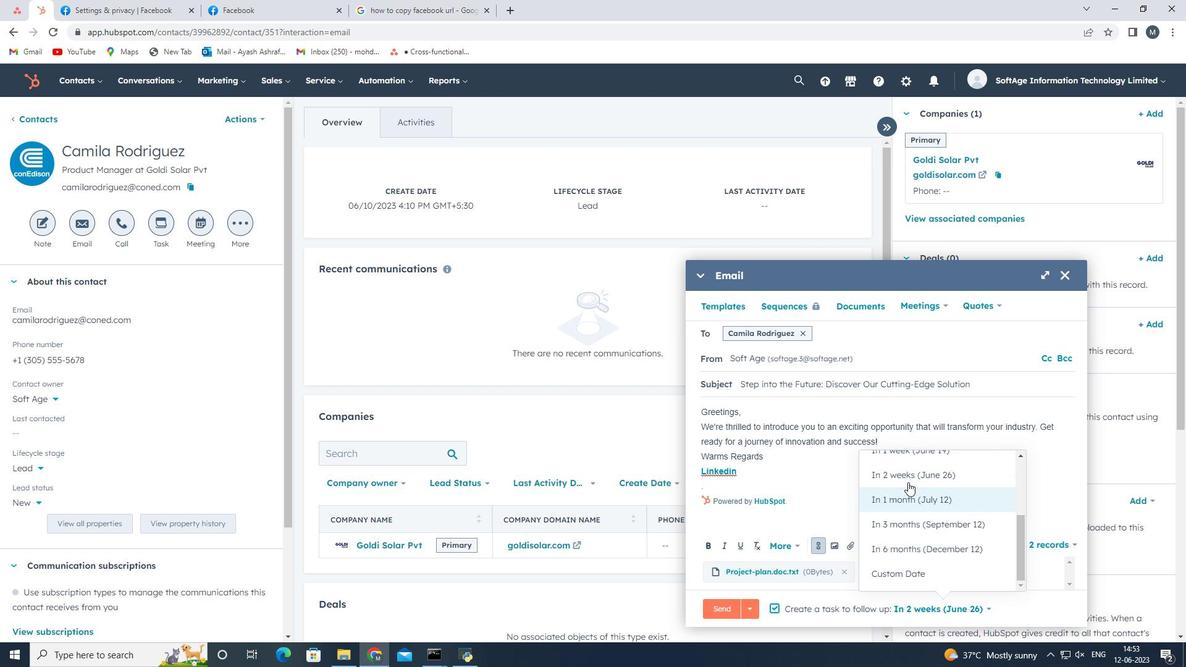 
Action: Mouse pressed left at (909, 475)
Screenshot: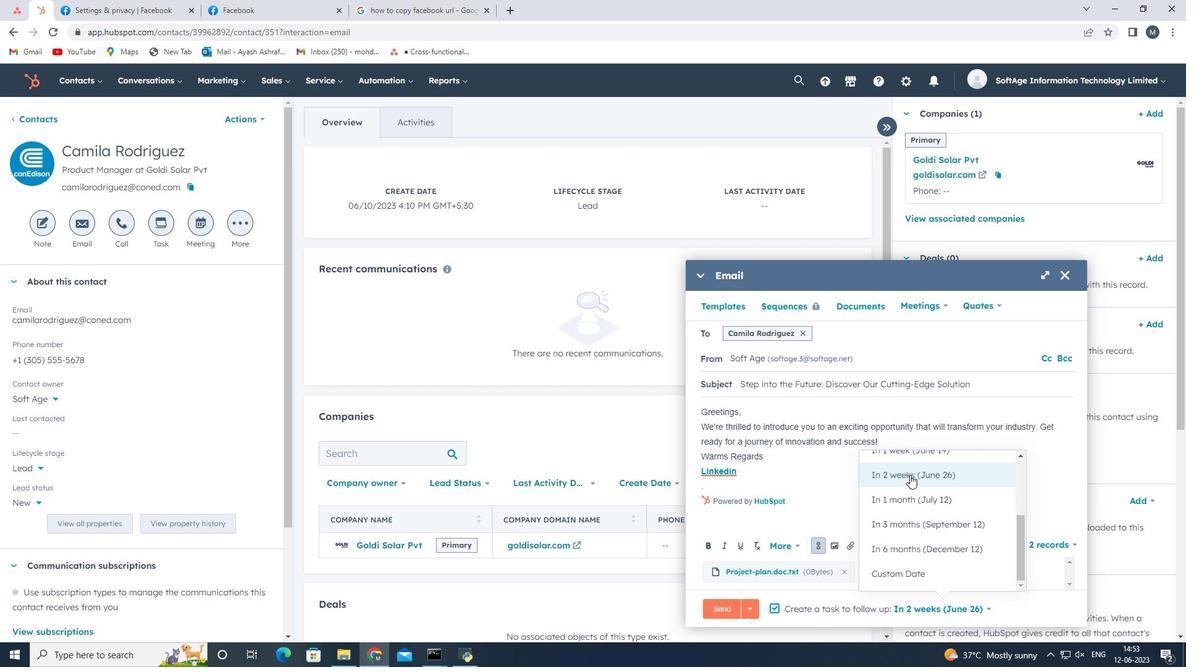 
Action: Mouse moved to (729, 608)
Screenshot: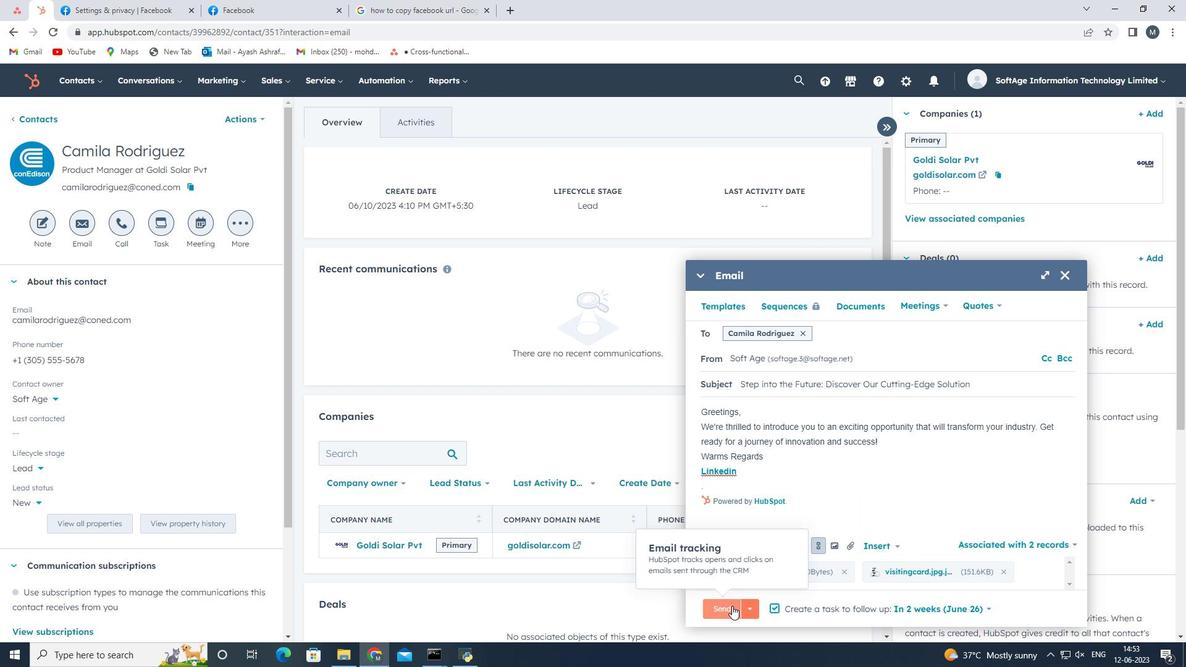 
Action: Mouse pressed left at (729, 608)
Screenshot: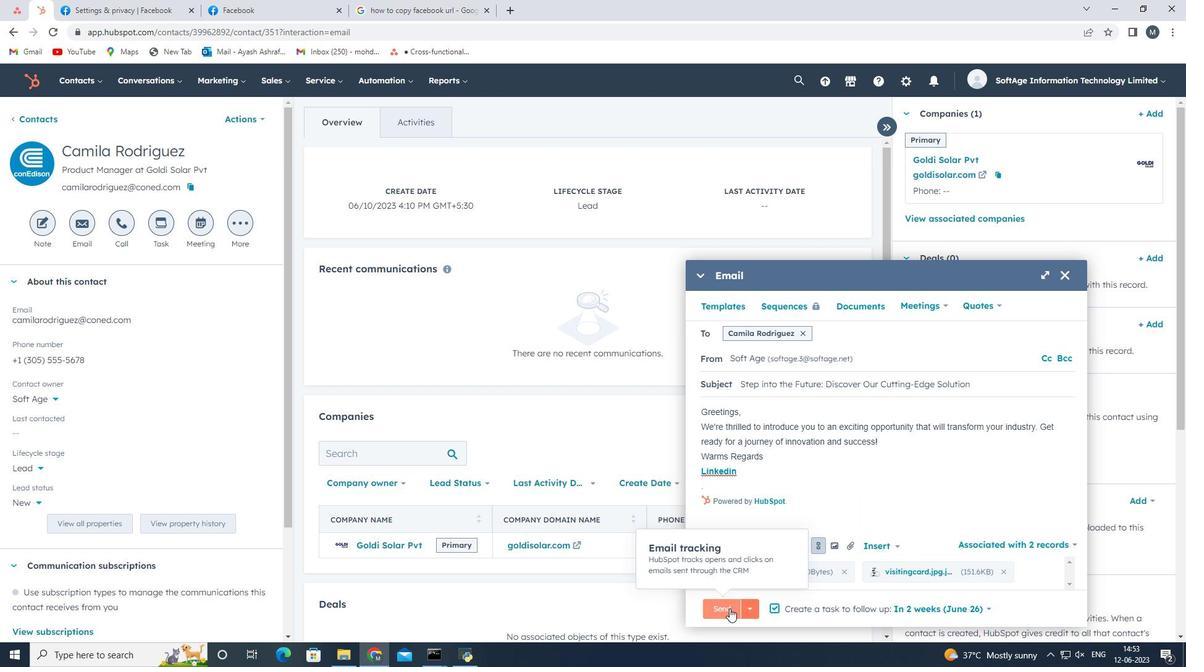 
Action: Mouse moved to (439, 421)
Screenshot: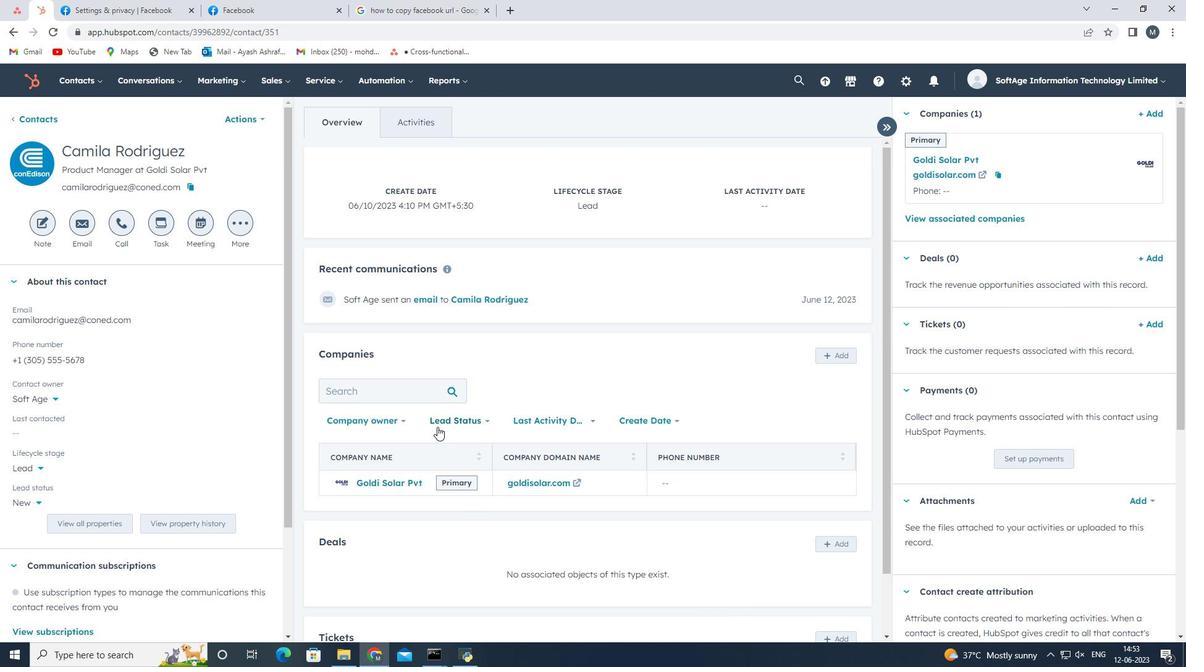 
